 Task: Find connections with filter location Fleury-les-Aubrais with filter topic #Ideaswith filter profile language French with filter current company Veritas Technologies LLC with filter school Ishan Institute of Management and Technology with filter industry Medical and Diagnostic Laboratories with filter service category Visual Design with filter keywords title Medical Transcriptionist
Action: Mouse moved to (716, 115)
Screenshot: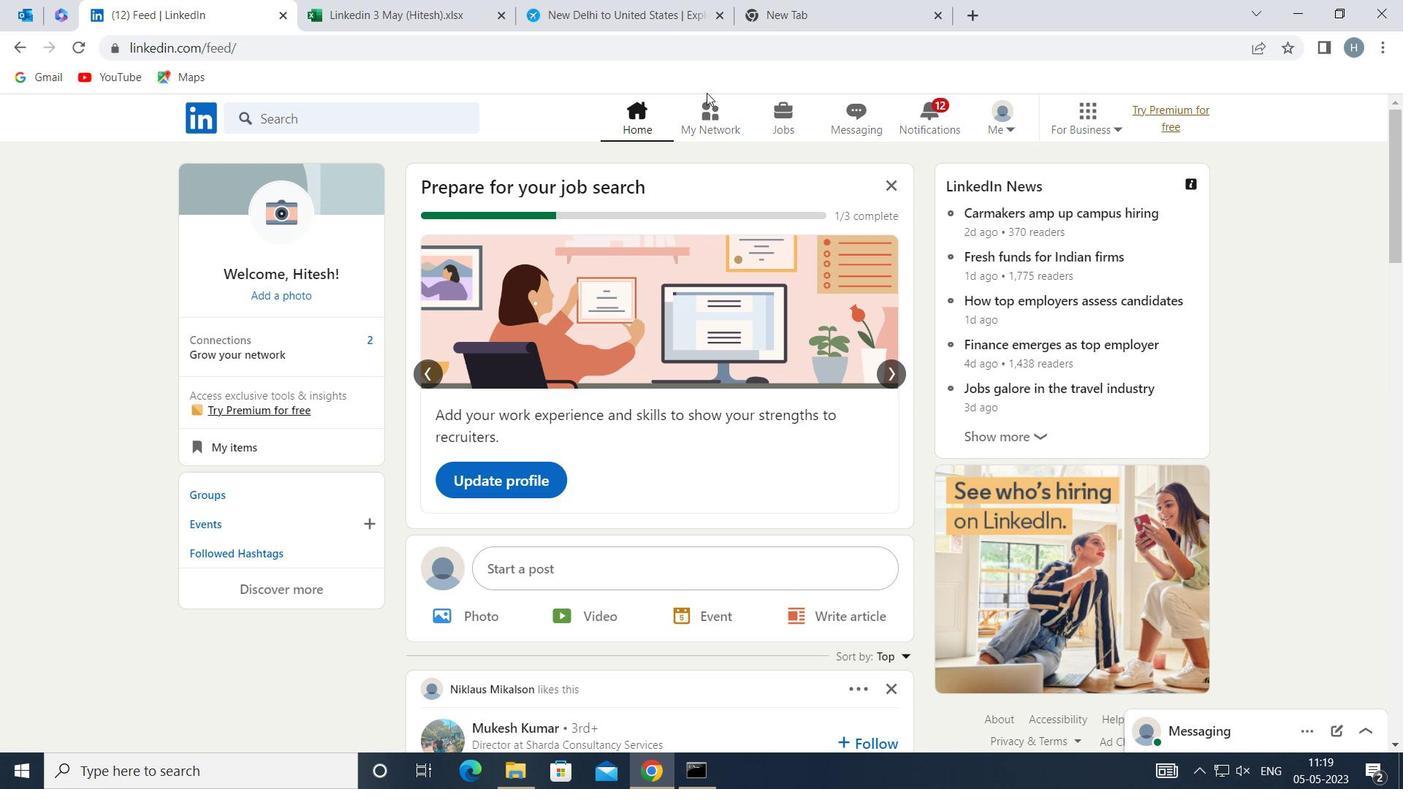 
Action: Mouse pressed left at (716, 115)
Screenshot: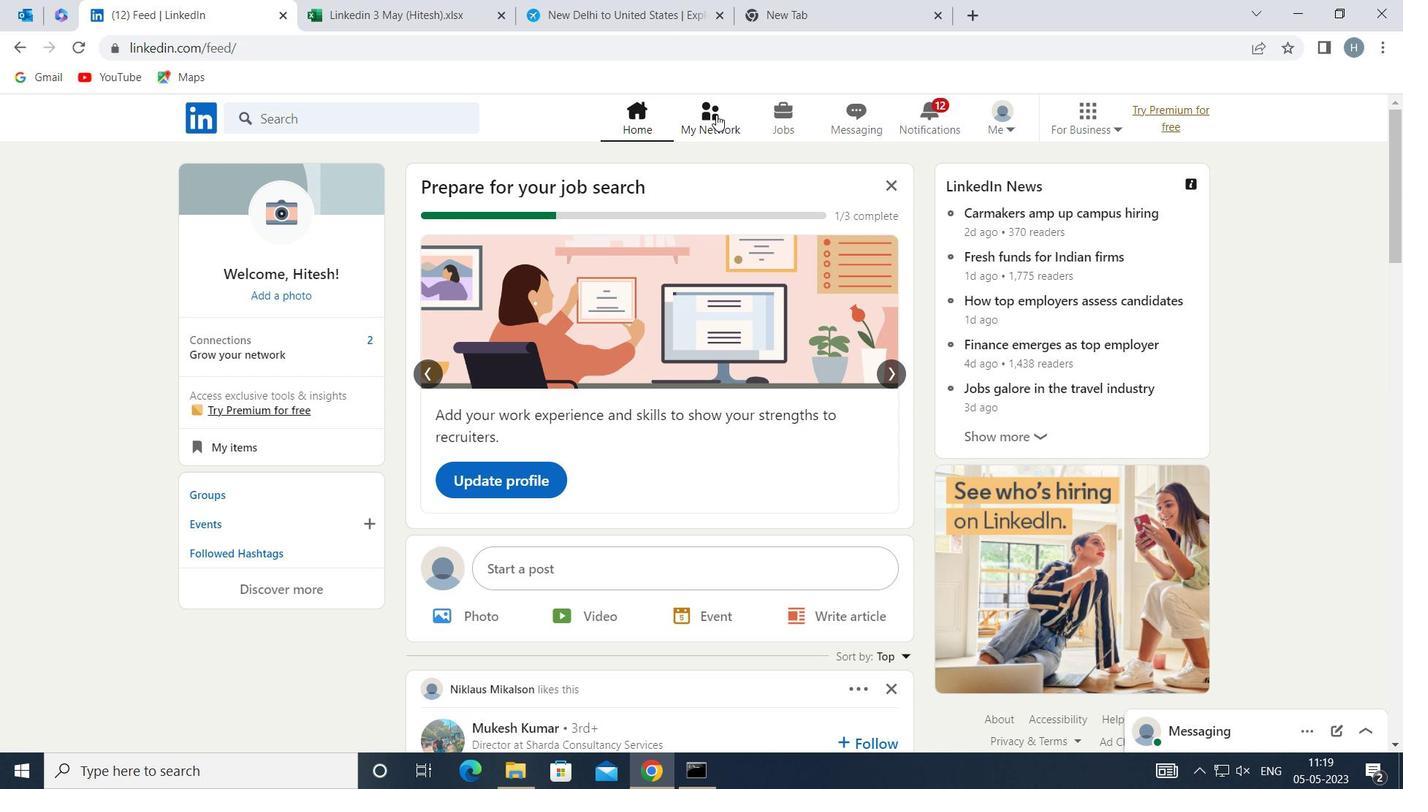 
Action: Mouse moved to (421, 228)
Screenshot: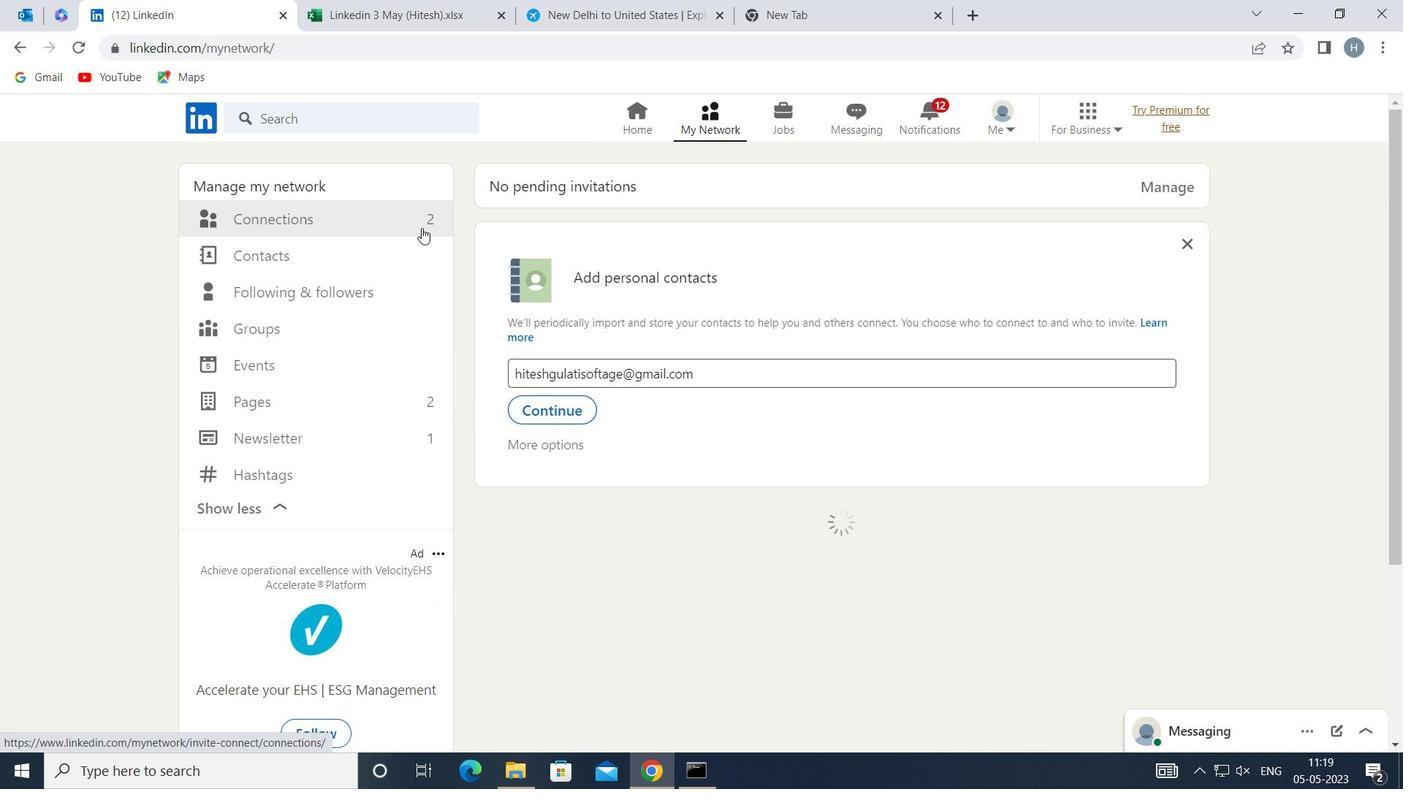 
Action: Mouse pressed left at (421, 228)
Screenshot: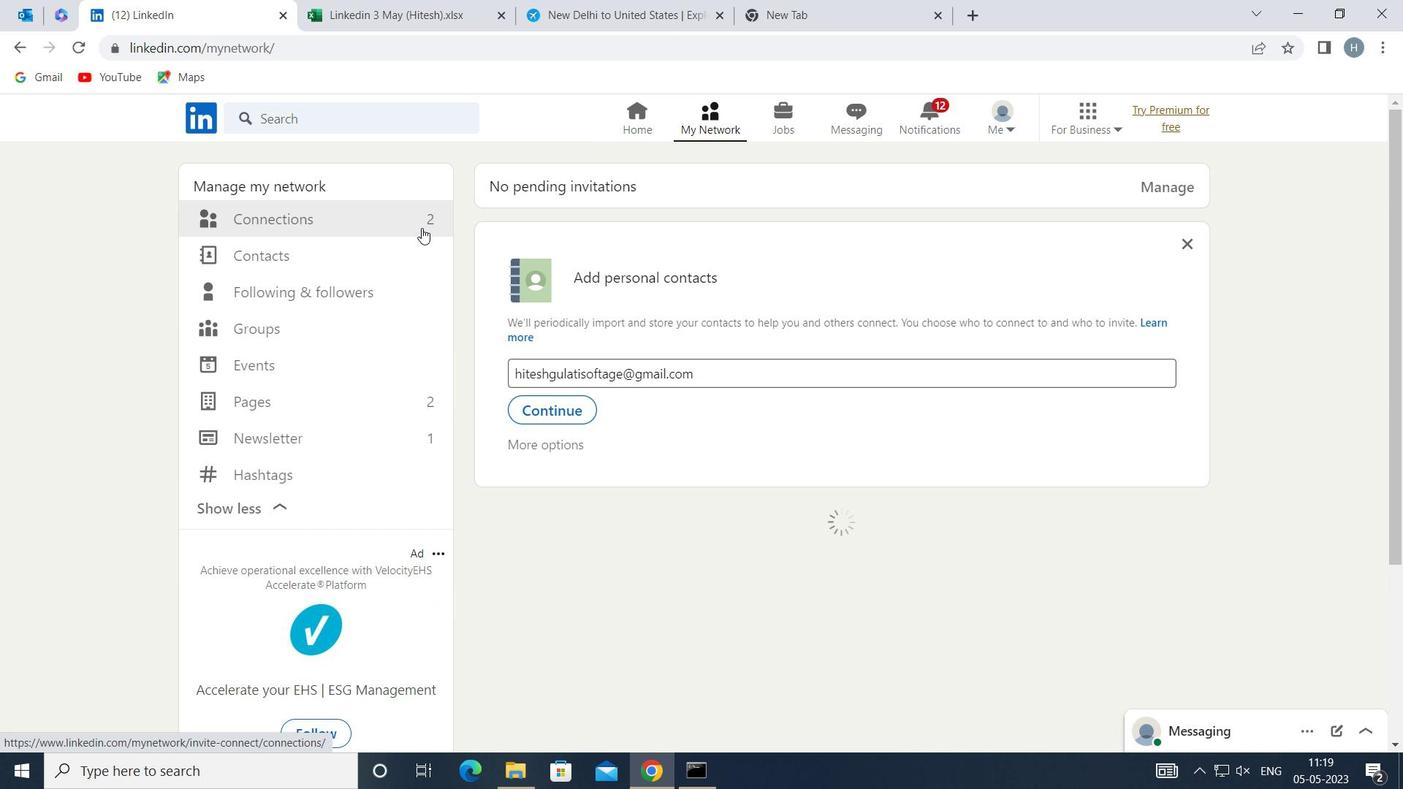 
Action: Mouse moved to (824, 223)
Screenshot: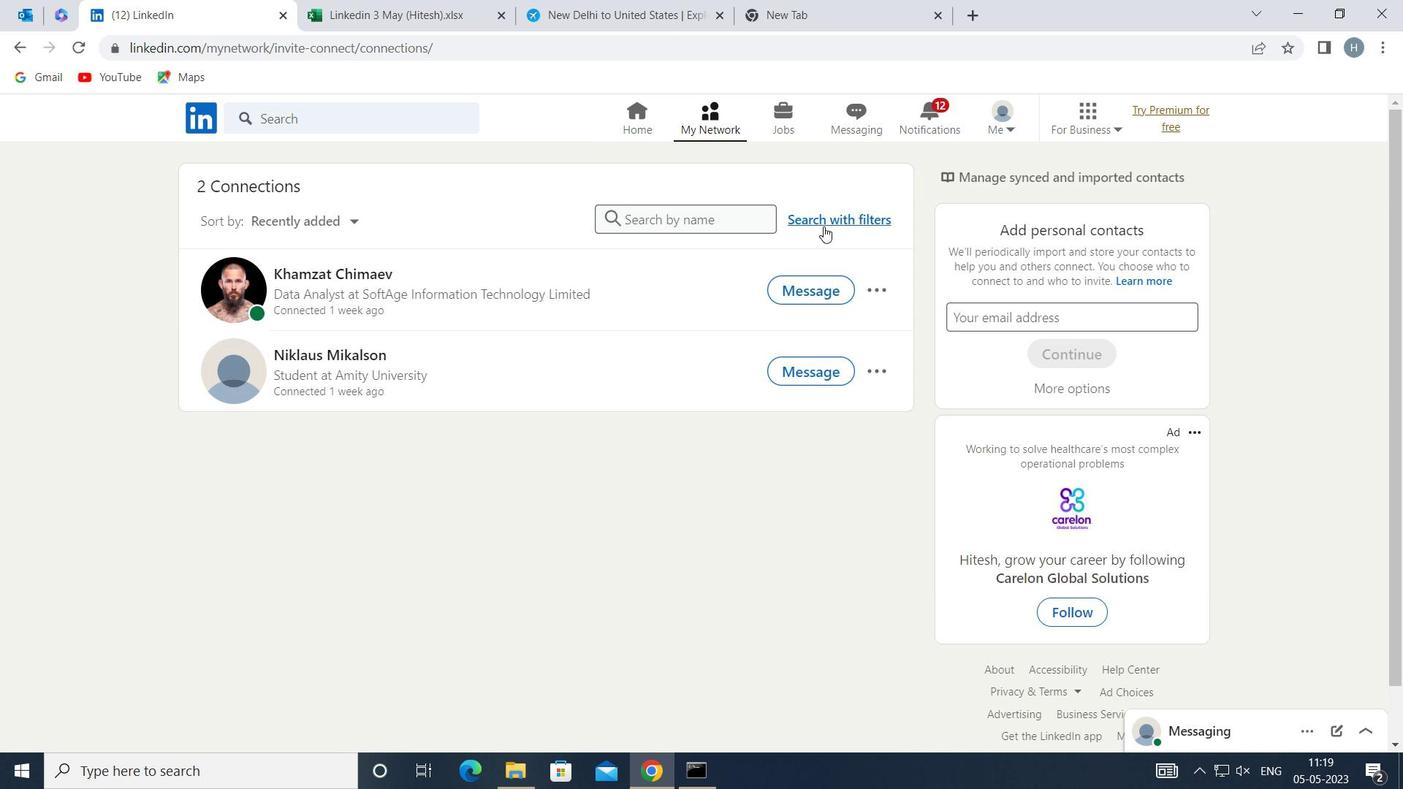
Action: Mouse pressed left at (824, 223)
Screenshot: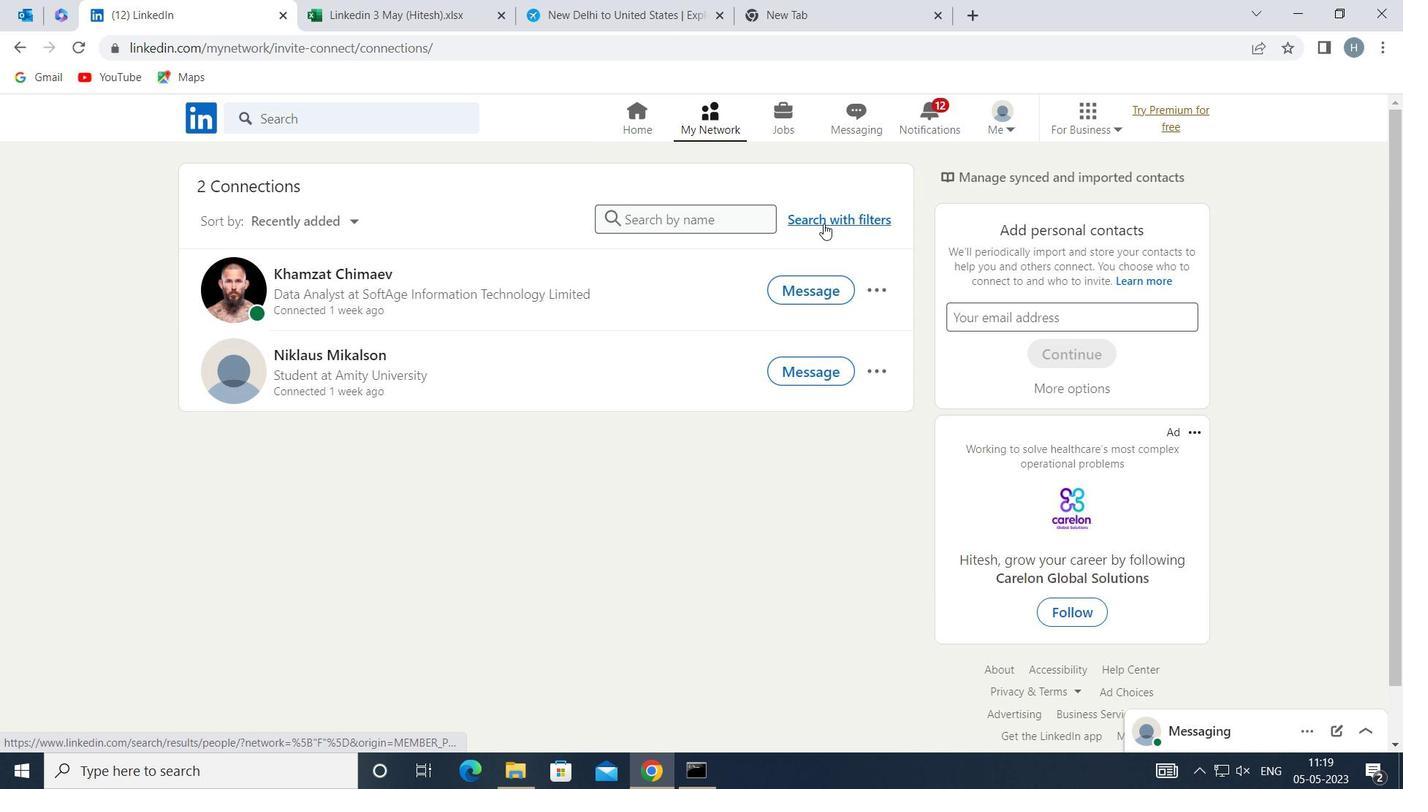 
Action: Mouse moved to (746, 174)
Screenshot: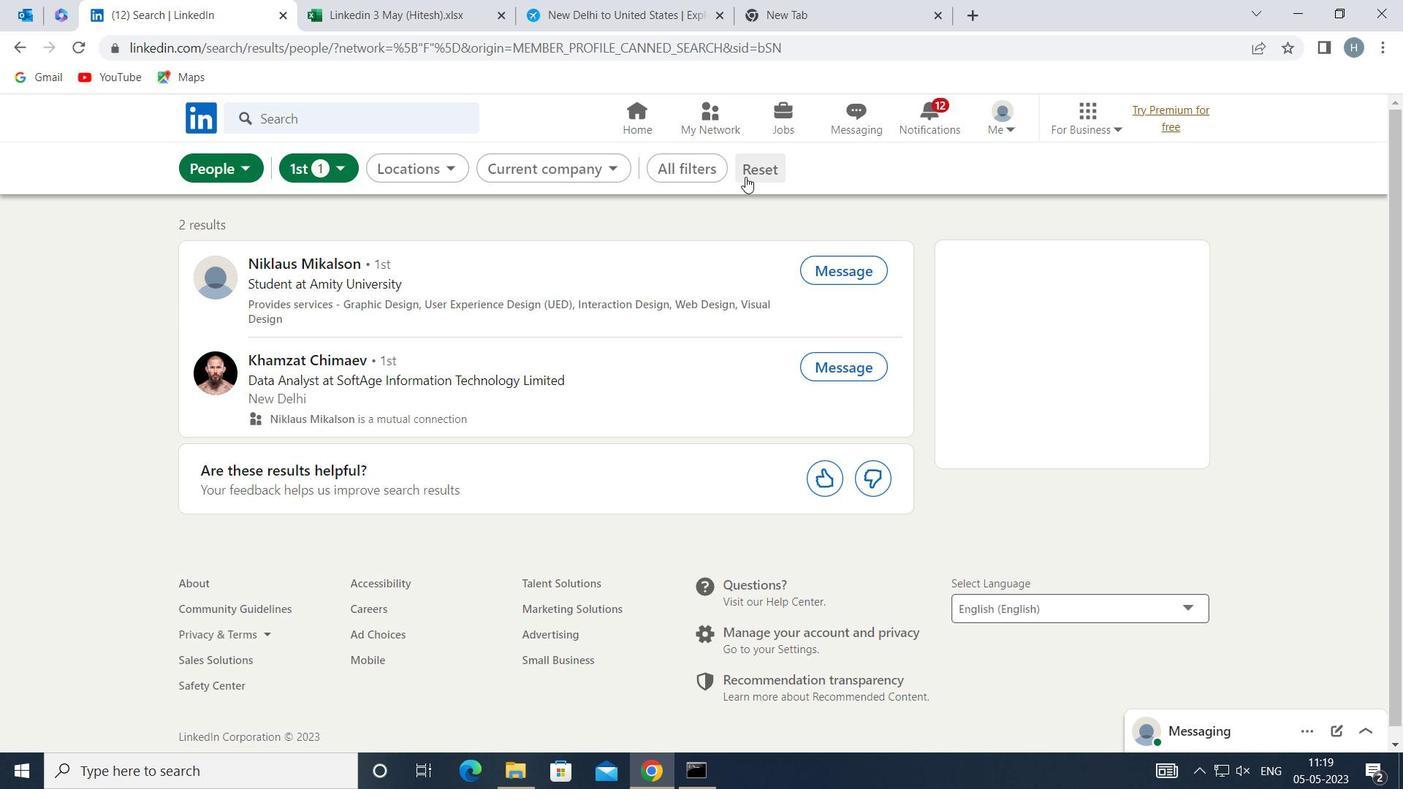 
Action: Mouse pressed left at (746, 174)
Screenshot: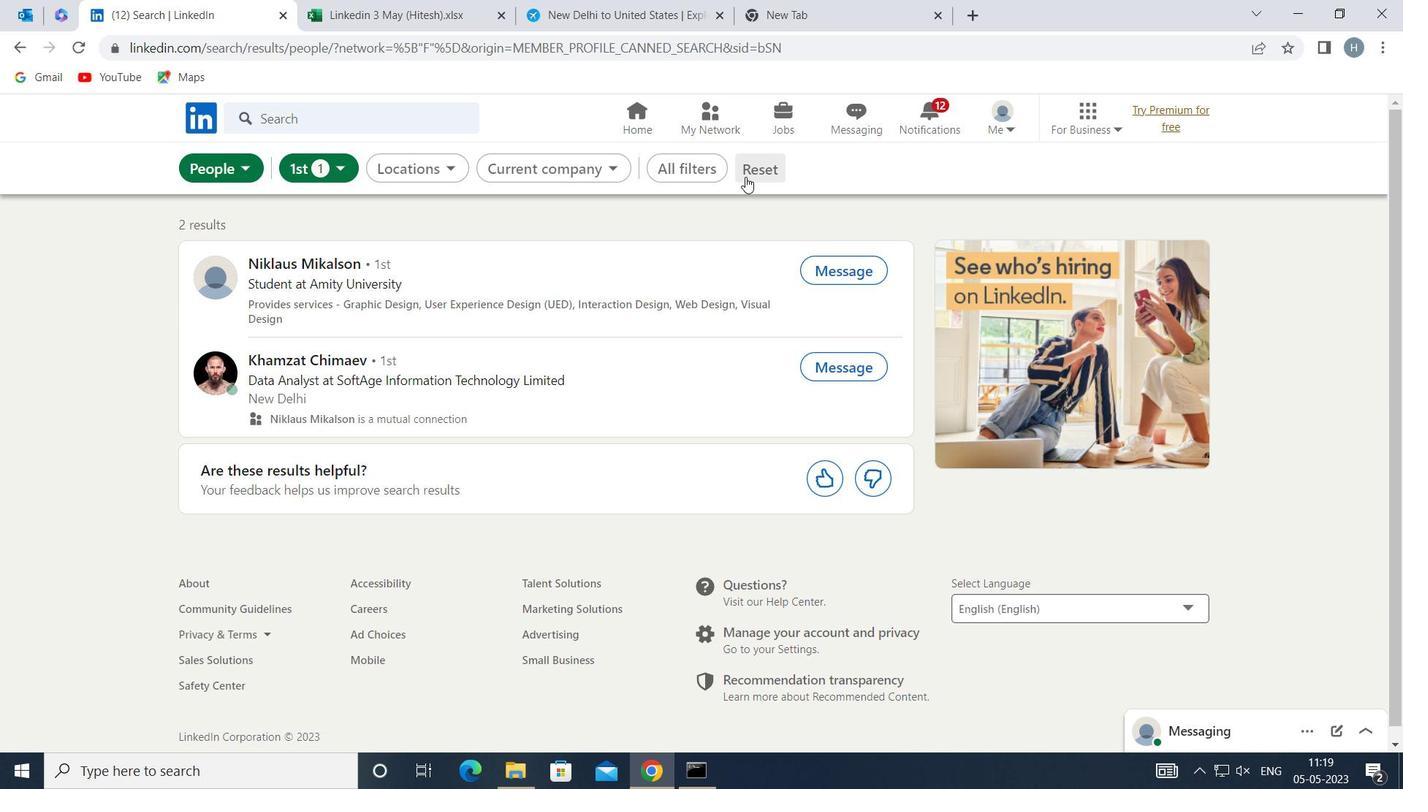 
Action: Mouse moved to (711, 170)
Screenshot: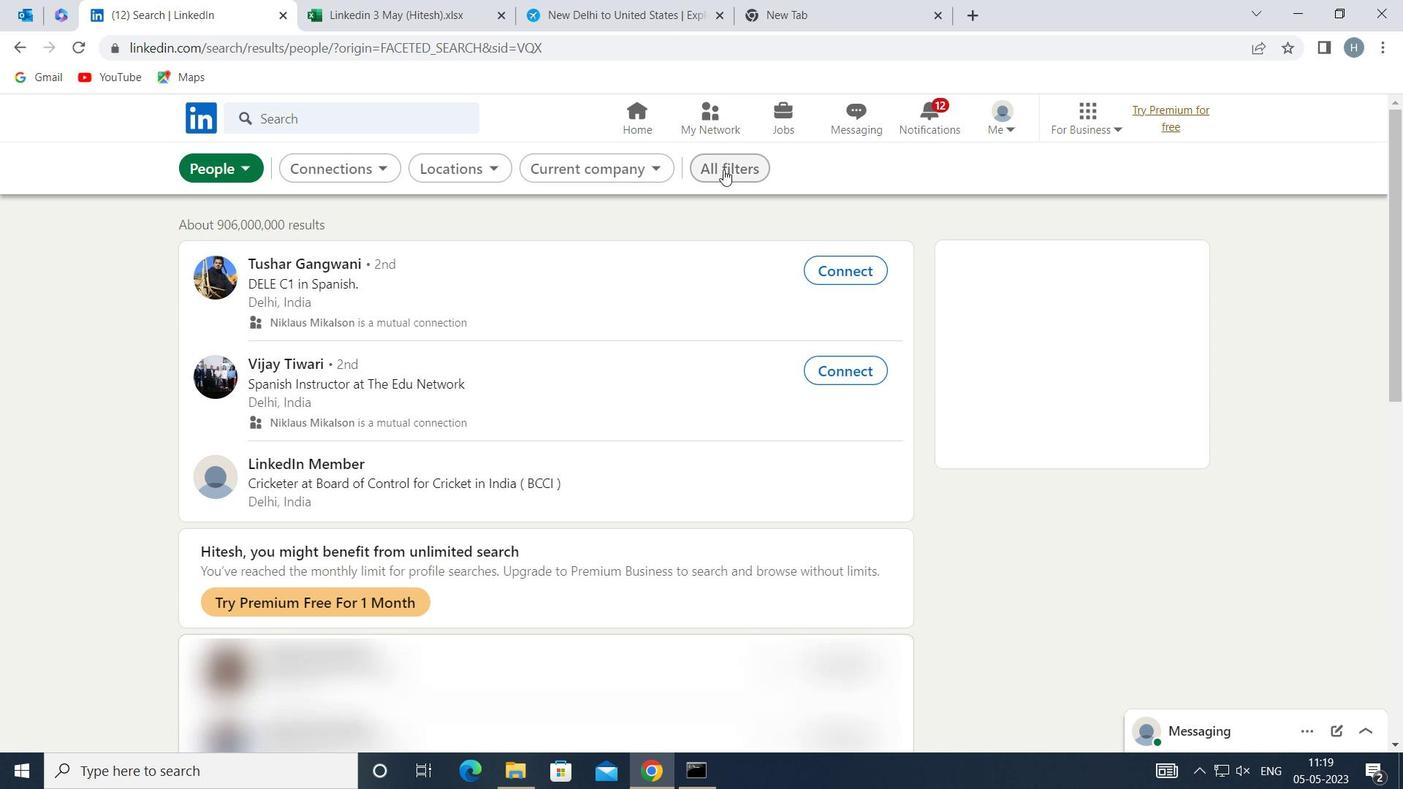 
Action: Mouse pressed left at (711, 170)
Screenshot: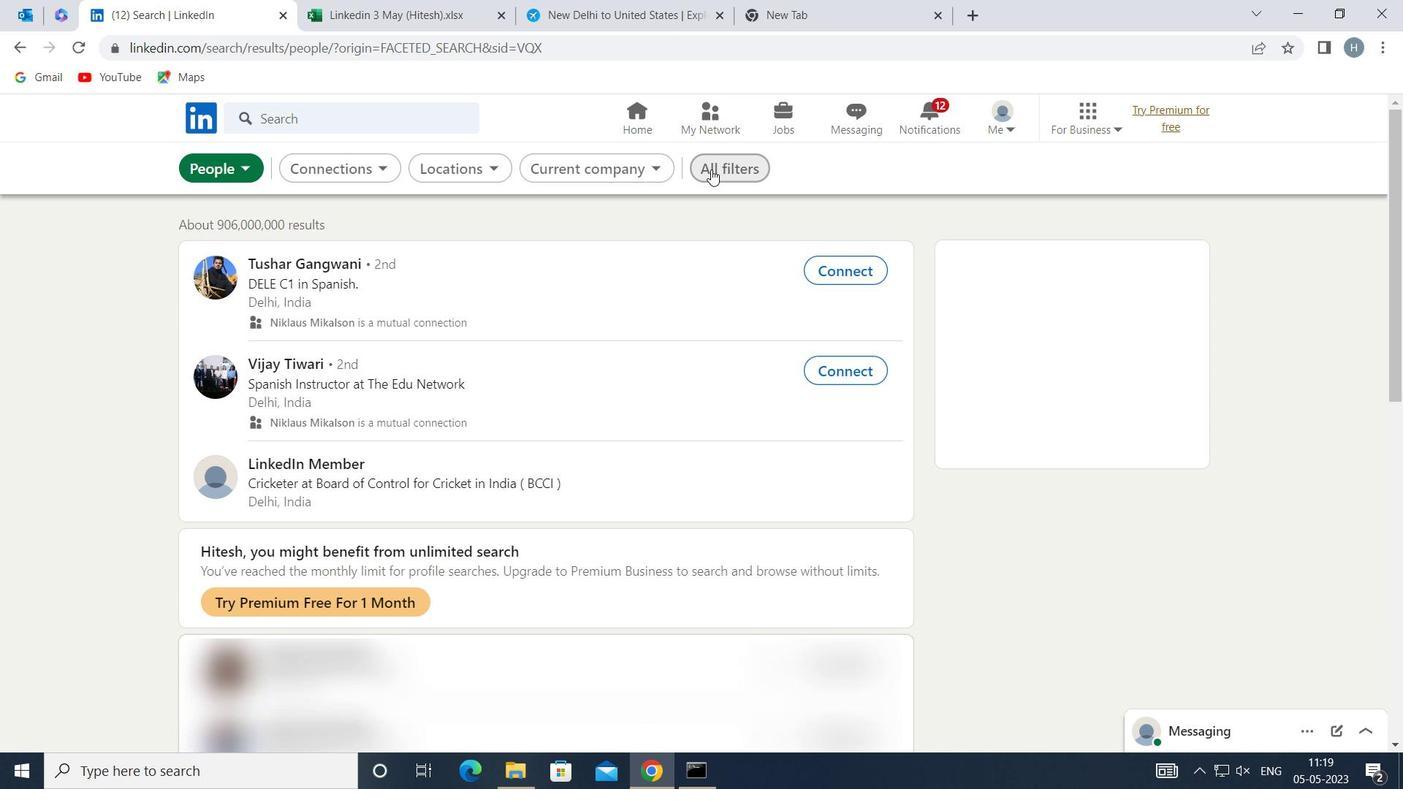 
Action: Mouse moved to (1086, 486)
Screenshot: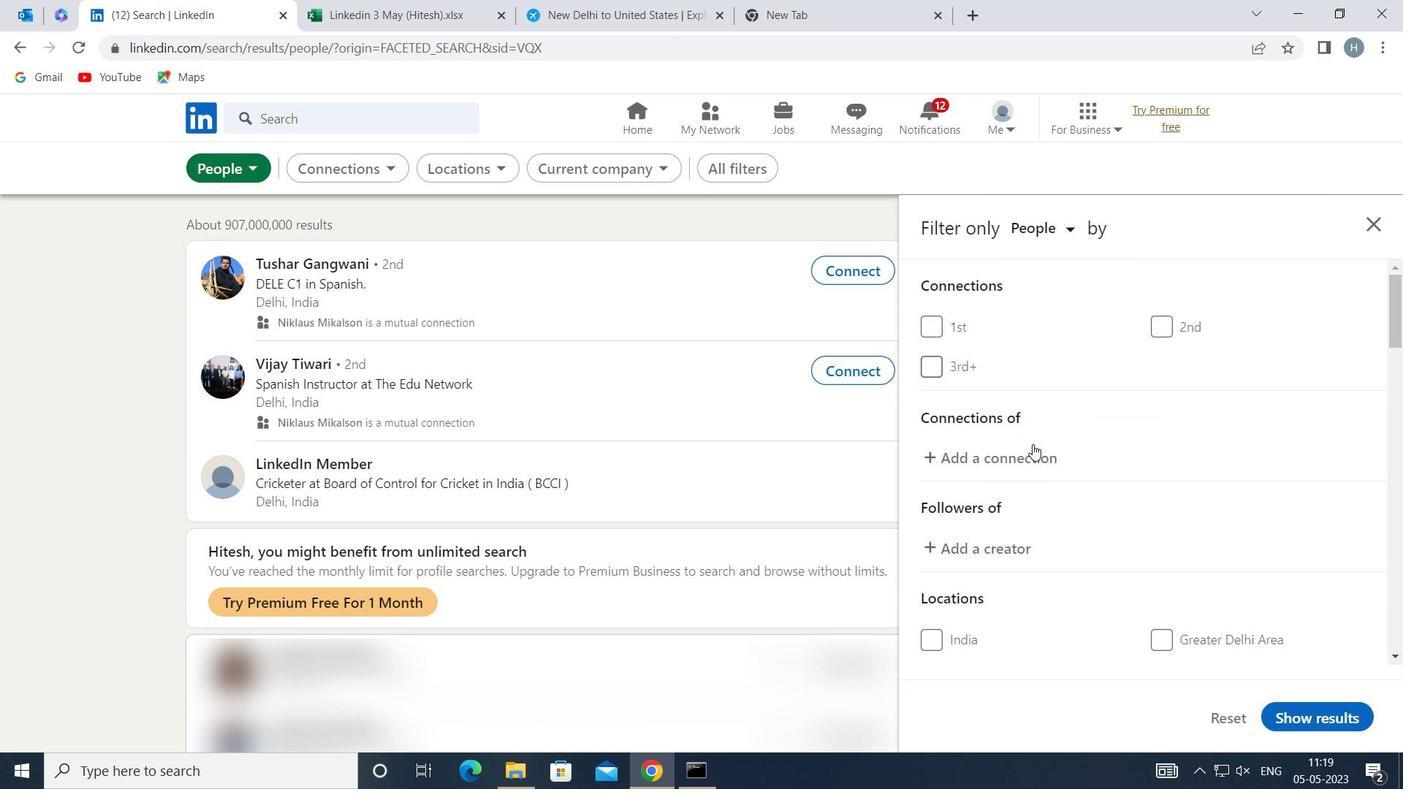 
Action: Mouse scrolled (1086, 486) with delta (0, 0)
Screenshot: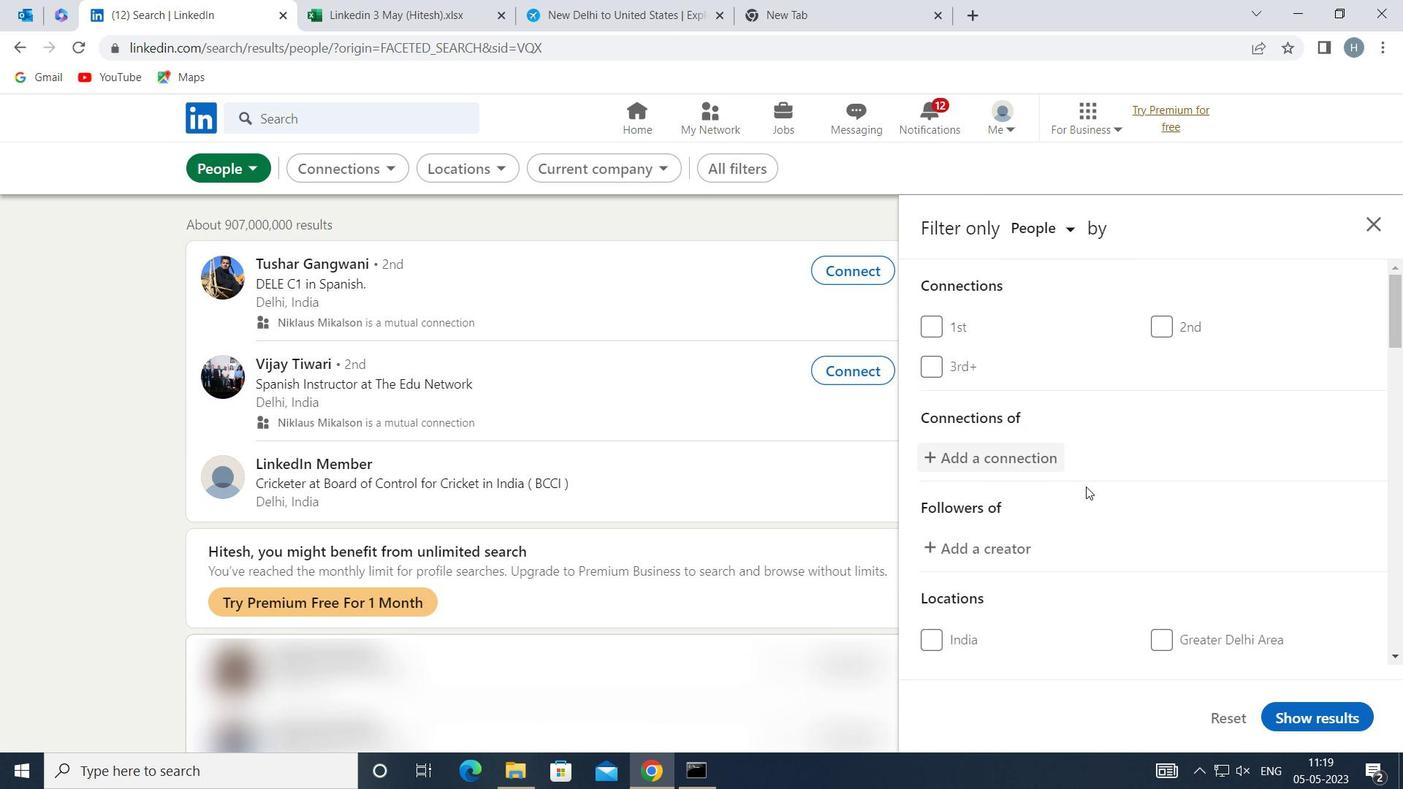 
Action: Mouse scrolled (1086, 486) with delta (0, 0)
Screenshot: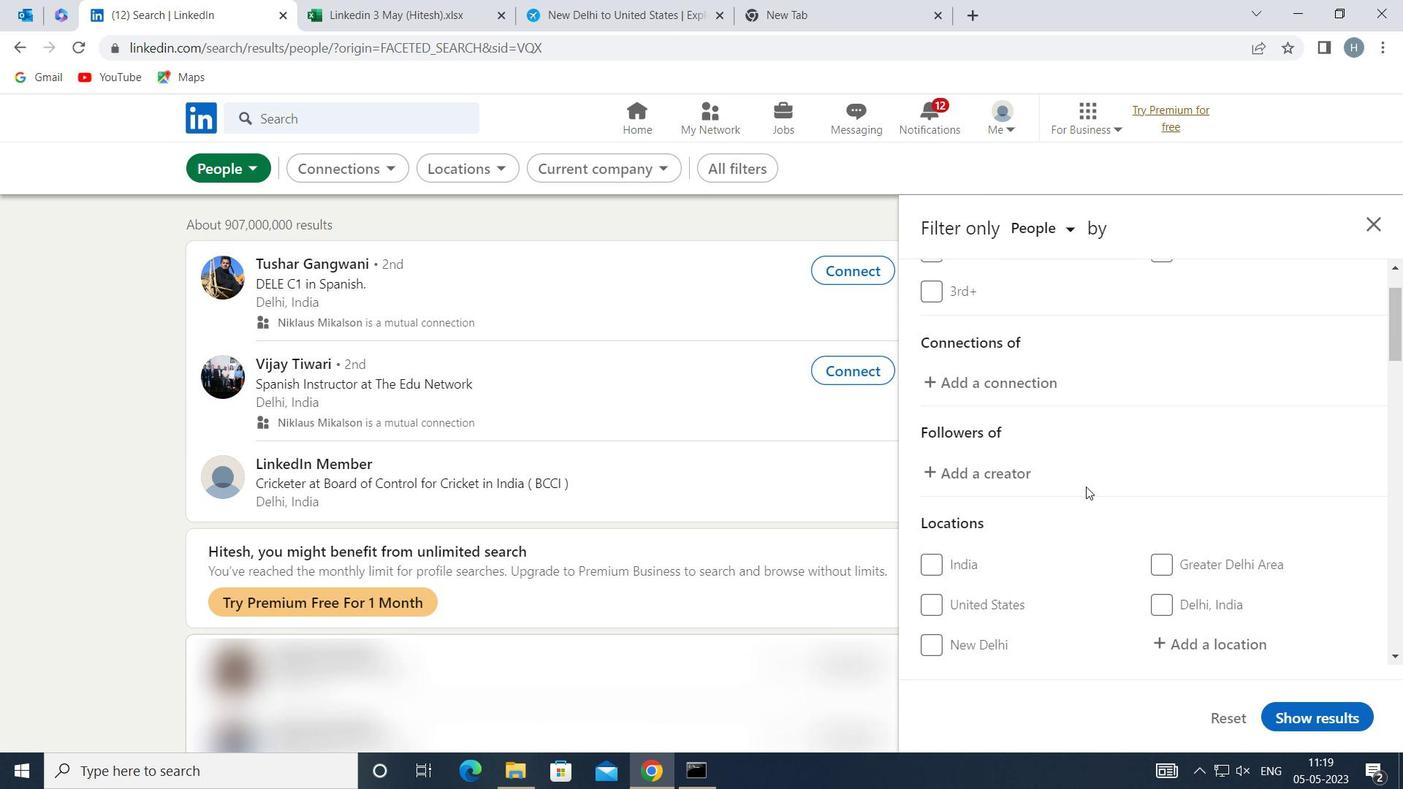 
Action: Mouse moved to (1213, 534)
Screenshot: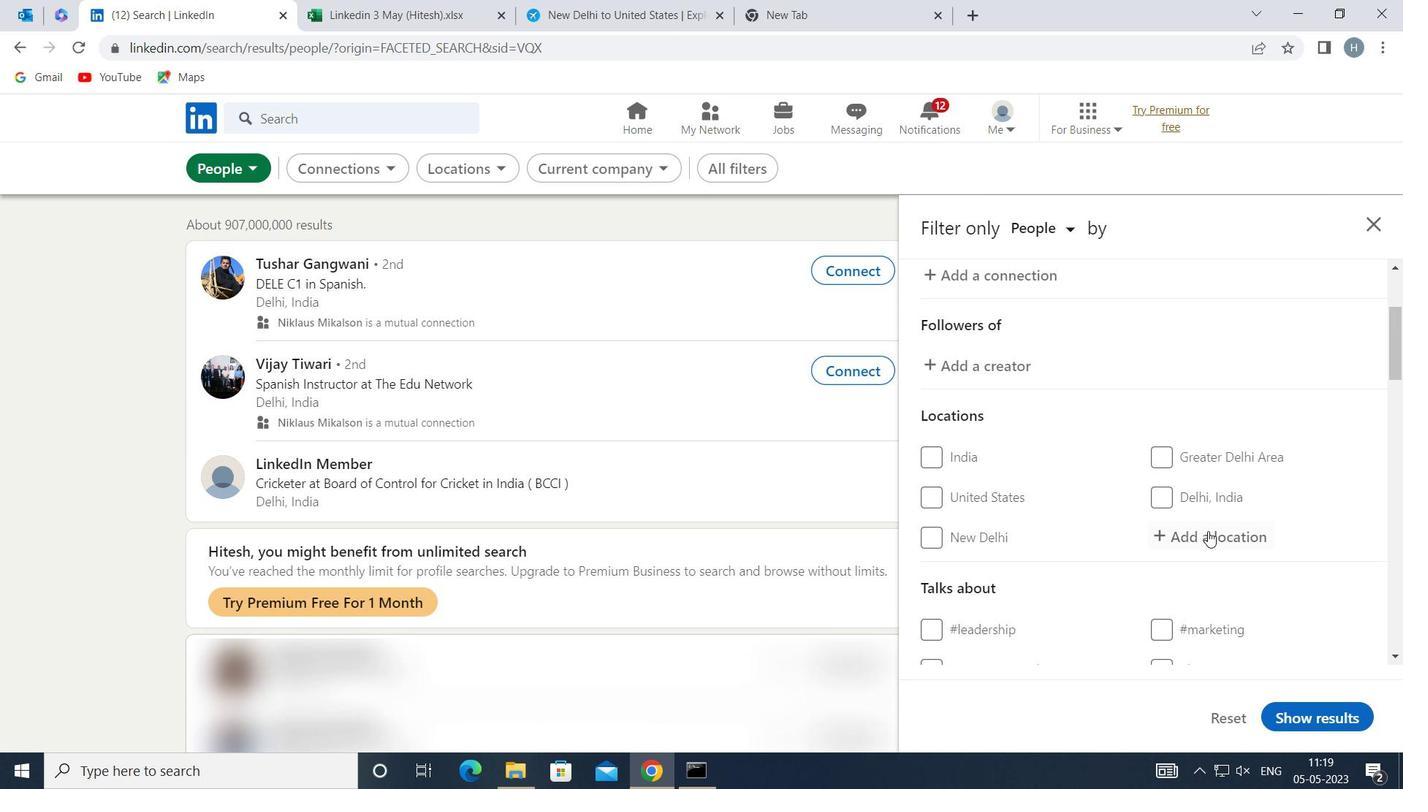 
Action: Mouse pressed left at (1213, 534)
Screenshot: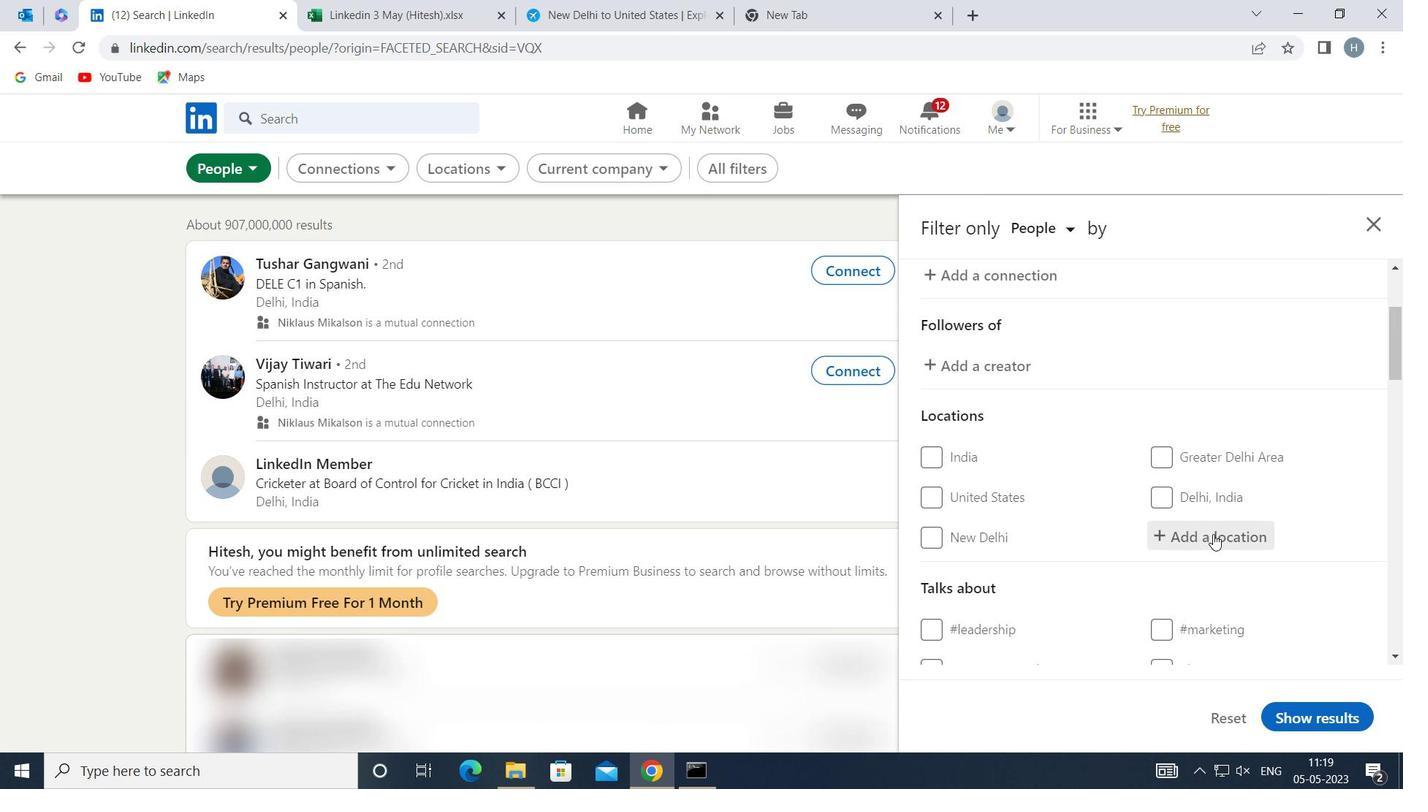 
Action: Mouse moved to (1211, 535)
Screenshot: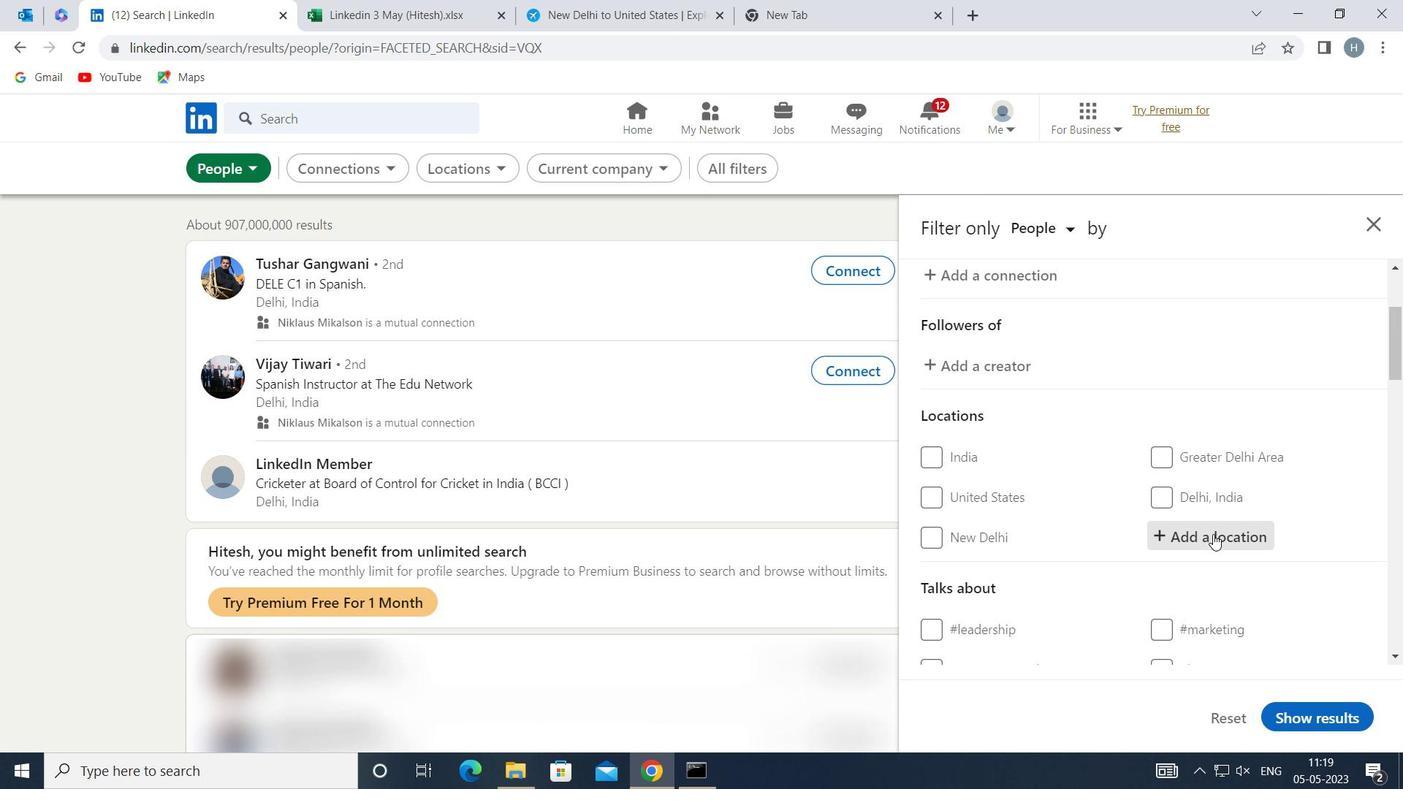 
Action: Key pressed <Key.shift>FLEURY<Key.space>LES
Screenshot: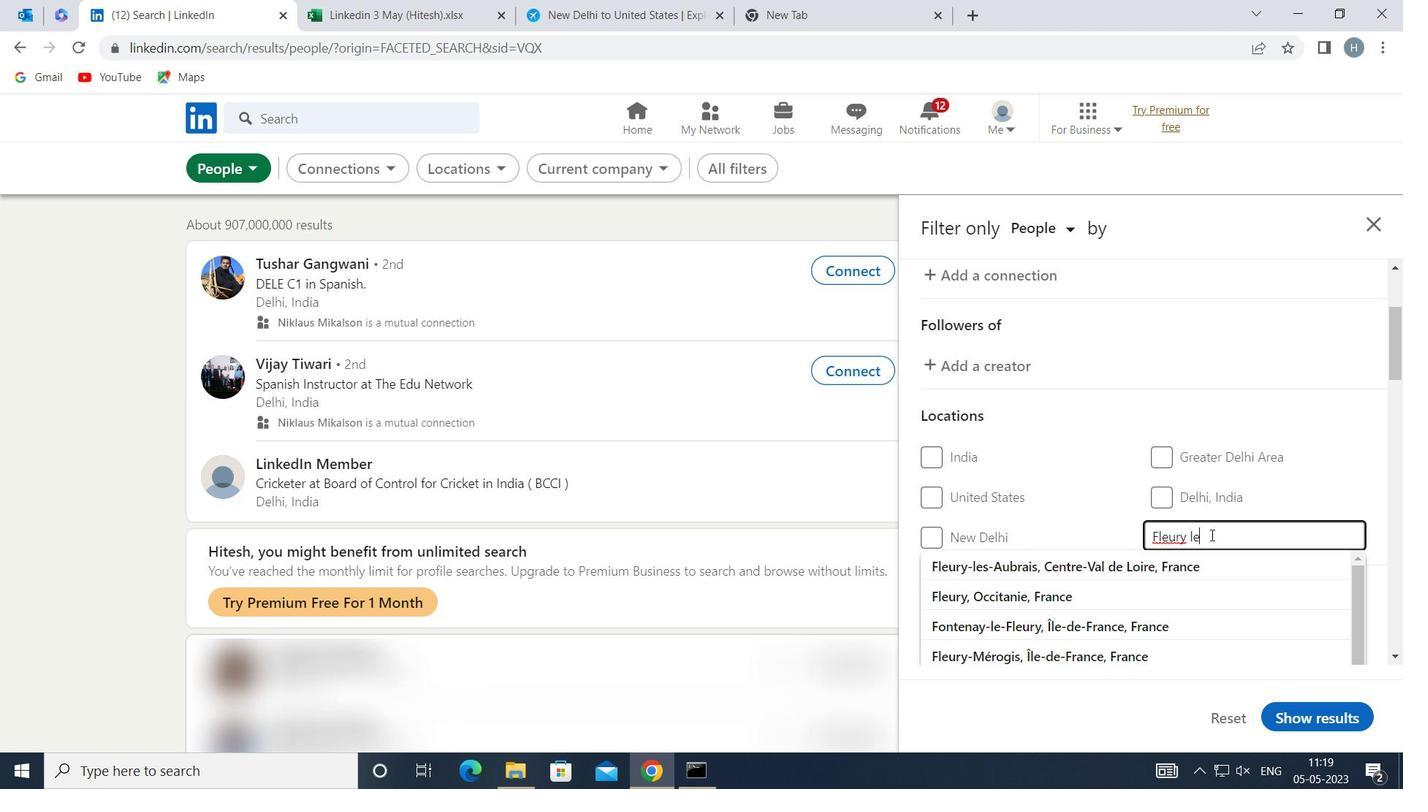 
Action: Mouse moved to (1116, 559)
Screenshot: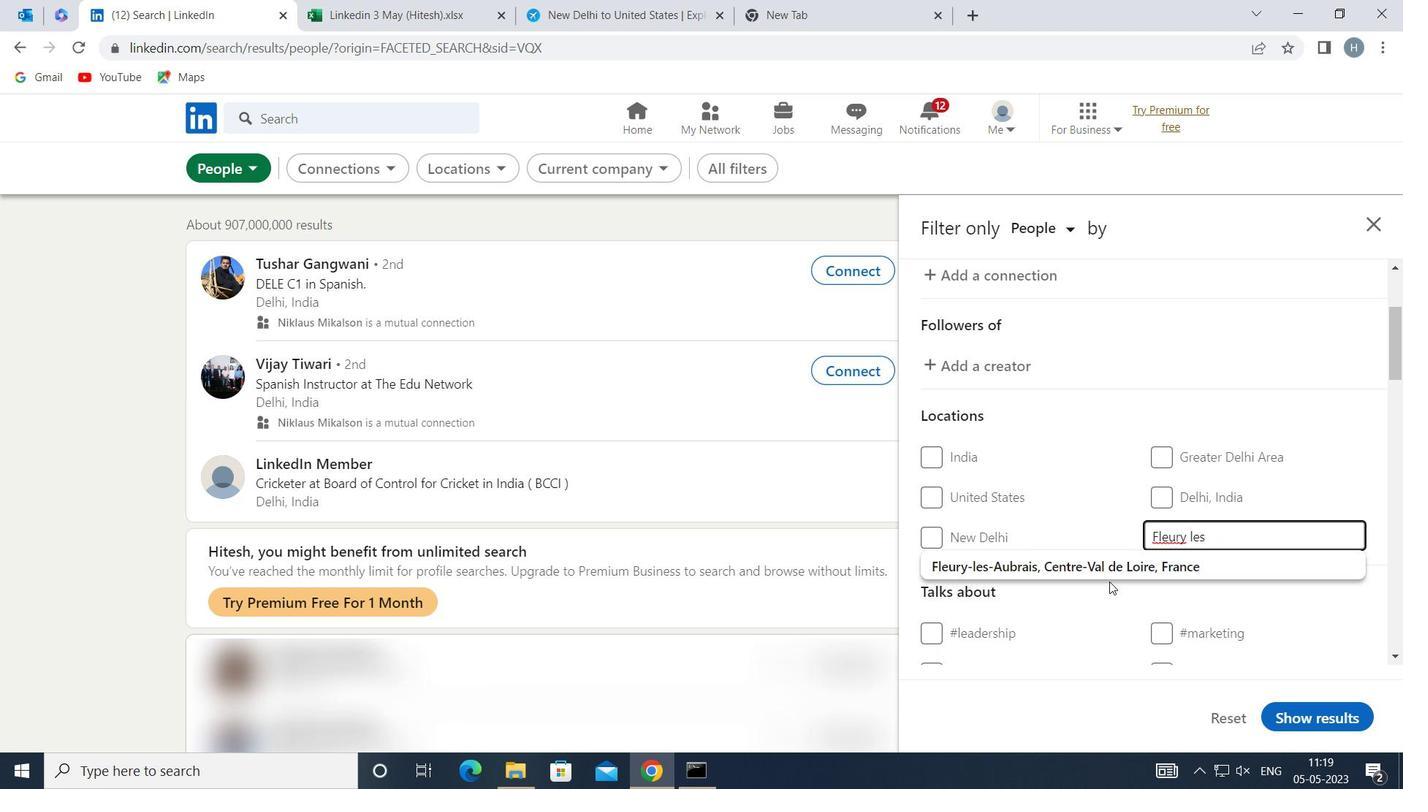 
Action: Mouse pressed left at (1116, 559)
Screenshot: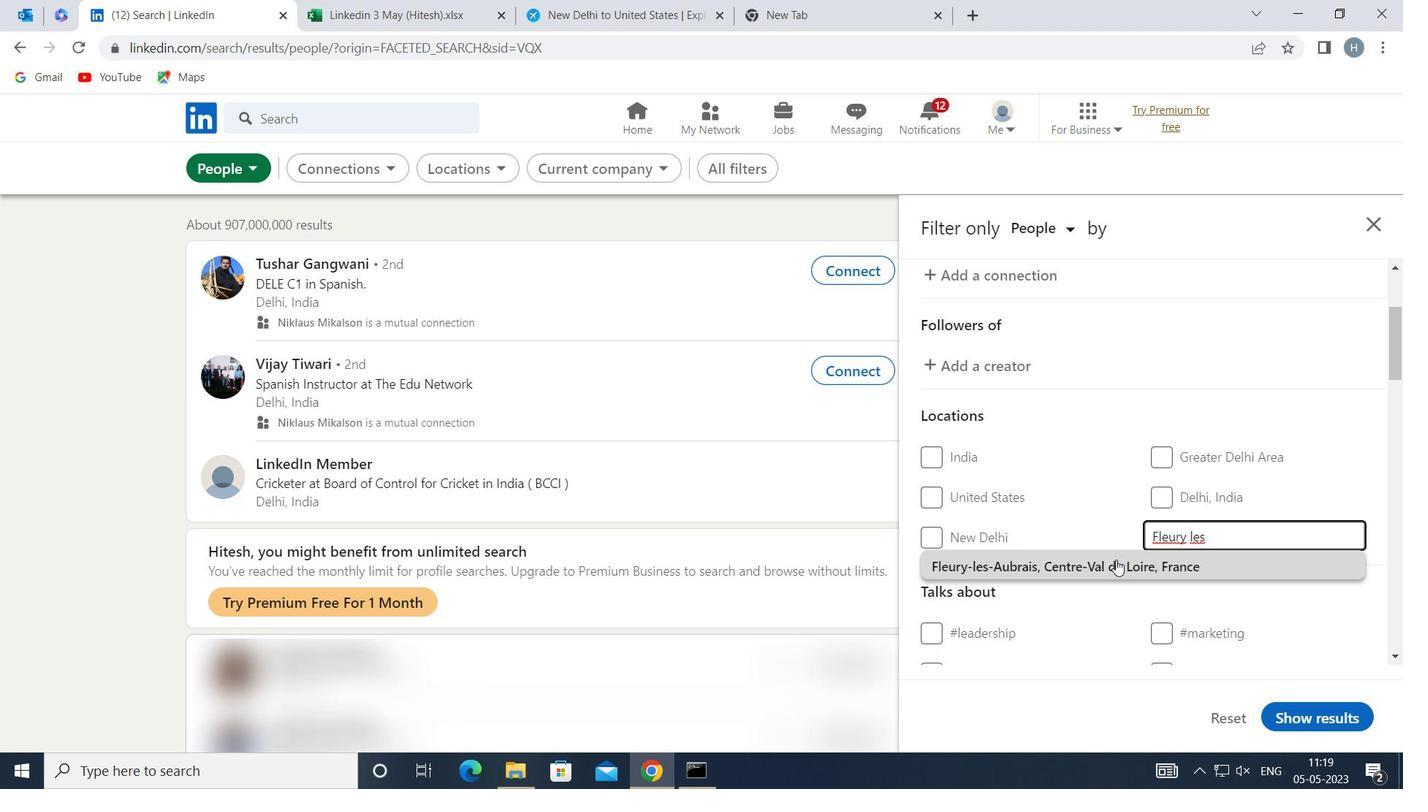 
Action: Mouse moved to (1109, 557)
Screenshot: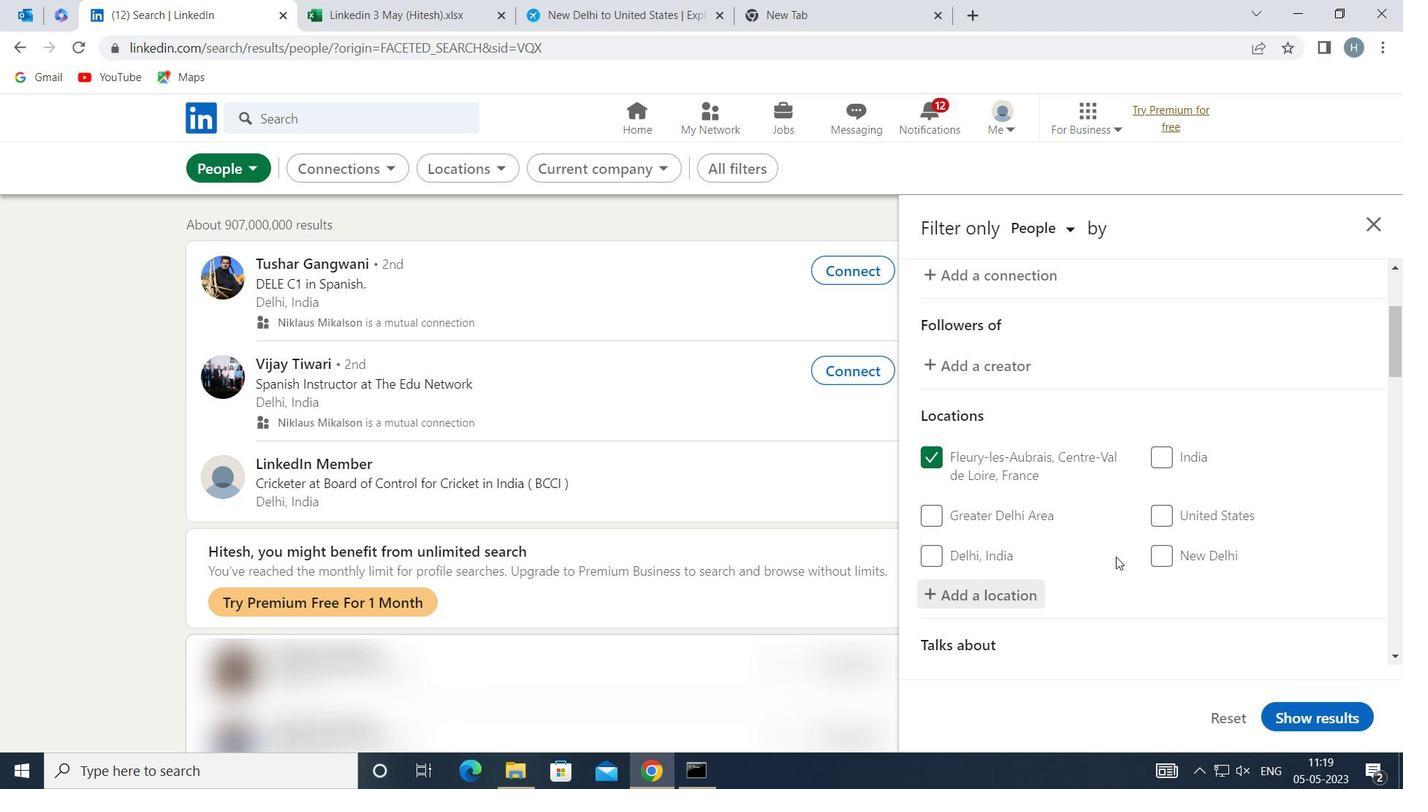 
Action: Mouse scrolled (1109, 556) with delta (0, 0)
Screenshot: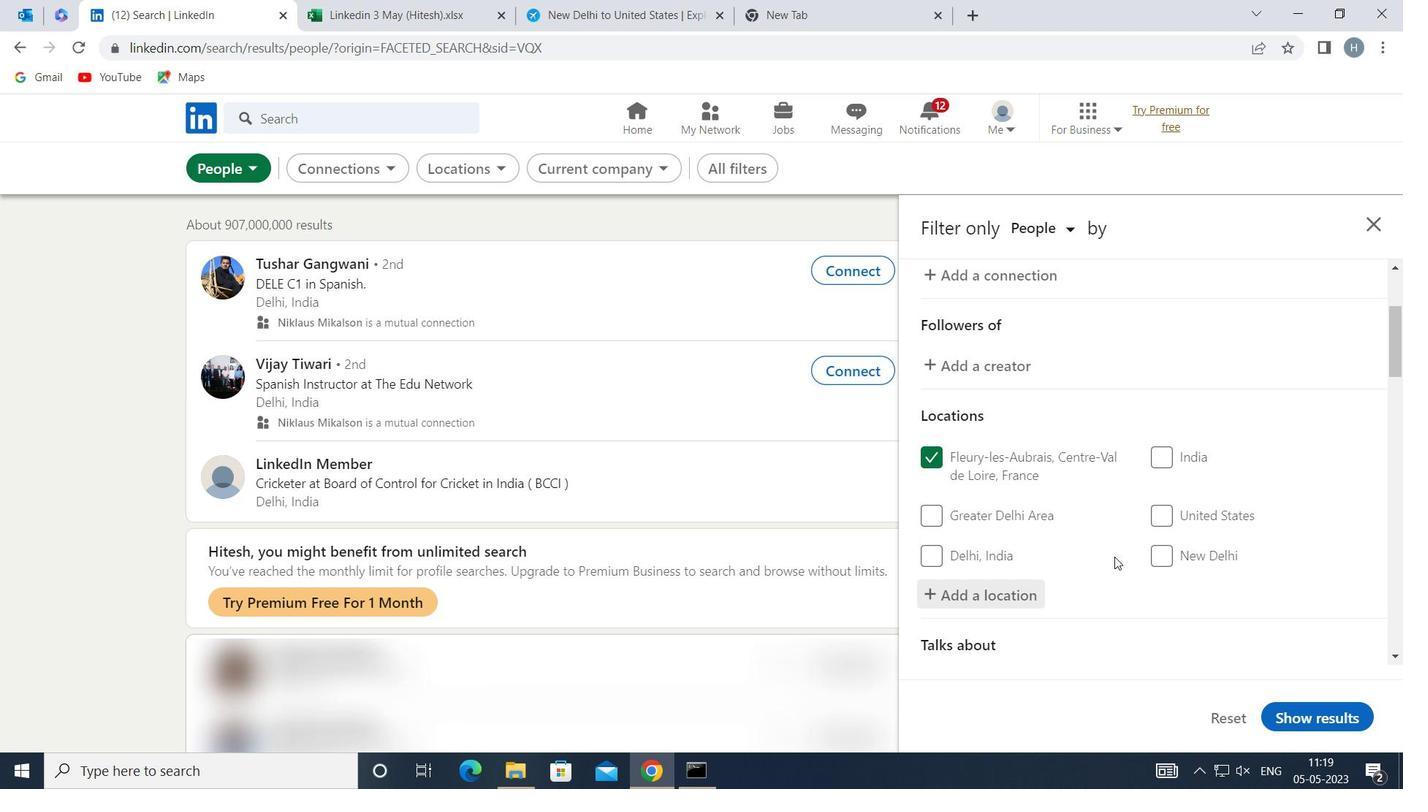 
Action: Mouse moved to (1108, 562)
Screenshot: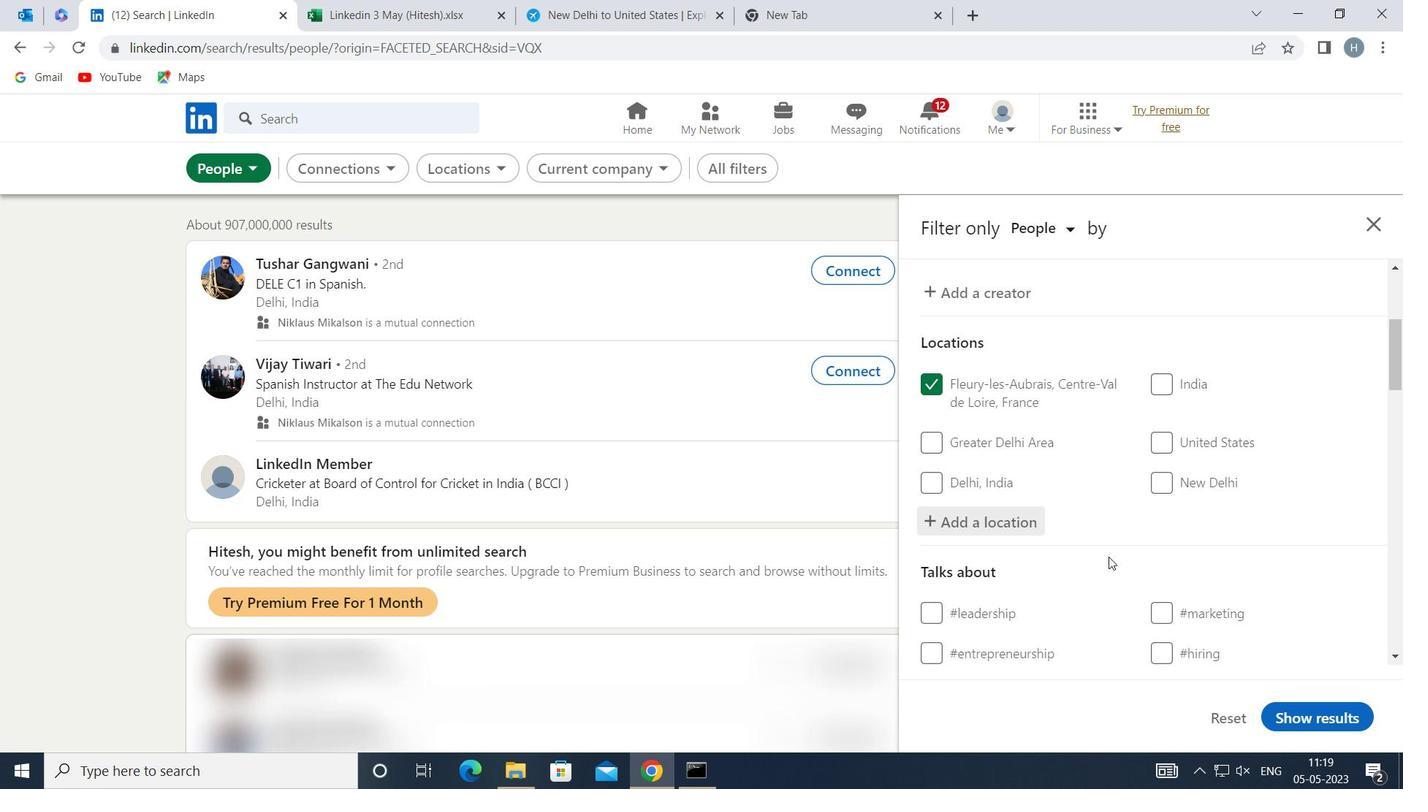 
Action: Mouse scrolled (1108, 561) with delta (0, 0)
Screenshot: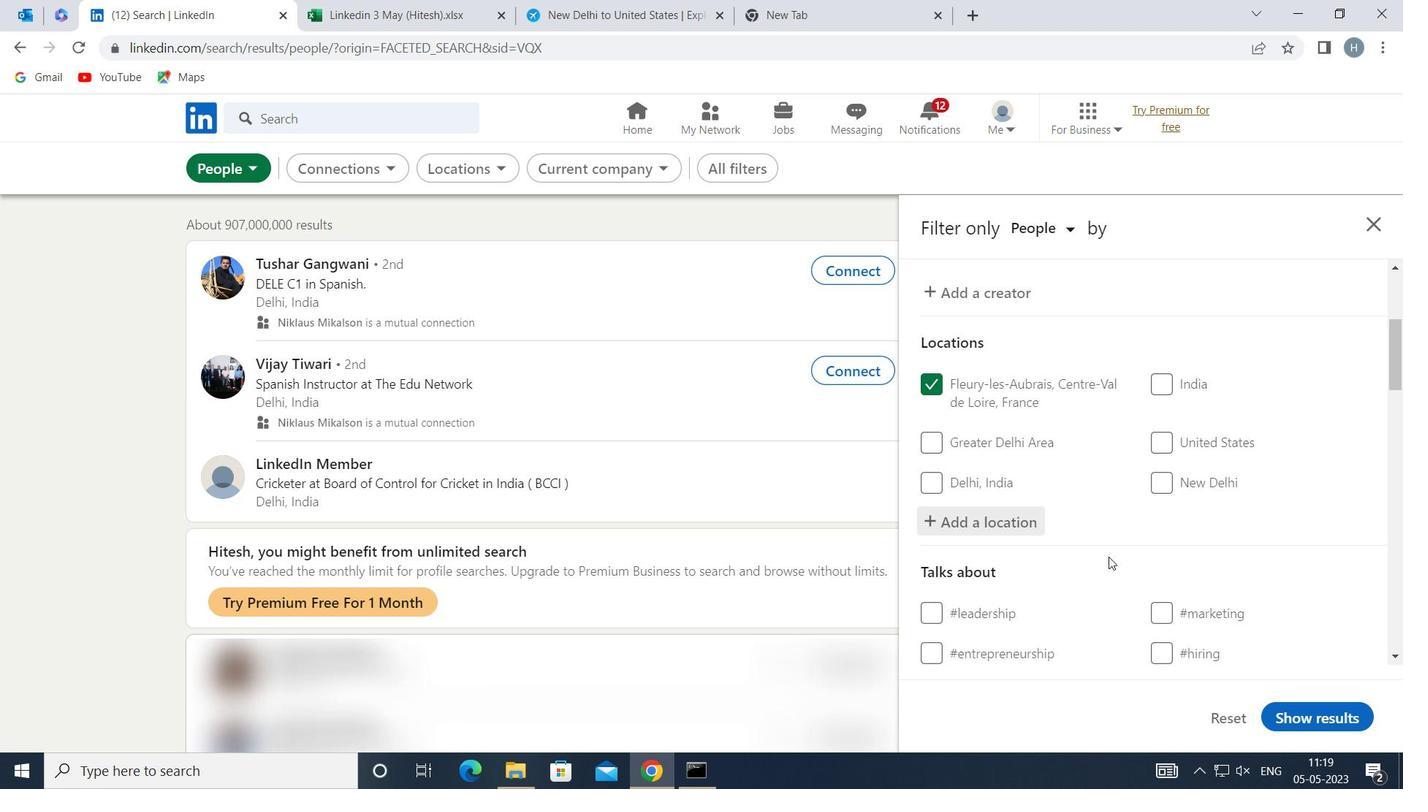 
Action: Mouse moved to (1190, 582)
Screenshot: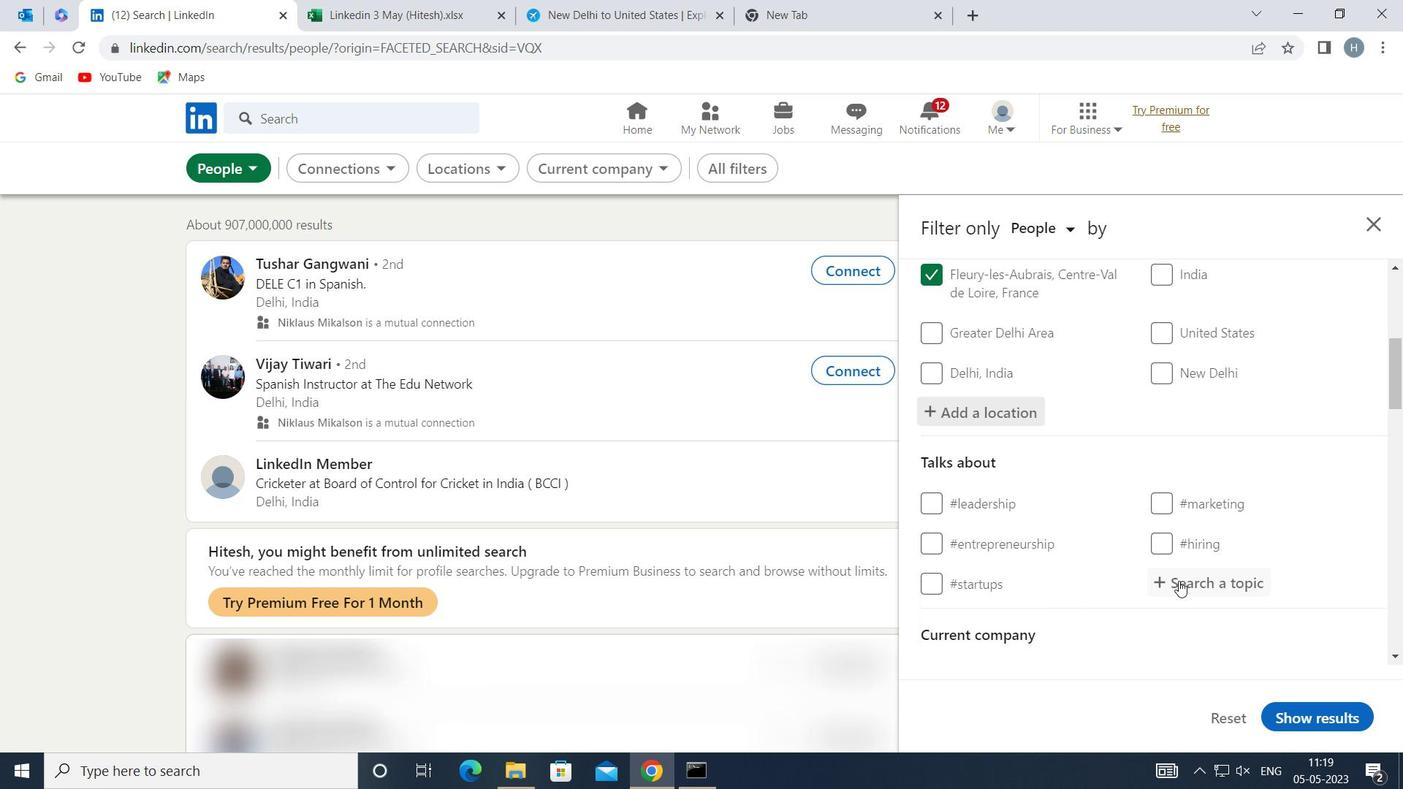 
Action: Mouse pressed left at (1190, 582)
Screenshot: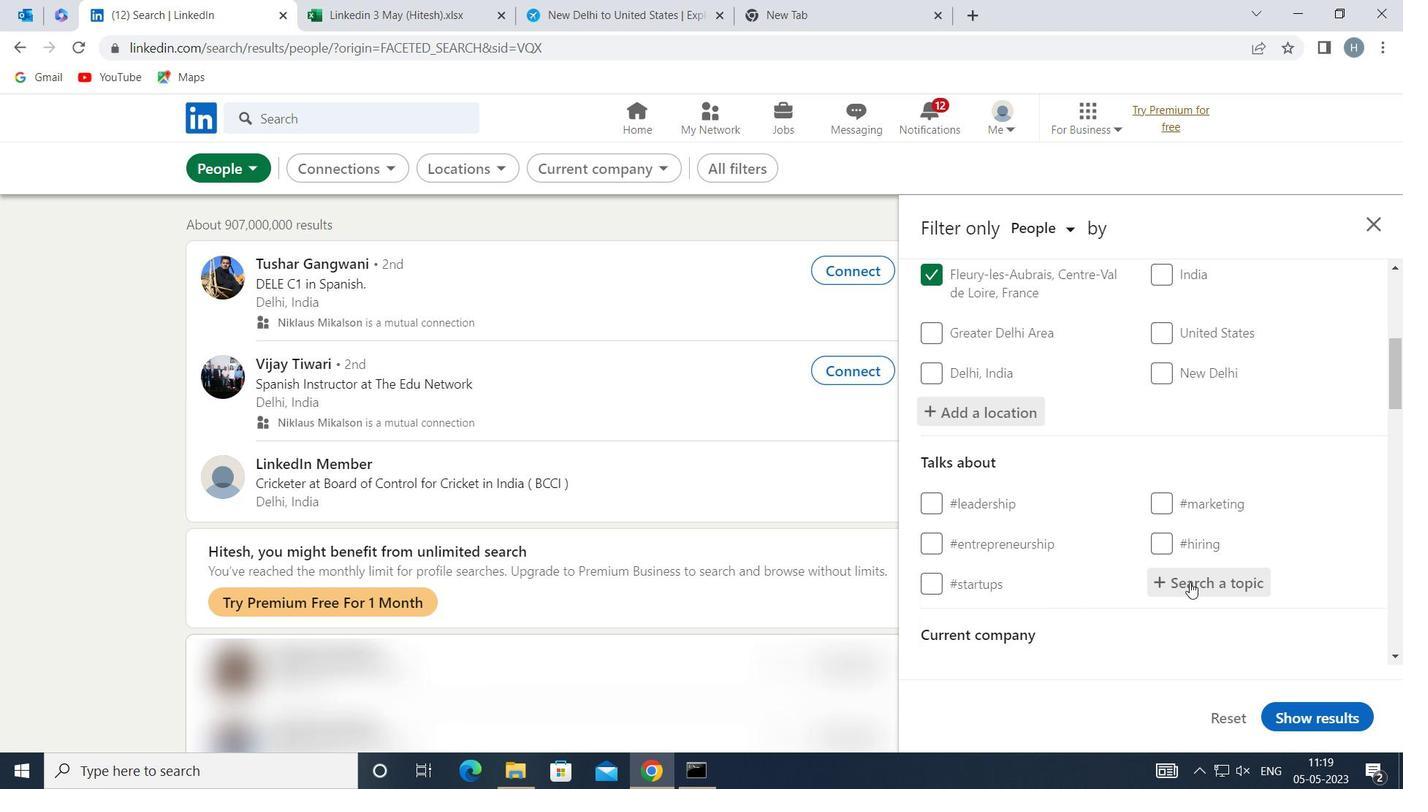 
Action: Key pressed <Key.shift>IDEAS
Screenshot: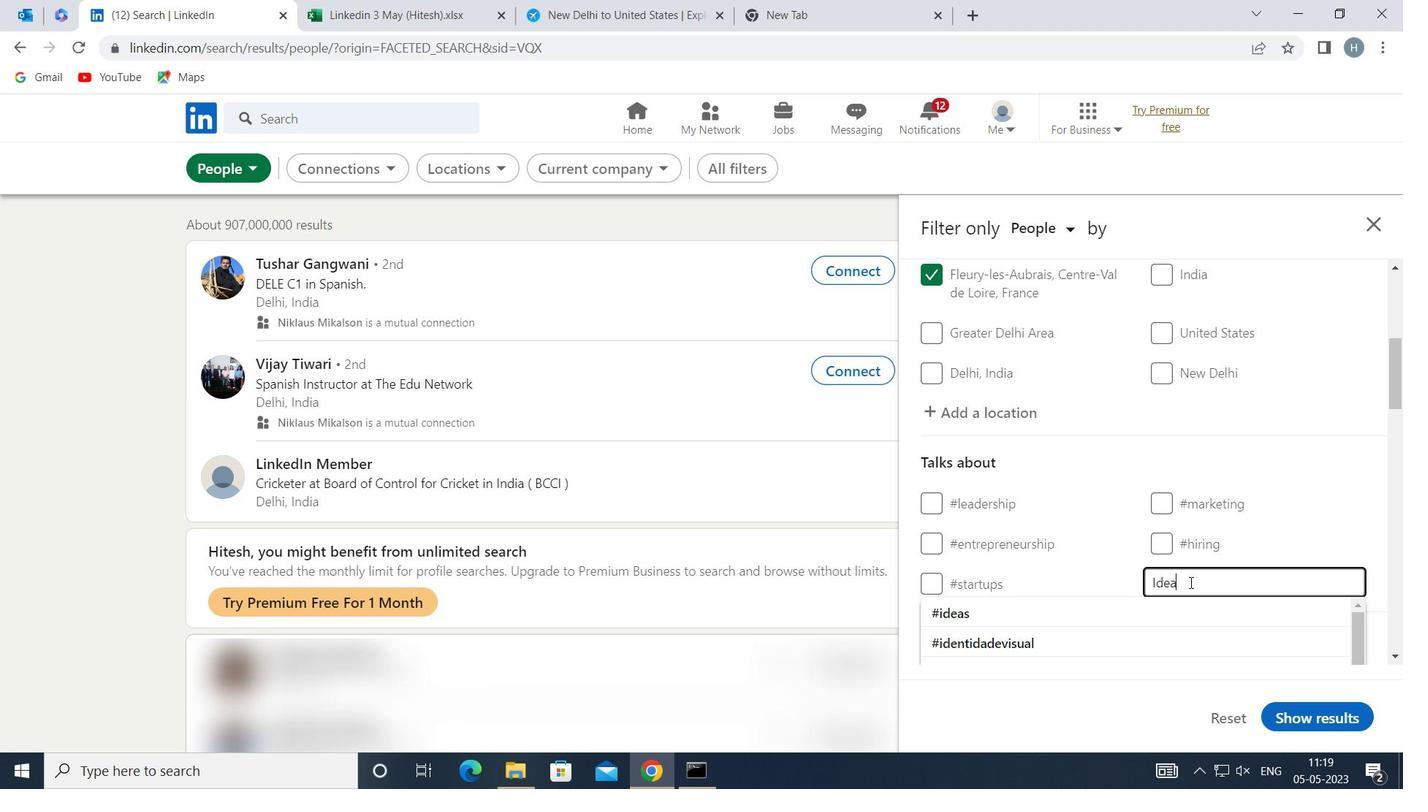 
Action: Mouse moved to (1124, 605)
Screenshot: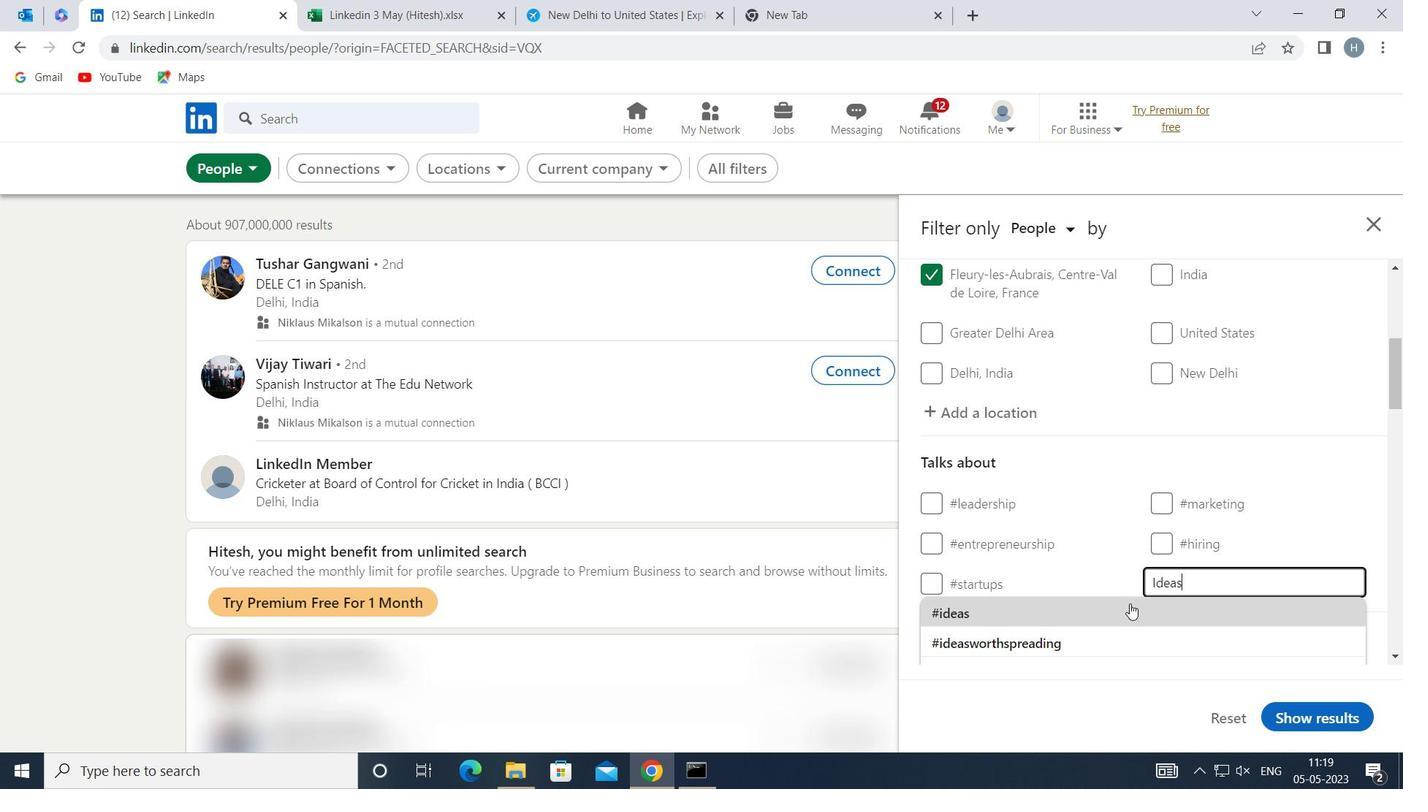 
Action: Mouse pressed left at (1124, 605)
Screenshot: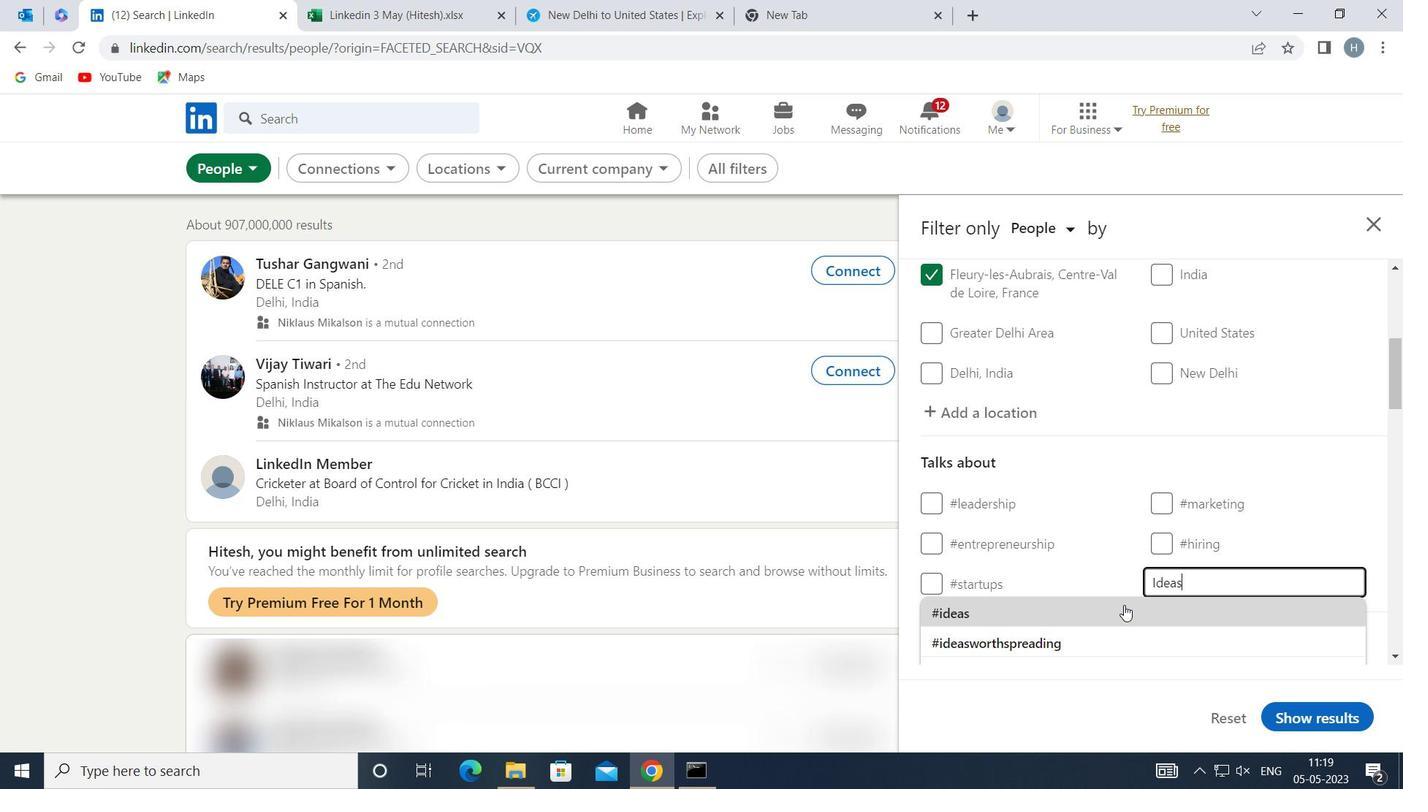 
Action: Mouse moved to (1113, 569)
Screenshot: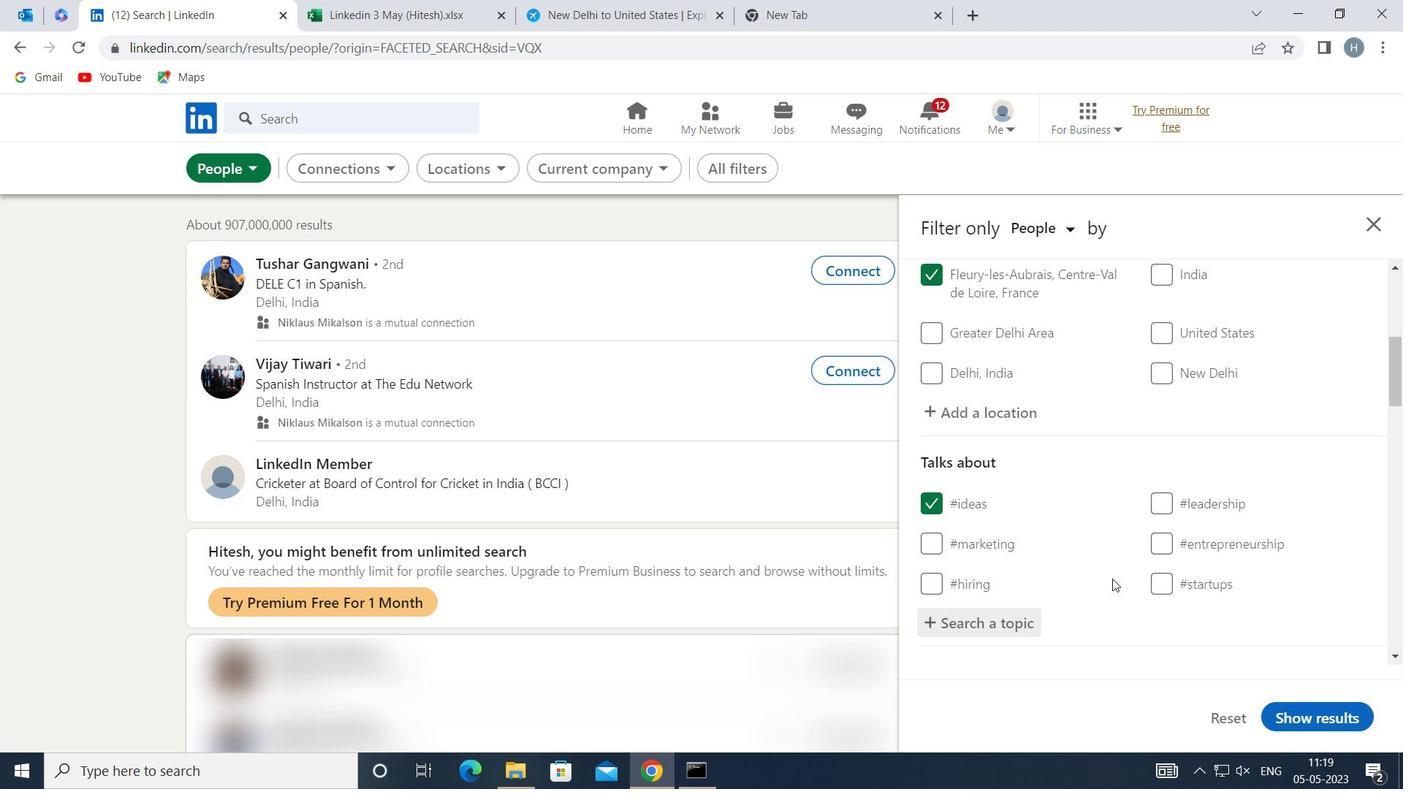 
Action: Mouse scrolled (1113, 568) with delta (0, 0)
Screenshot: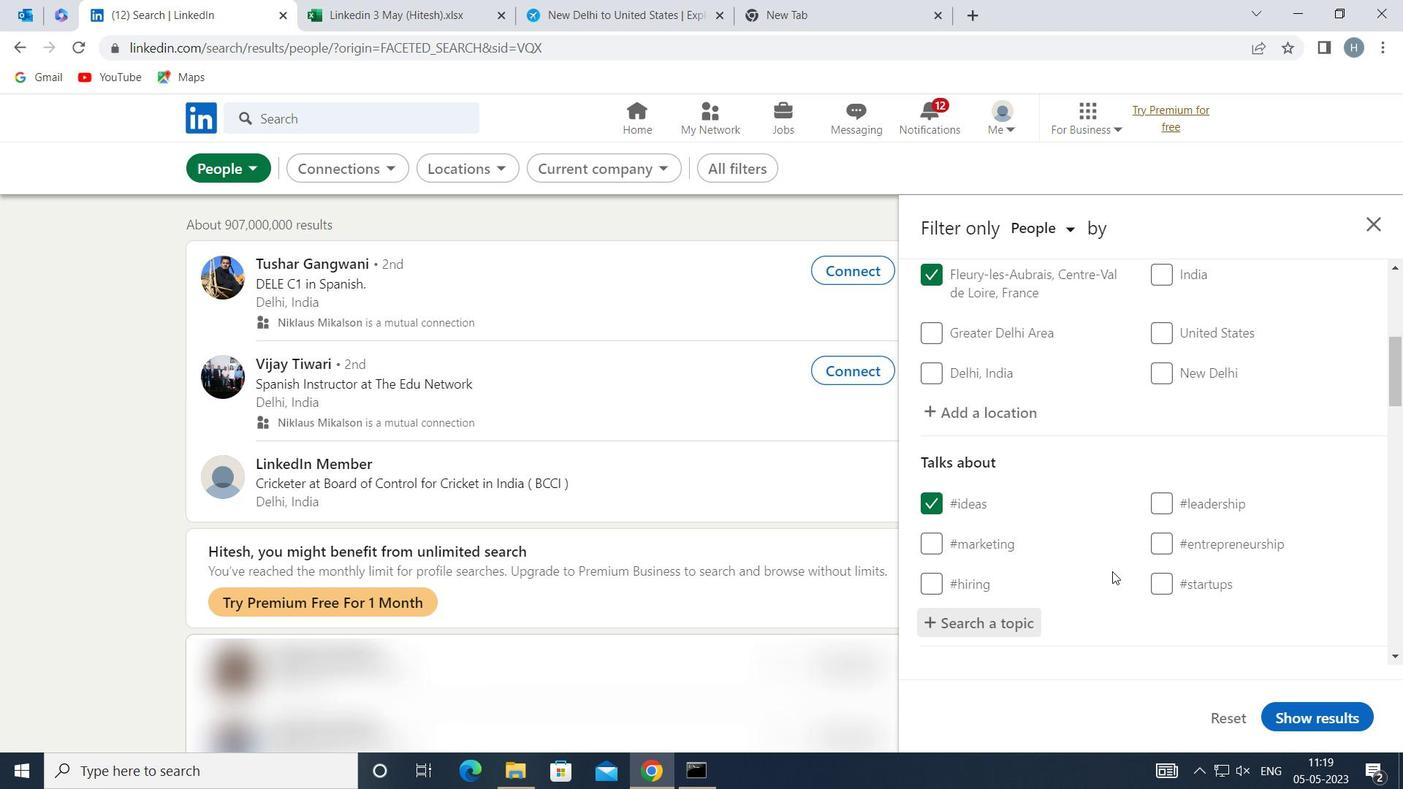 
Action: Mouse moved to (1077, 576)
Screenshot: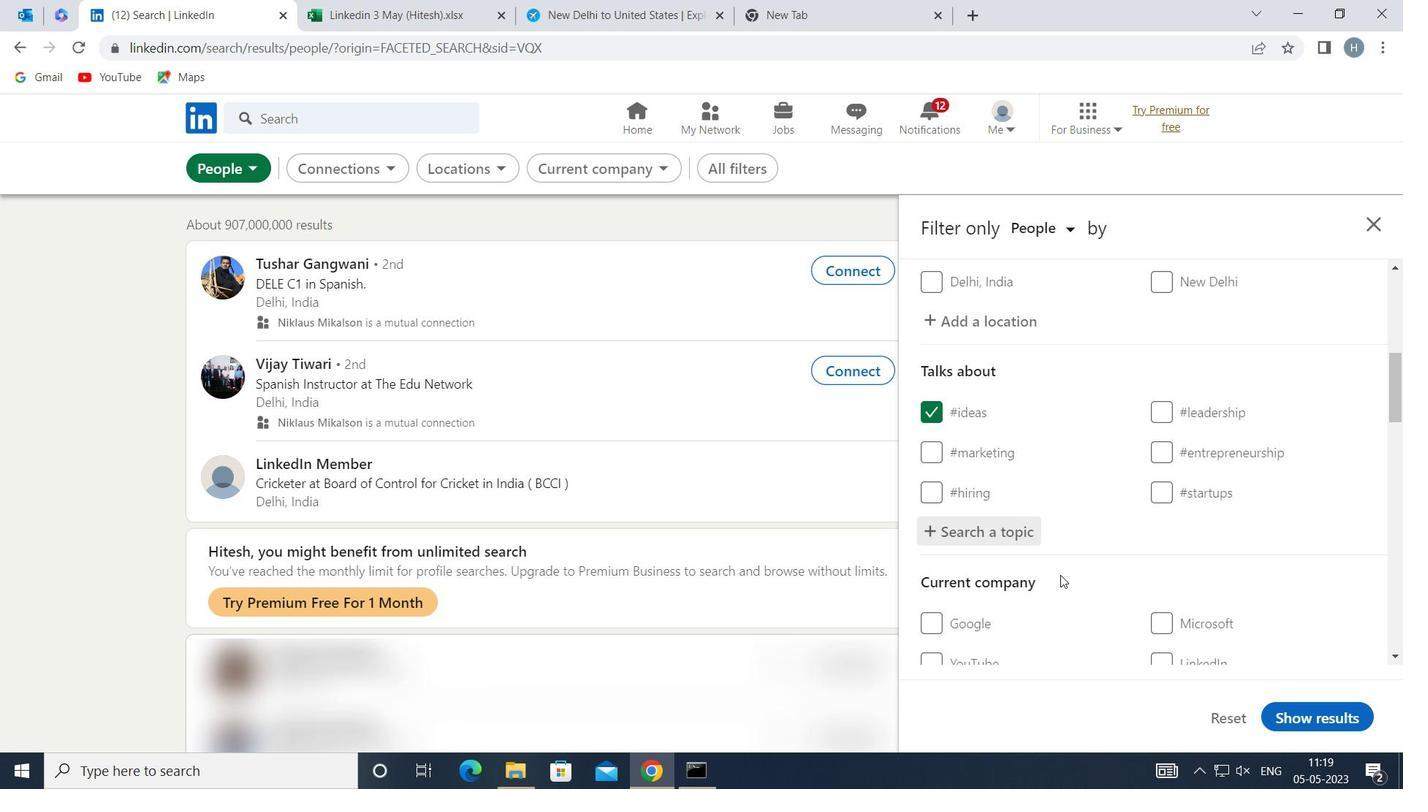 
Action: Mouse scrolled (1077, 576) with delta (0, 0)
Screenshot: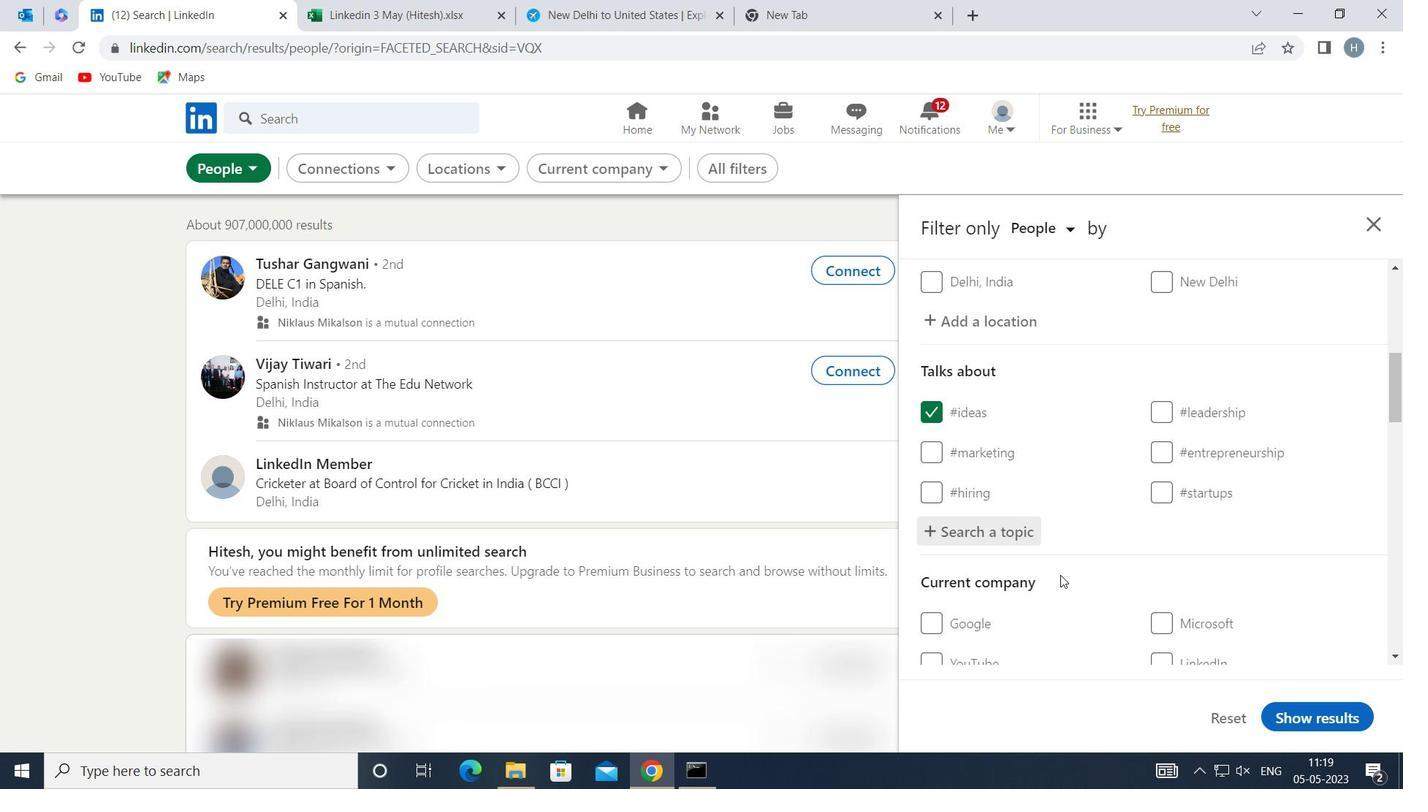 
Action: Mouse moved to (1080, 578)
Screenshot: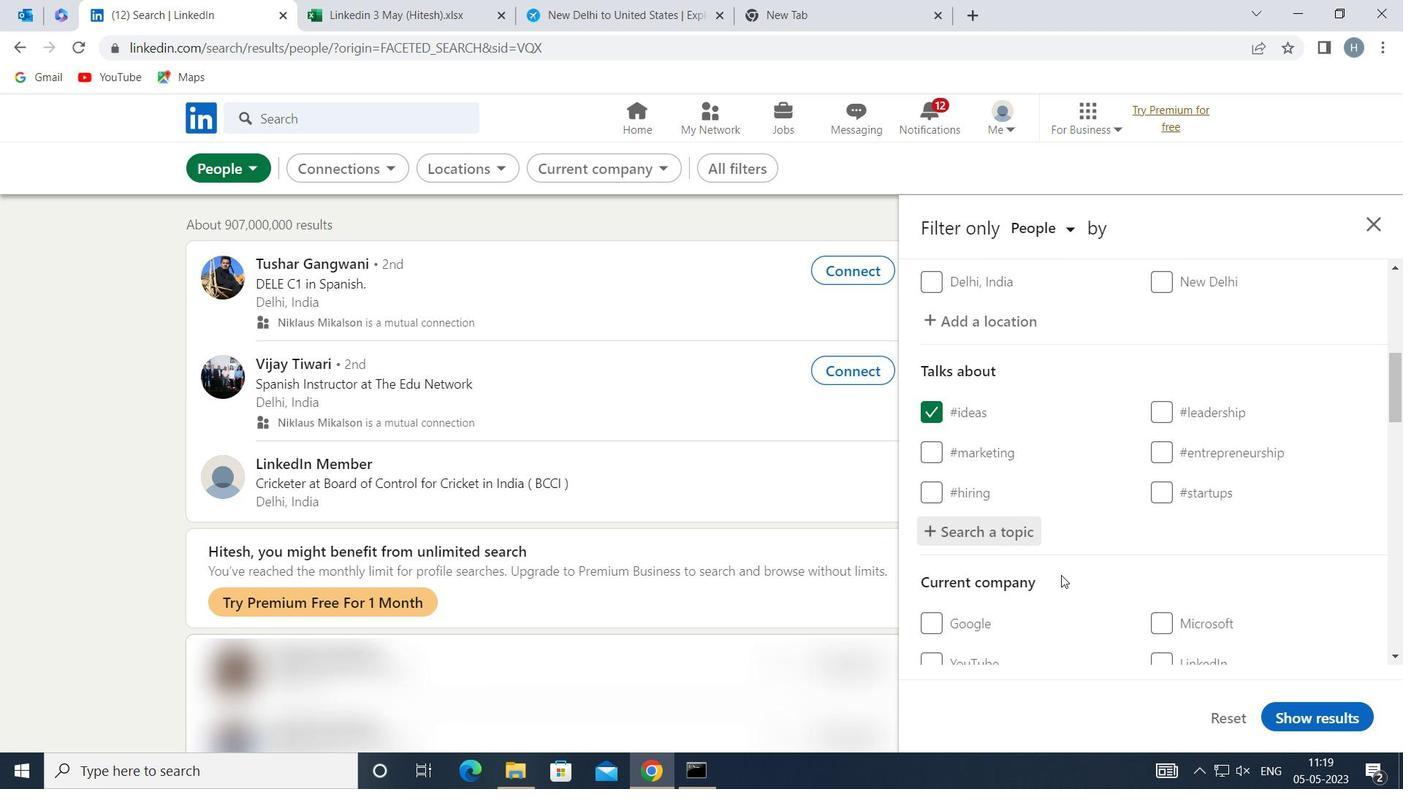 
Action: Mouse scrolled (1080, 578) with delta (0, 0)
Screenshot: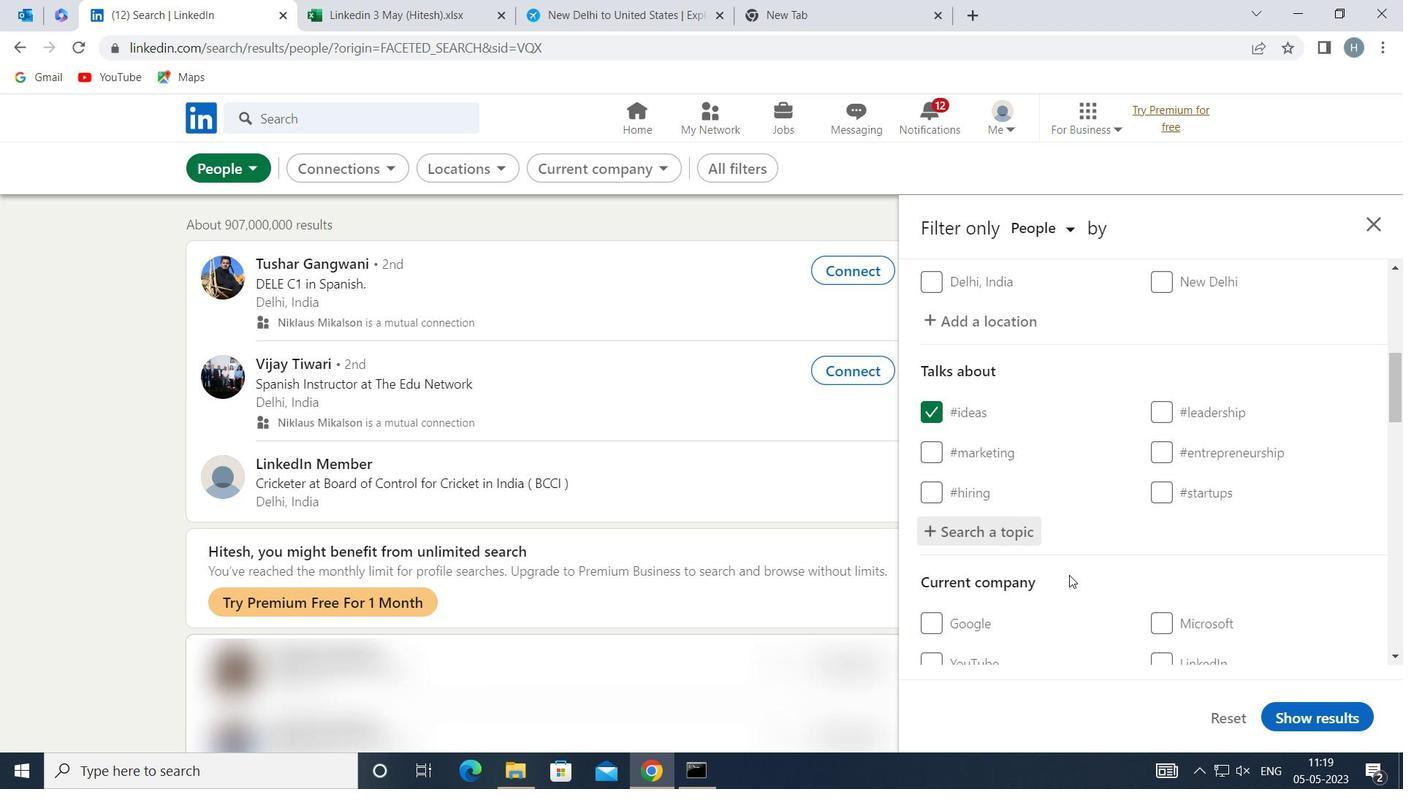 
Action: Mouse moved to (1084, 578)
Screenshot: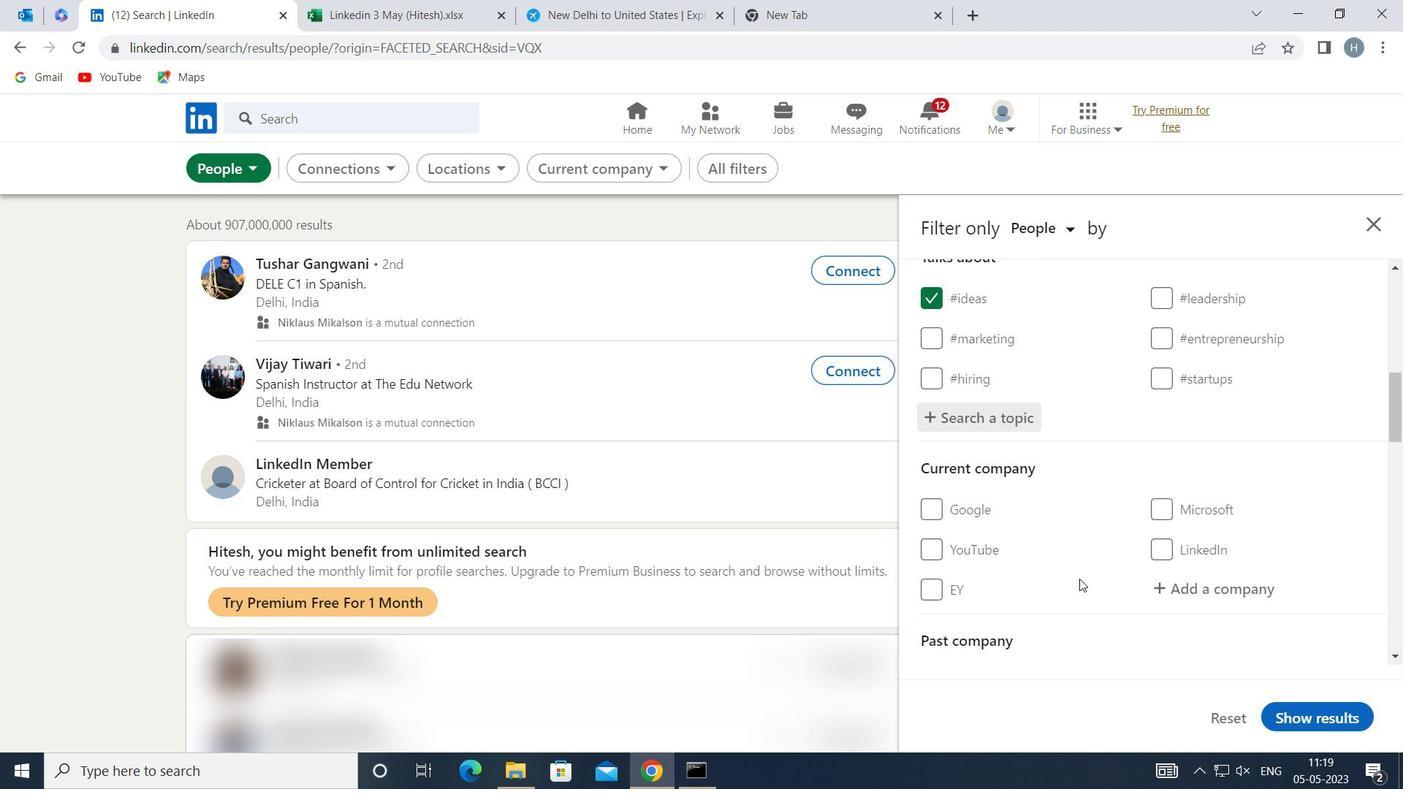 
Action: Mouse scrolled (1084, 578) with delta (0, 0)
Screenshot: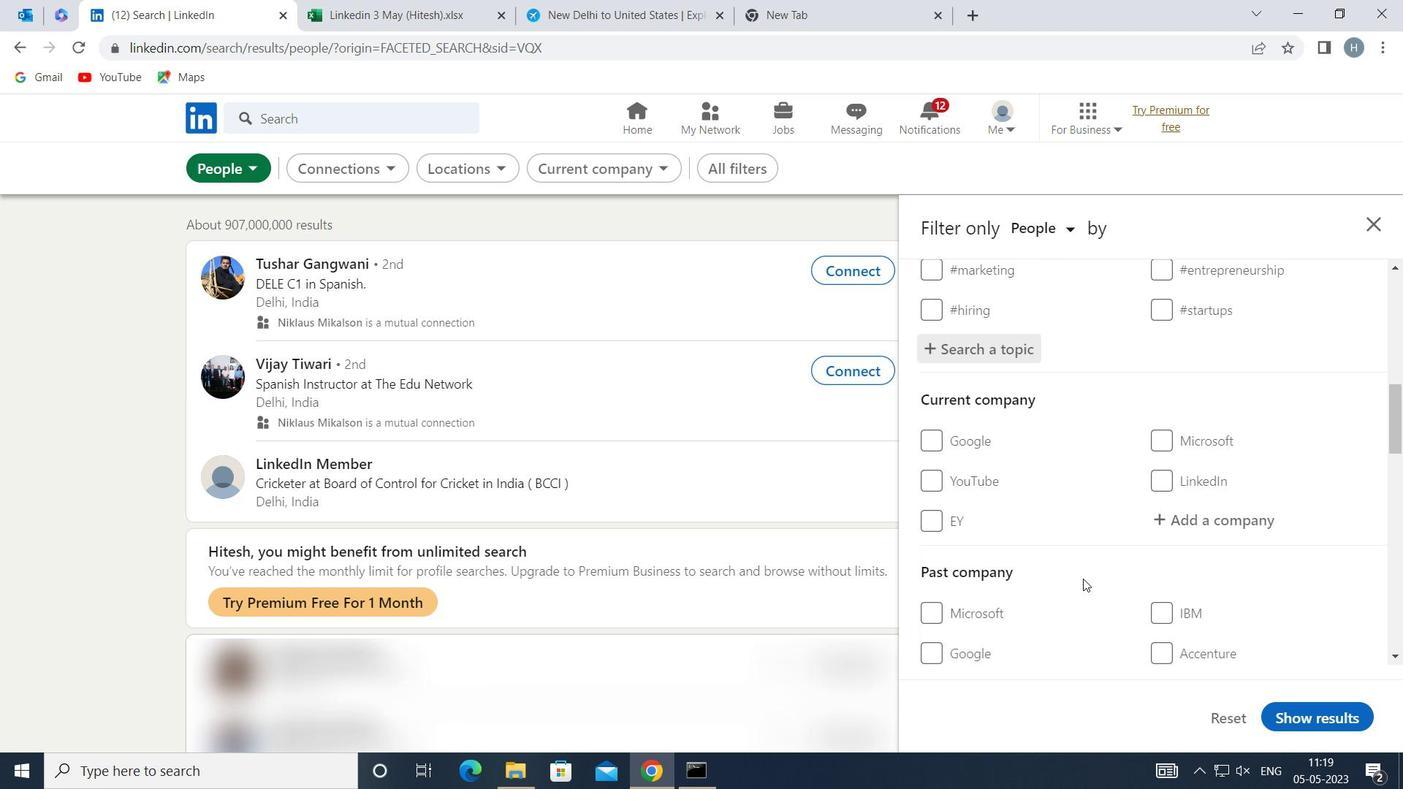 
Action: Mouse scrolled (1084, 578) with delta (0, 0)
Screenshot: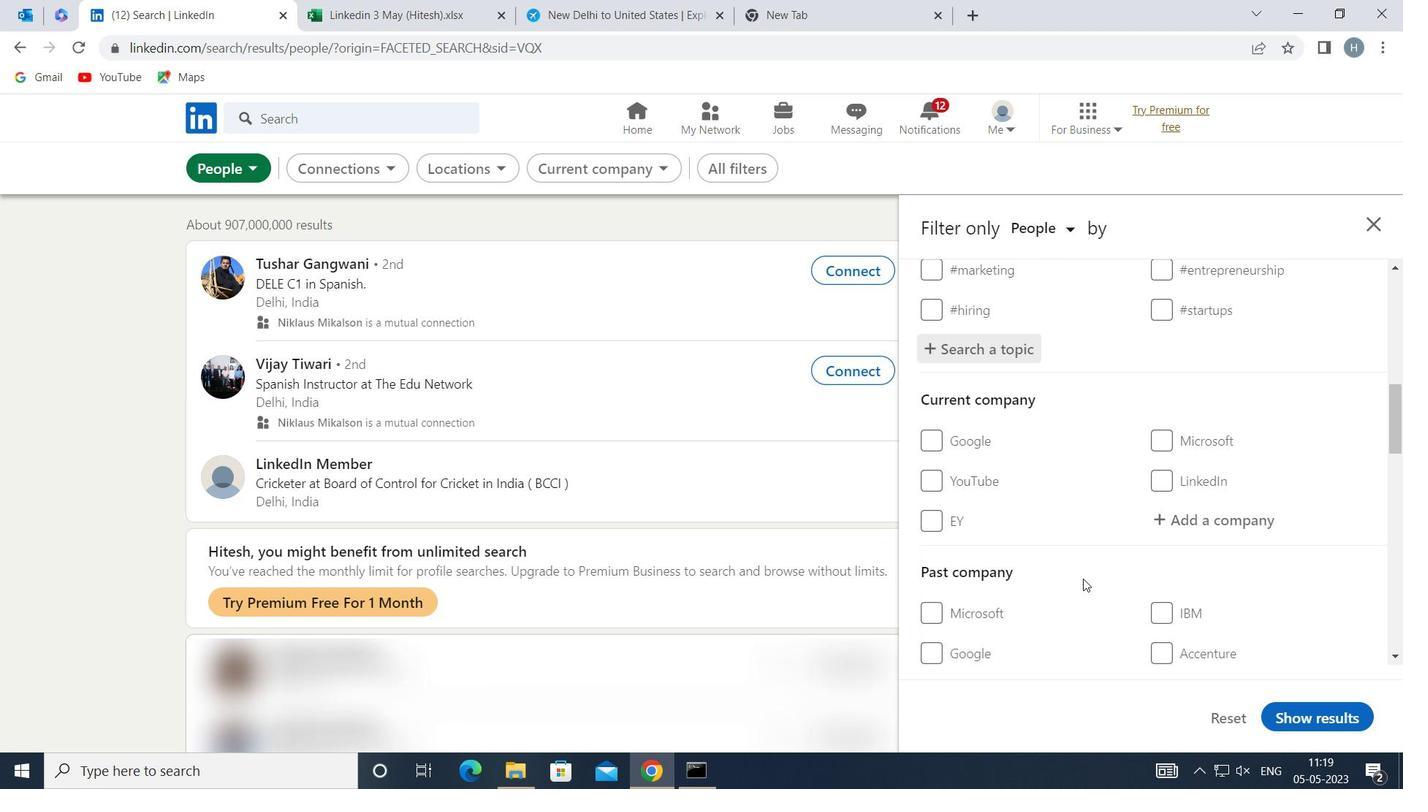 
Action: Mouse moved to (1085, 578)
Screenshot: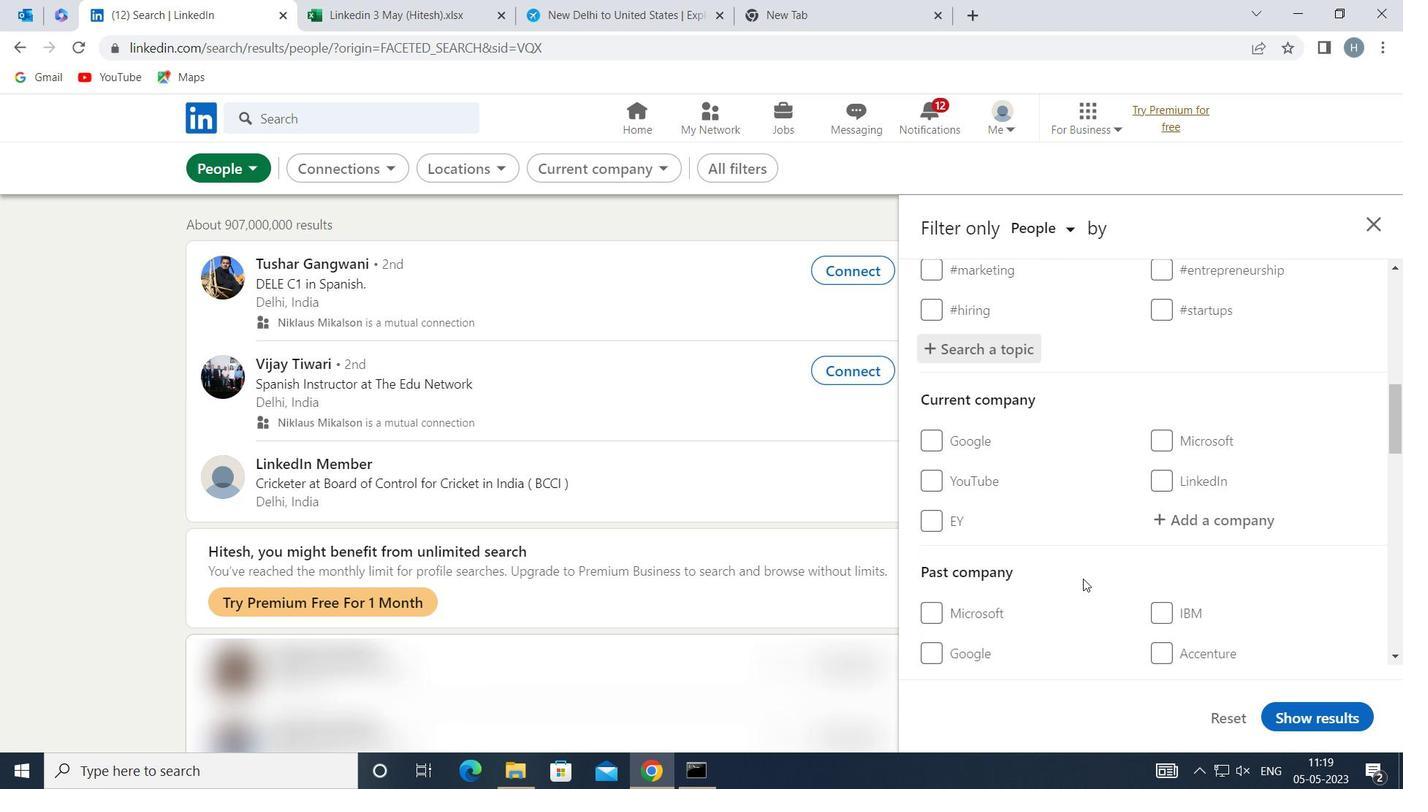 
Action: Mouse scrolled (1085, 578) with delta (0, 0)
Screenshot: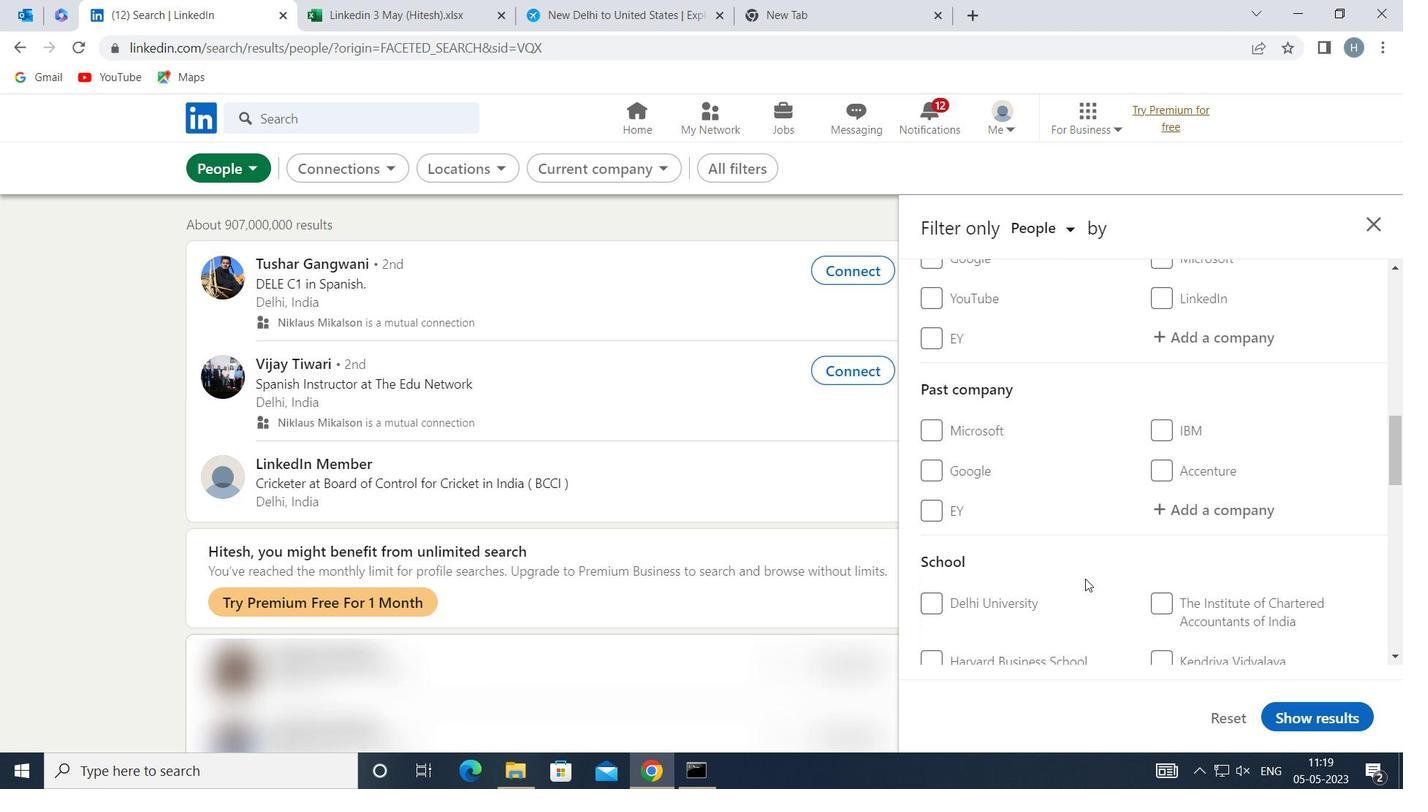 
Action: Mouse scrolled (1085, 578) with delta (0, 0)
Screenshot: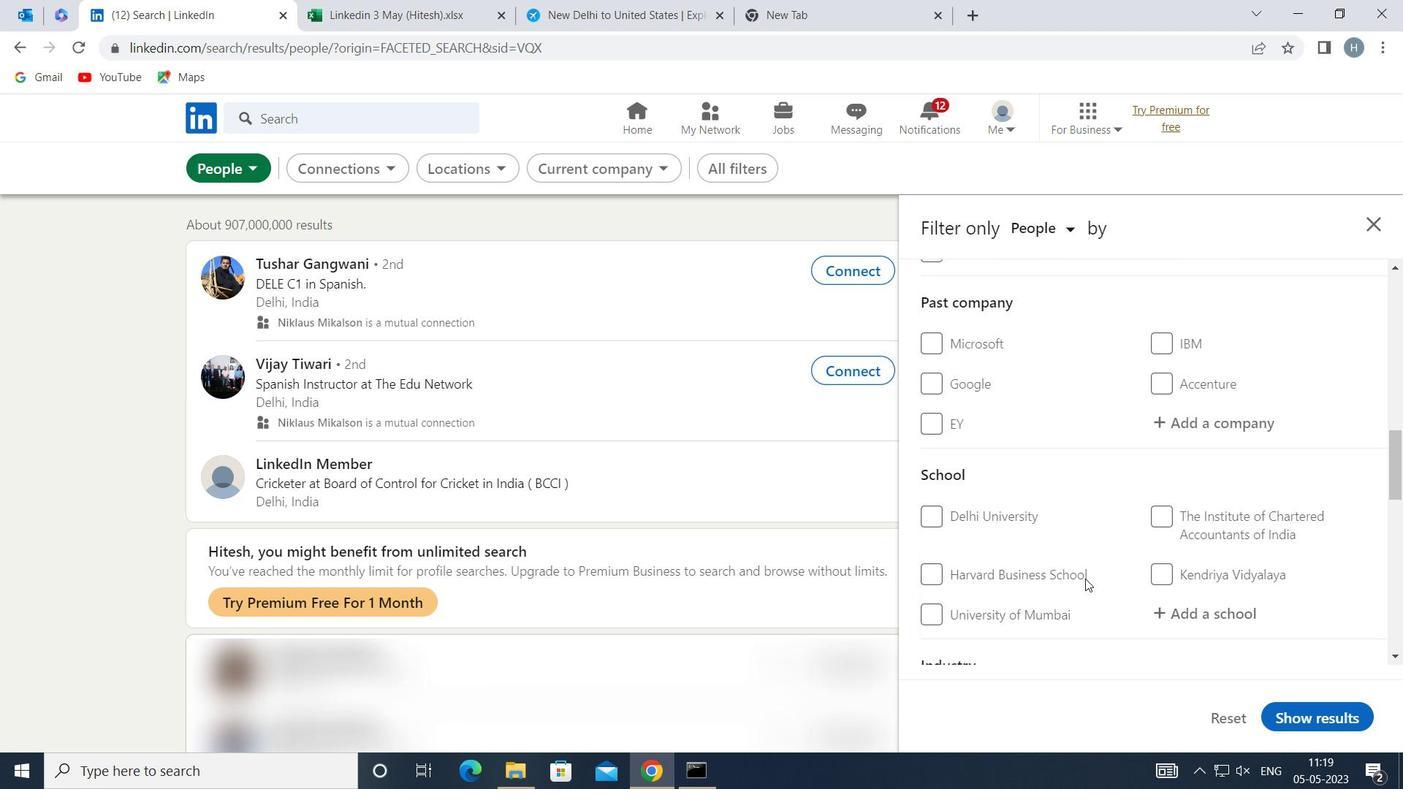 
Action: Mouse scrolled (1085, 578) with delta (0, 0)
Screenshot: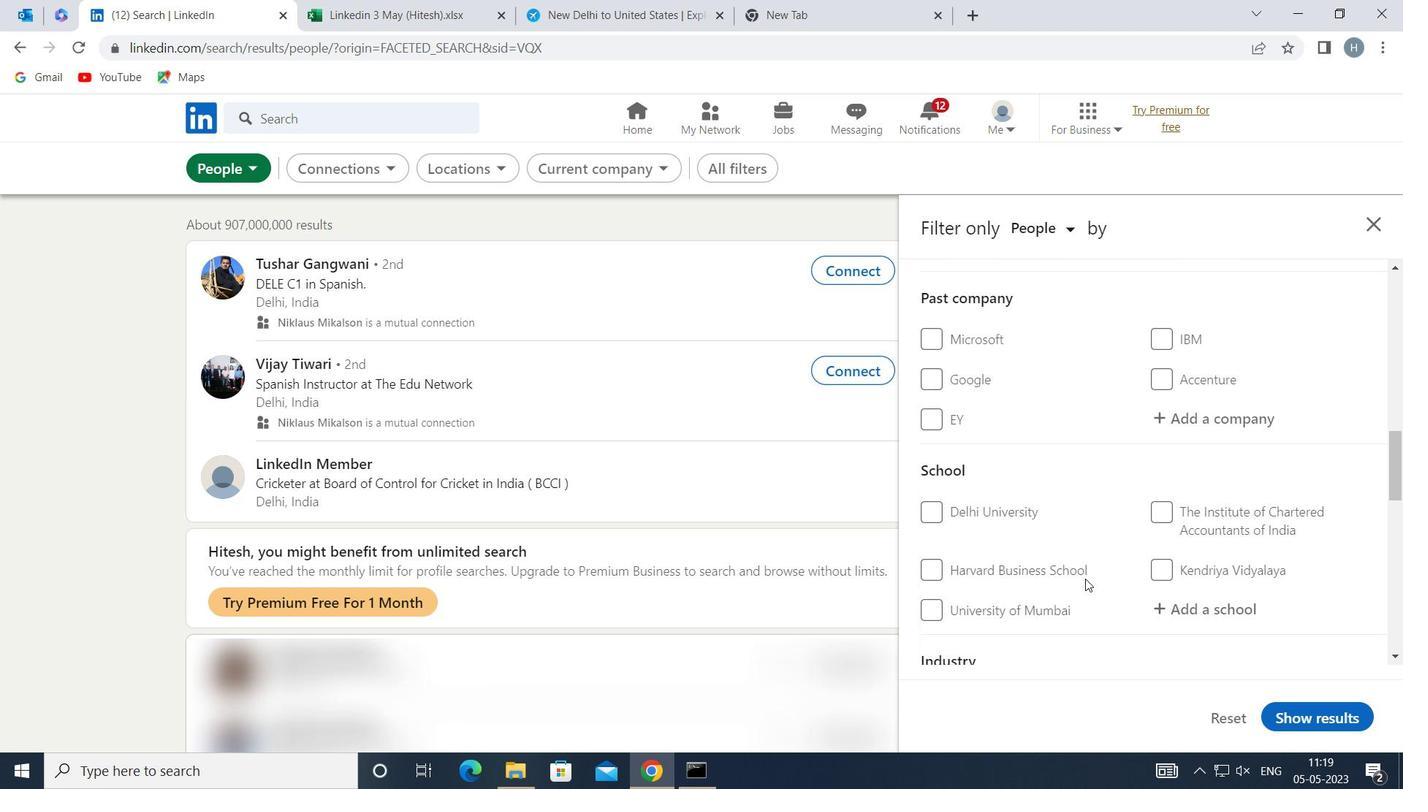 
Action: Mouse moved to (1086, 578)
Screenshot: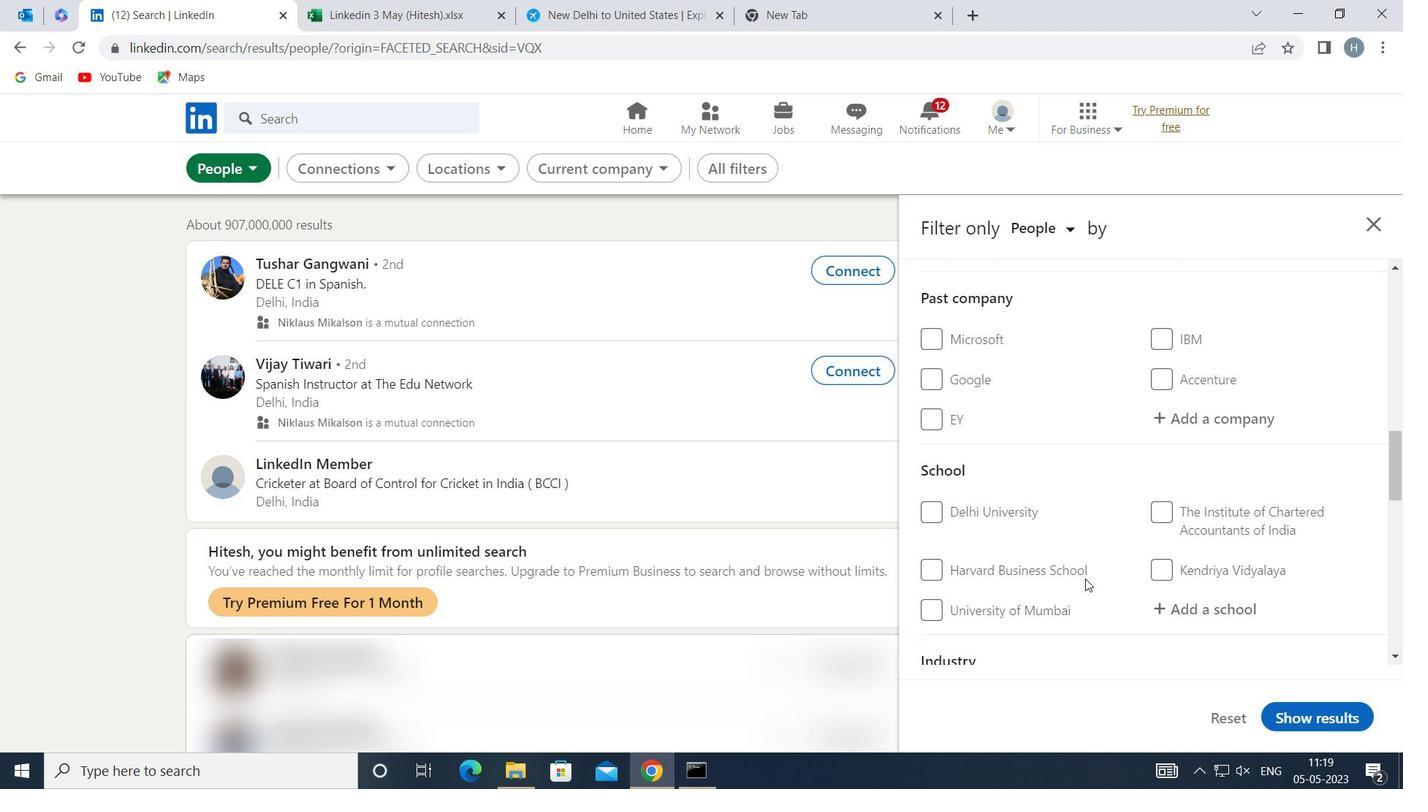
Action: Mouse scrolled (1086, 578) with delta (0, 0)
Screenshot: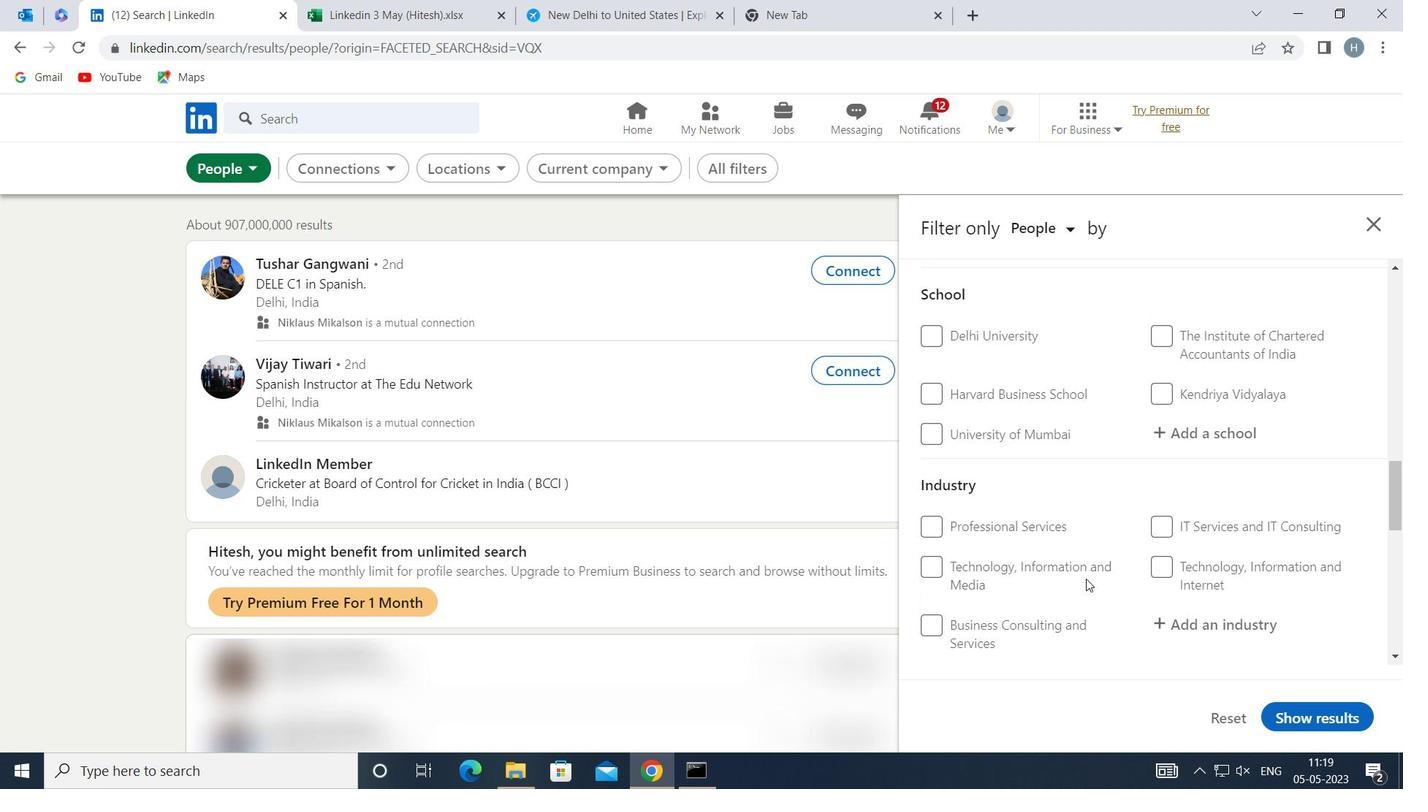 
Action: Mouse moved to (1091, 578)
Screenshot: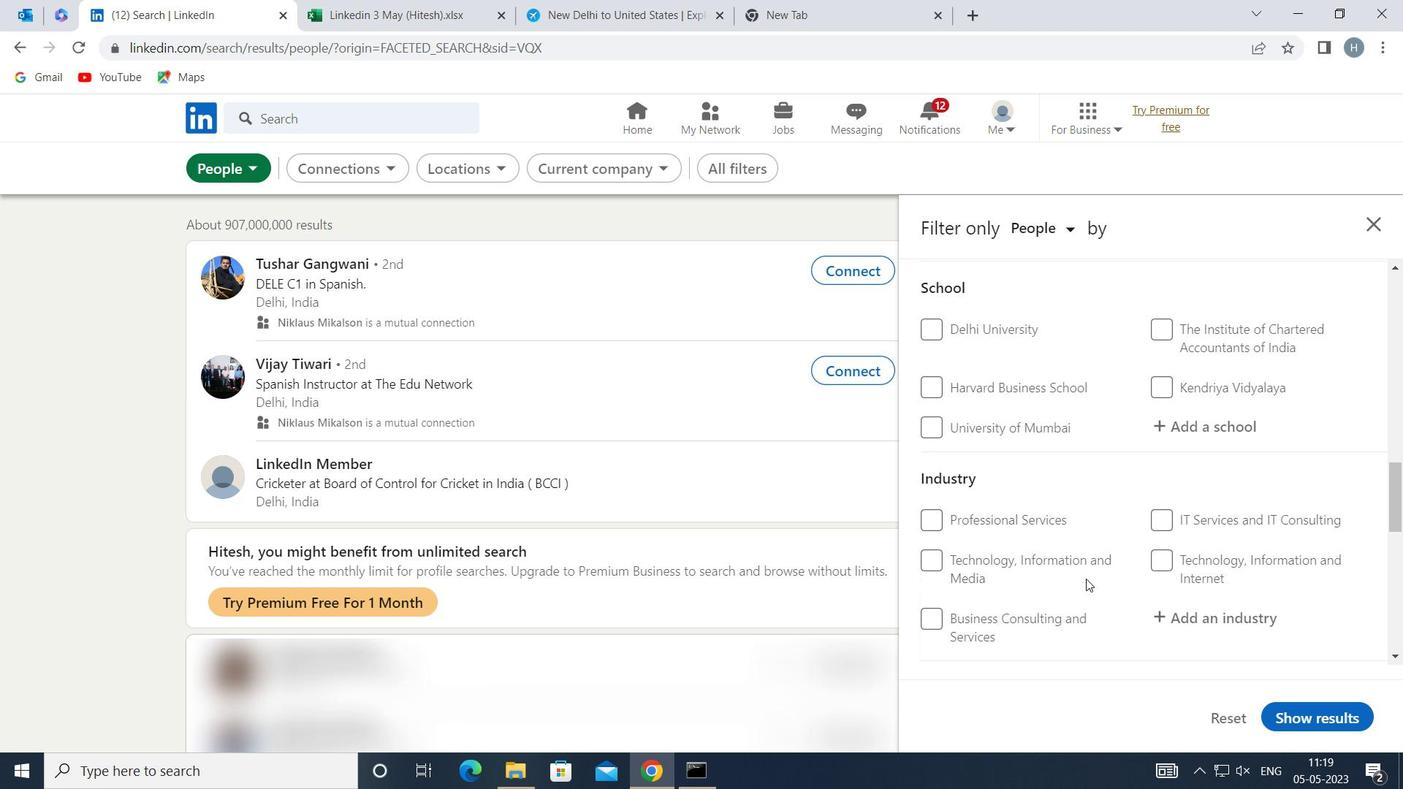 
Action: Mouse scrolled (1091, 577) with delta (0, 0)
Screenshot: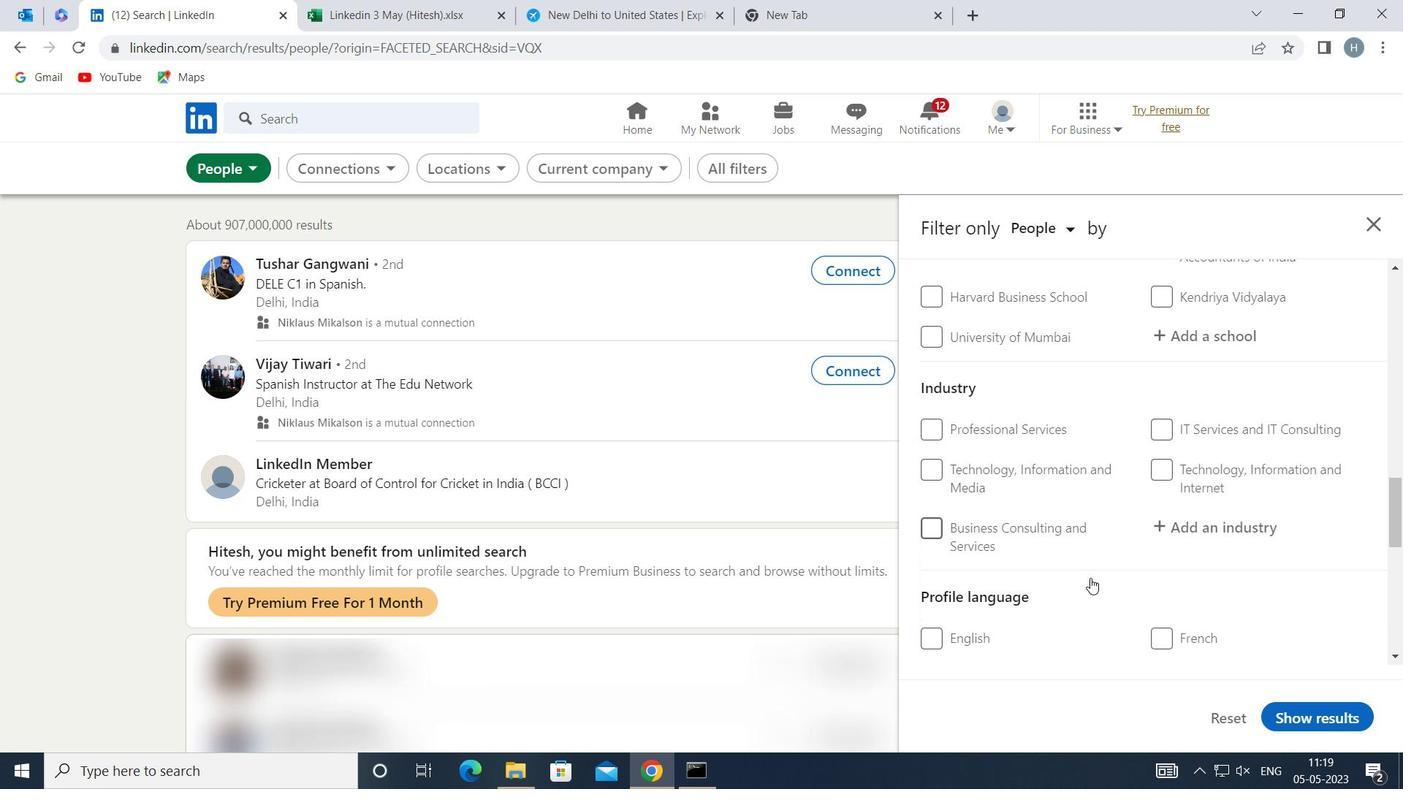 
Action: Mouse moved to (1168, 543)
Screenshot: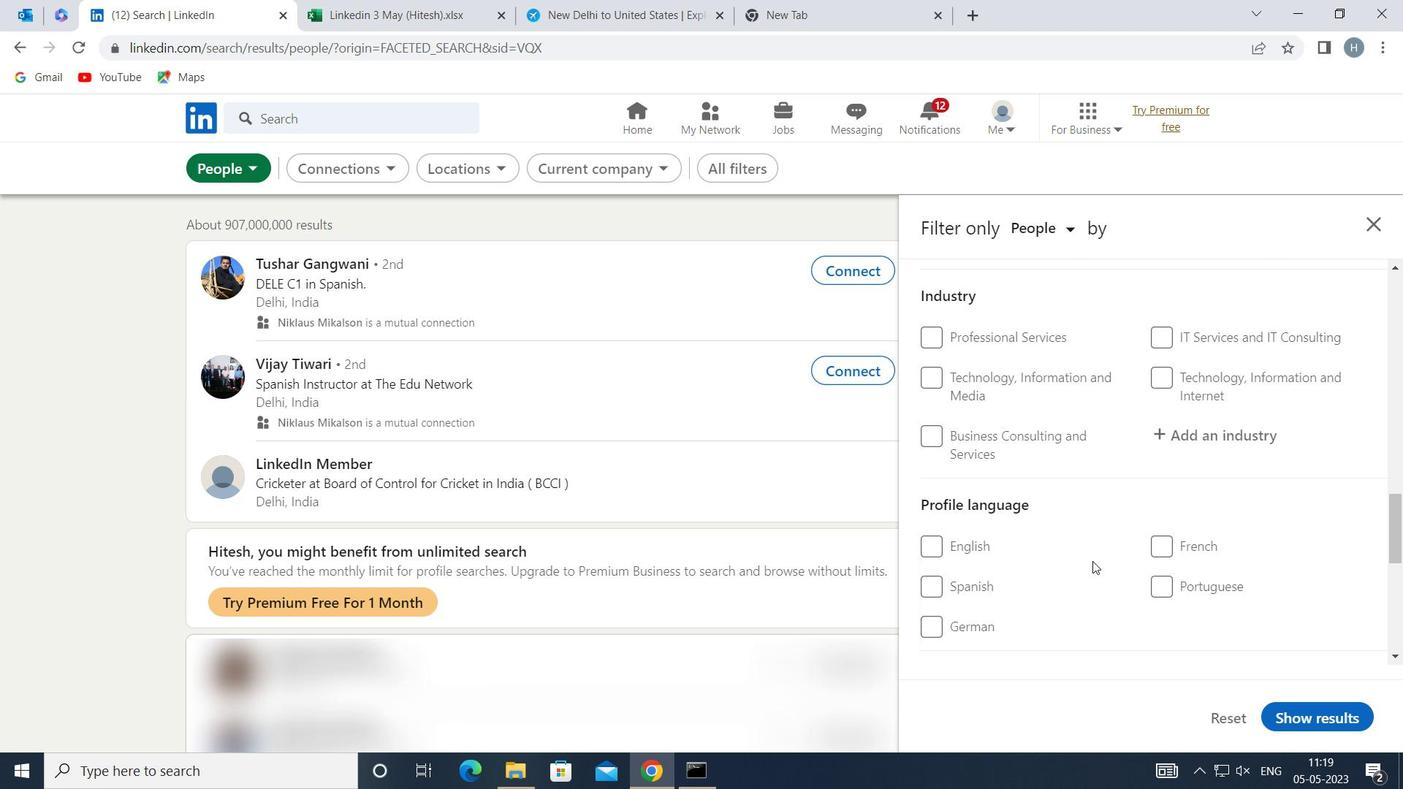 
Action: Mouse pressed left at (1168, 543)
Screenshot: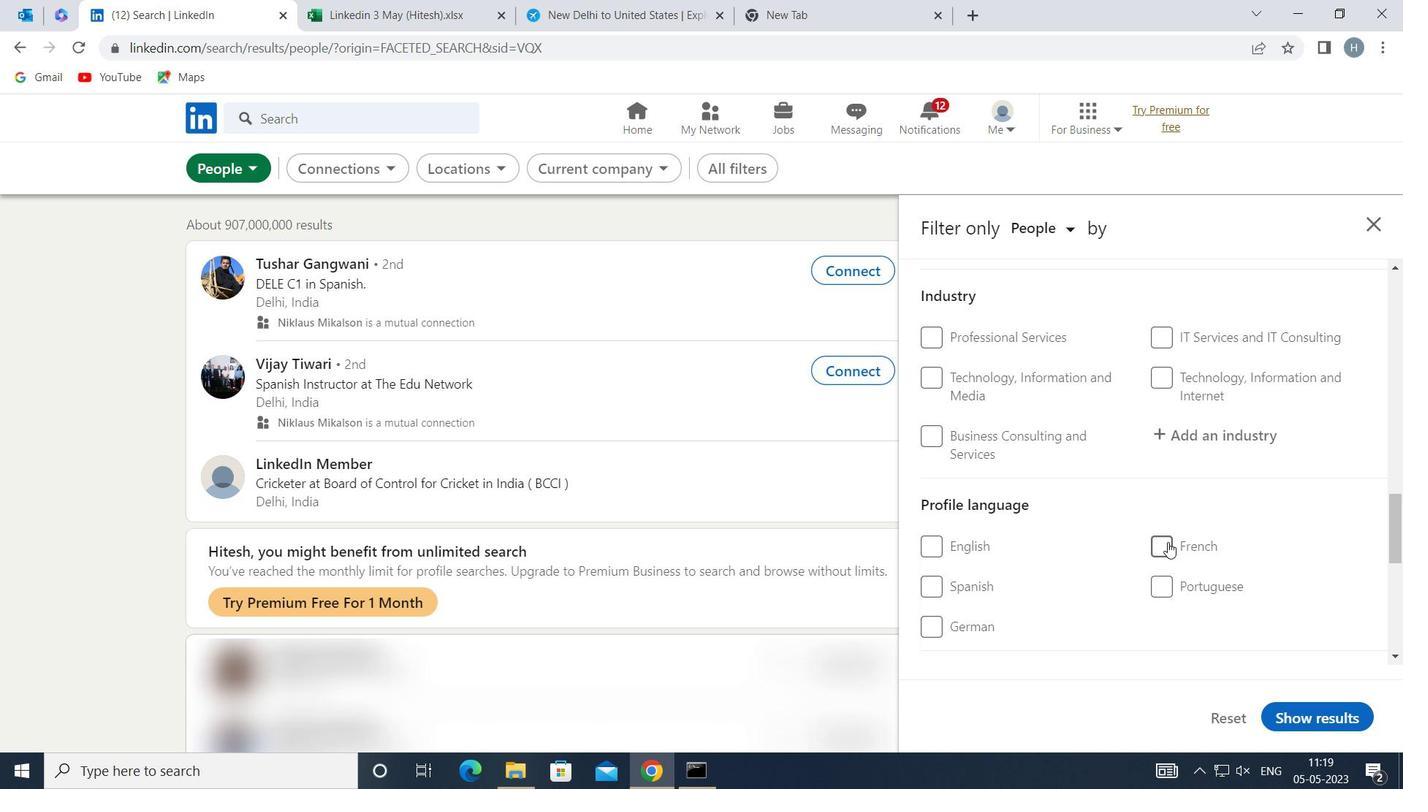 
Action: Mouse moved to (1112, 574)
Screenshot: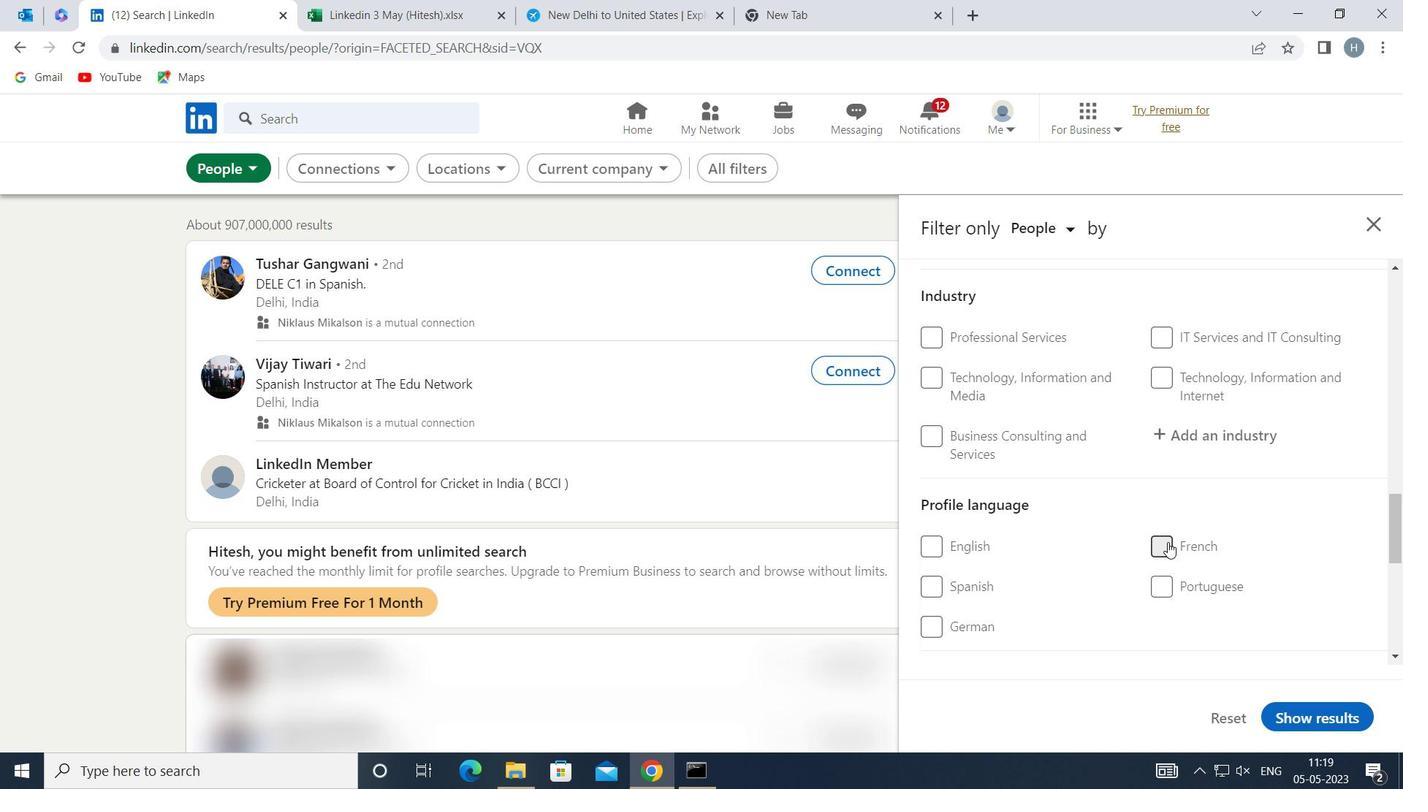 
Action: Mouse scrolled (1112, 575) with delta (0, 0)
Screenshot: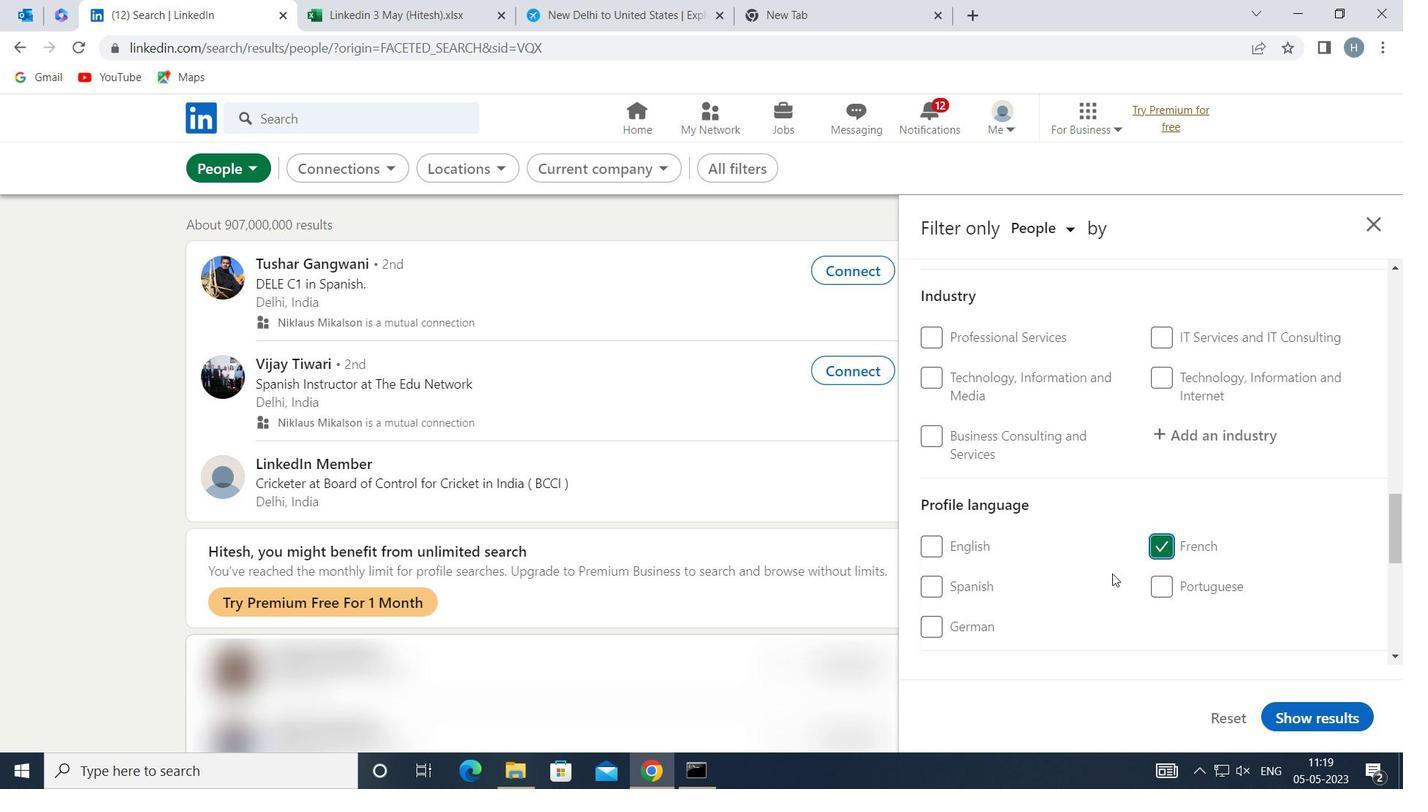 
Action: Mouse scrolled (1112, 575) with delta (0, 0)
Screenshot: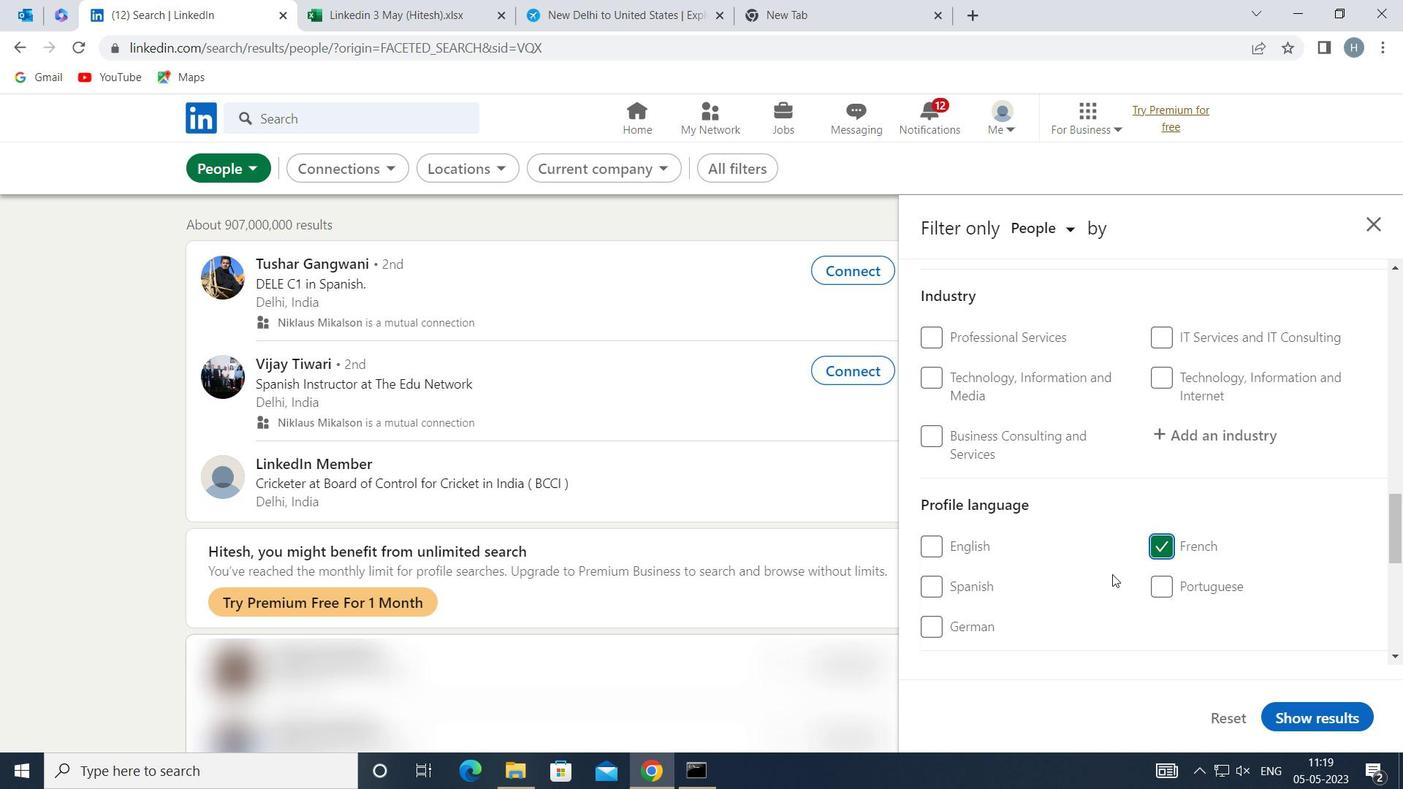 
Action: Mouse scrolled (1112, 575) with delta (0, 0)
Screenshot: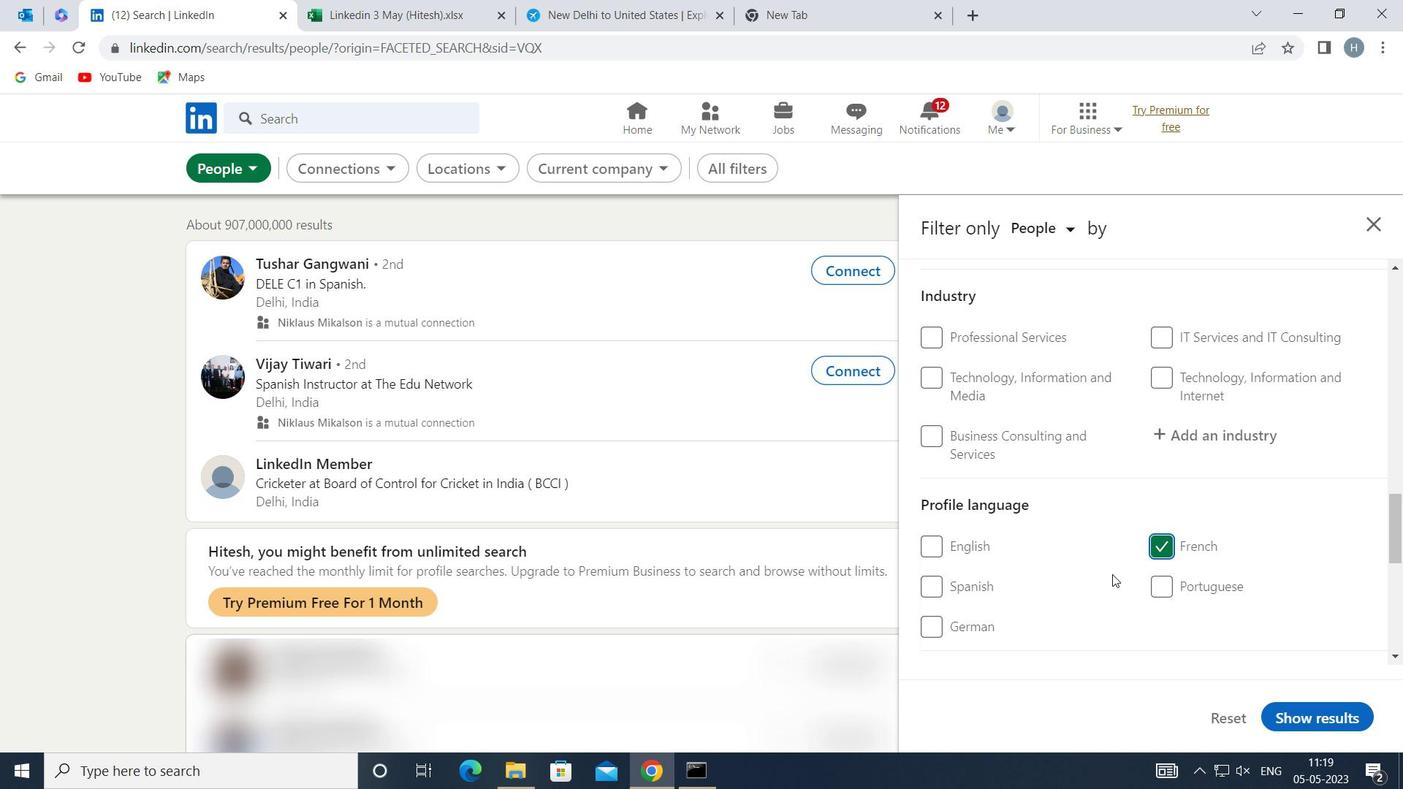 
Action: Mouse scrolled (1112, 575) with delta (0, 0)
Screenshot: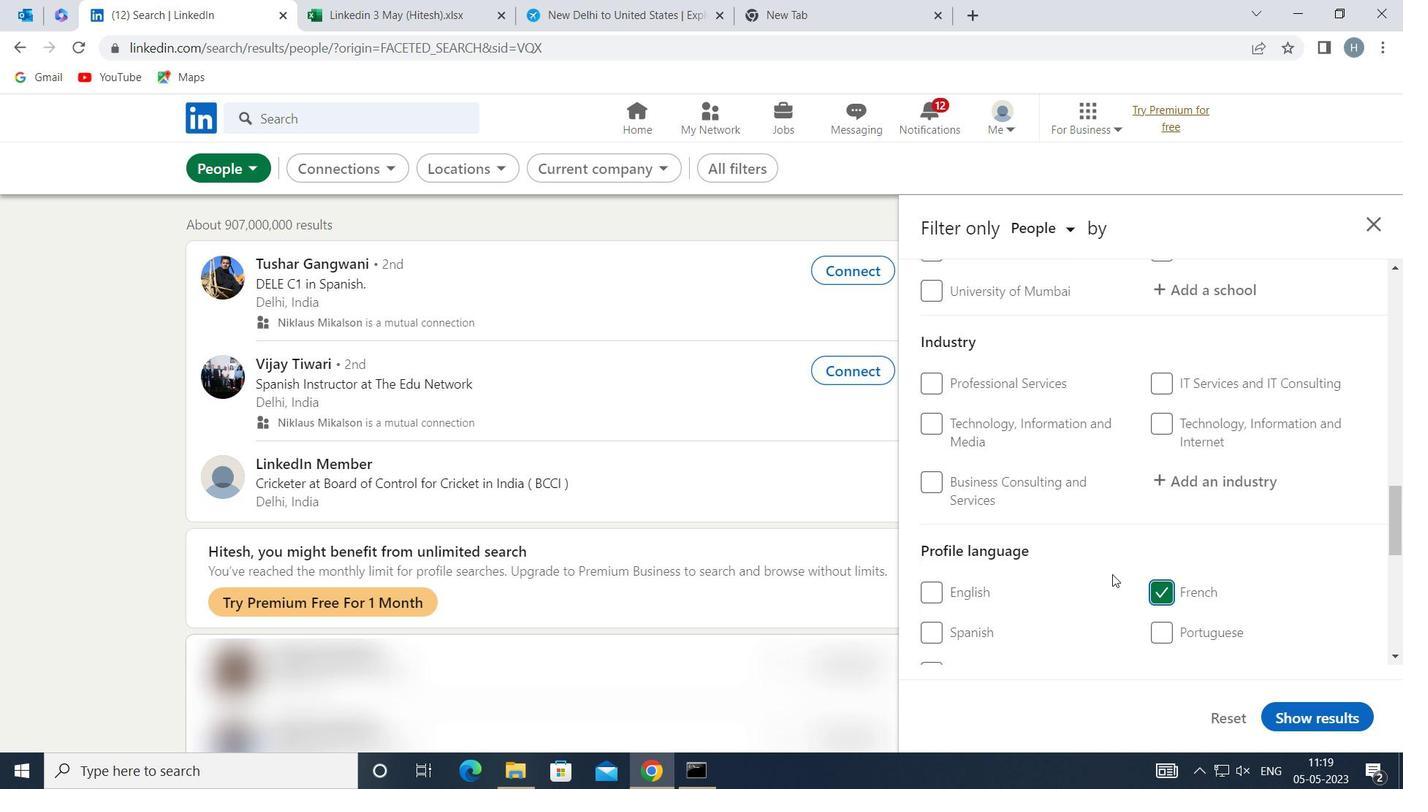 
Action: Mouse scrolled (1112, 575) with delta (0, 0)
Screenshot: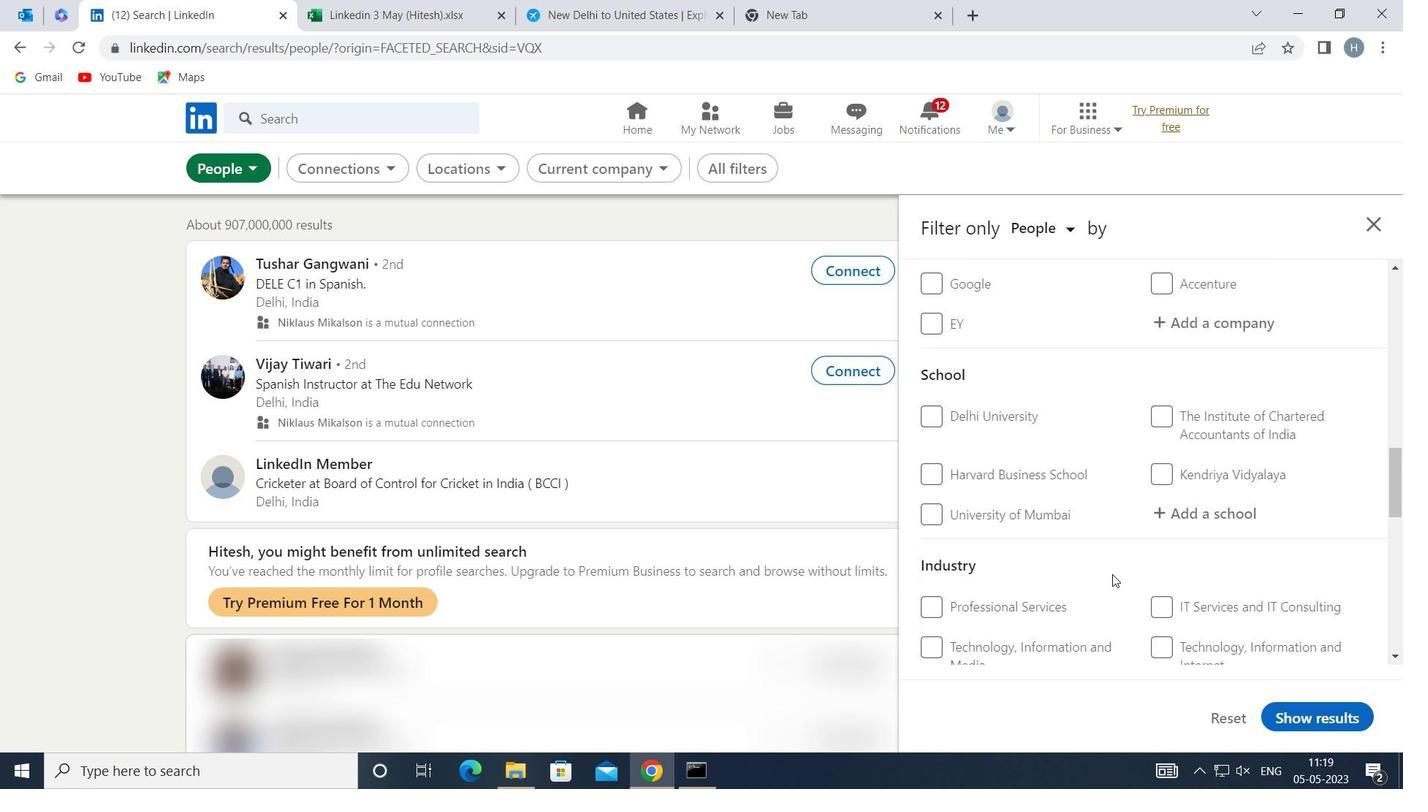
Action: Mouse scrolled (1112, 575) with delta (0, 0)
Screenshot: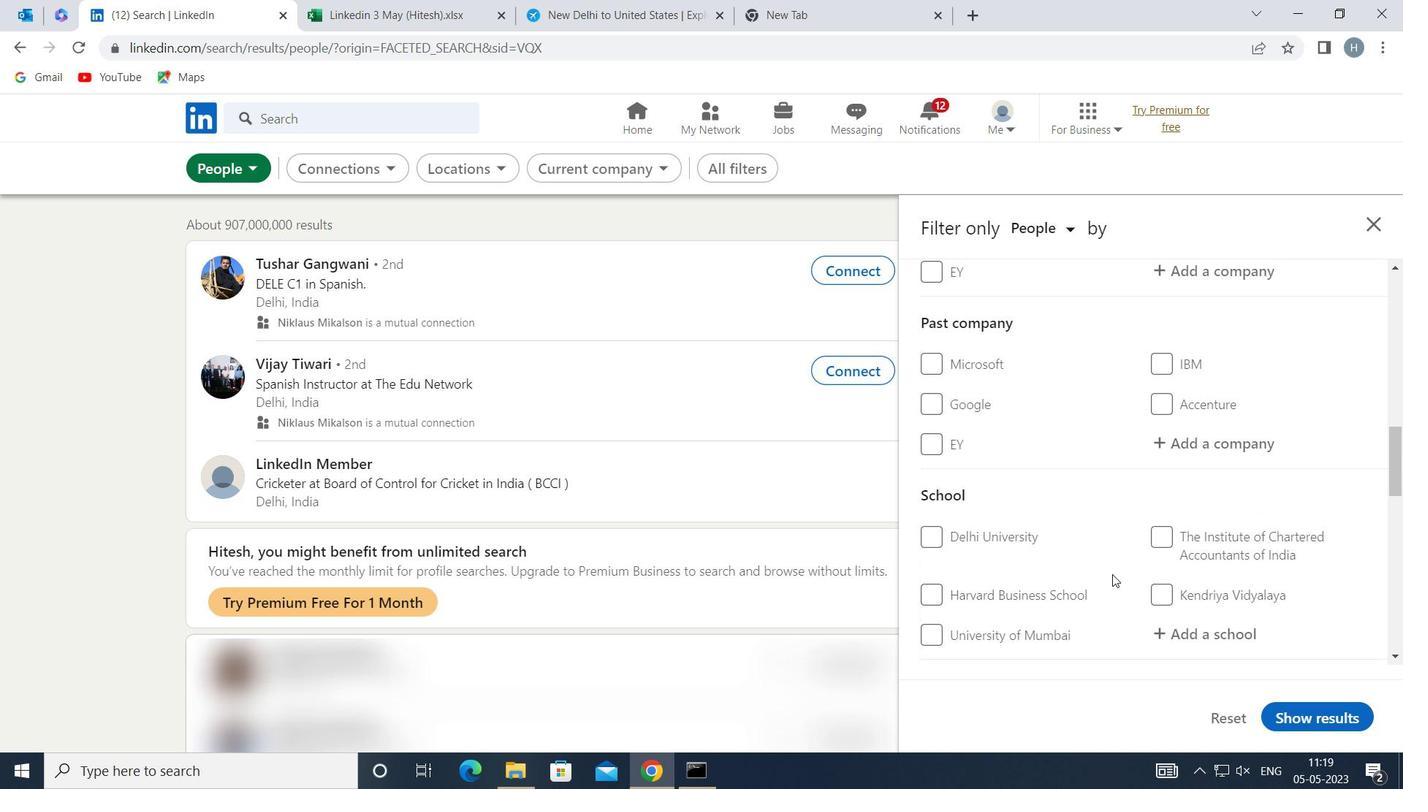 
Action: Mouse scrolled (1112, 575) with delta (0, 0)
Screenshot: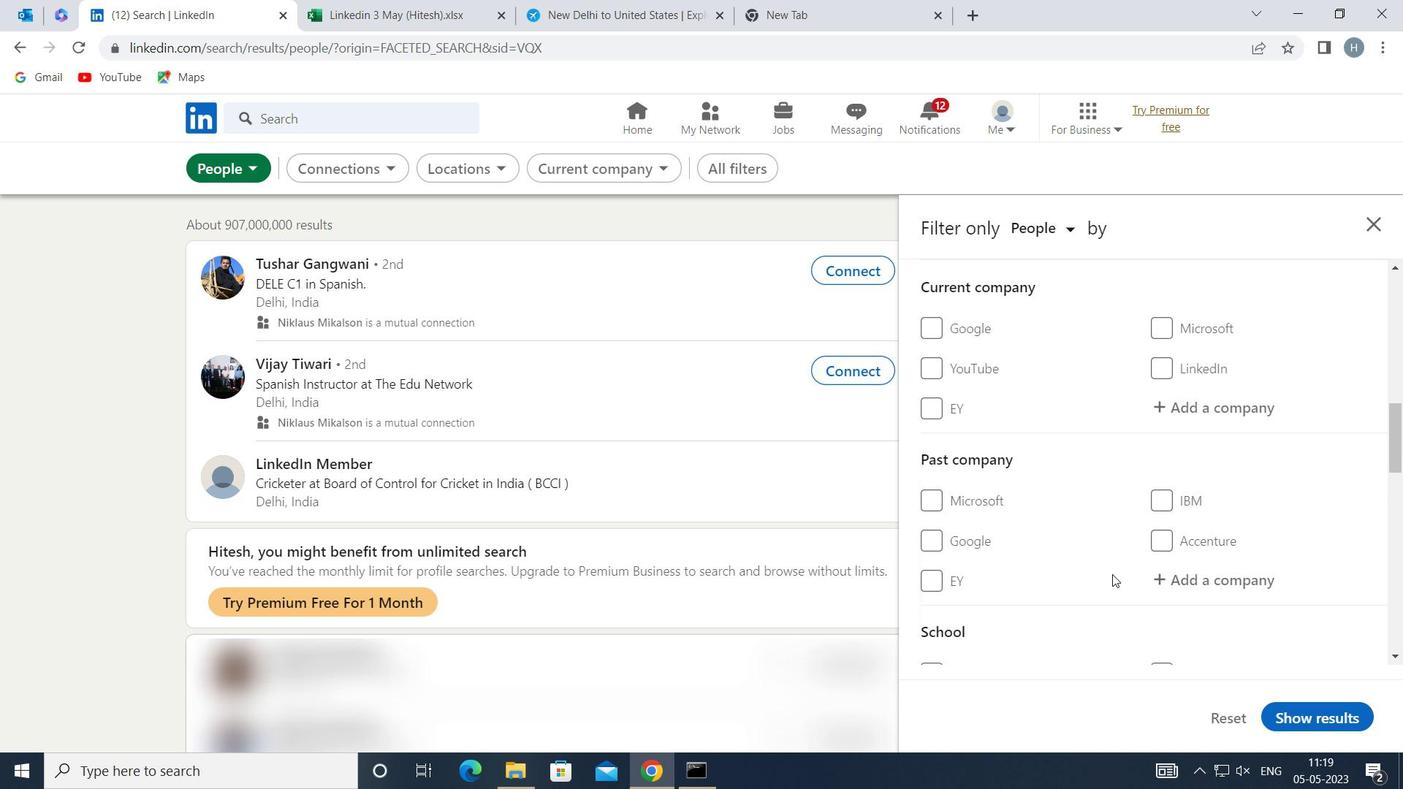 
Action: Mouse moved to (1209, 518)
Screenshot: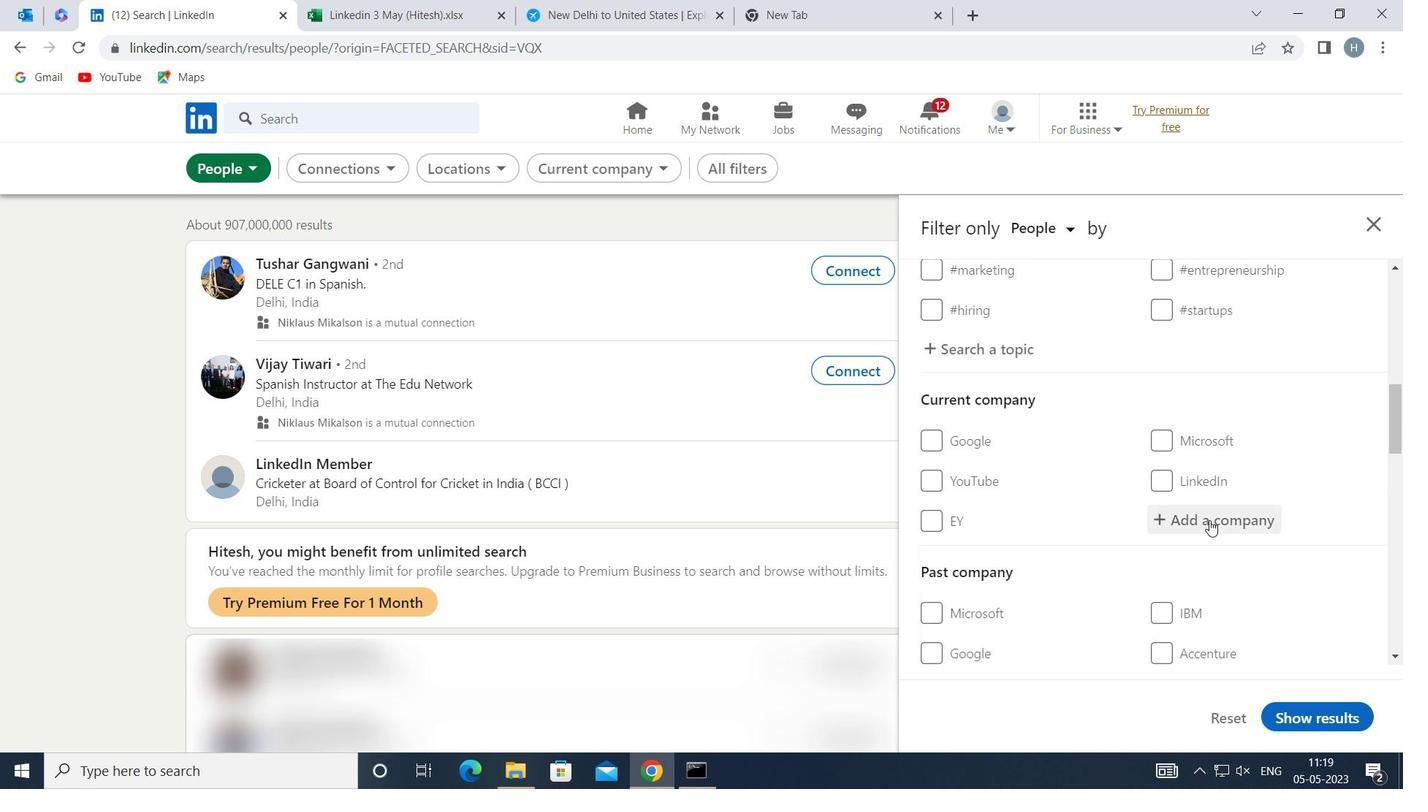 
Action: Mouse pressed left at (1209, 518)
Screenshot: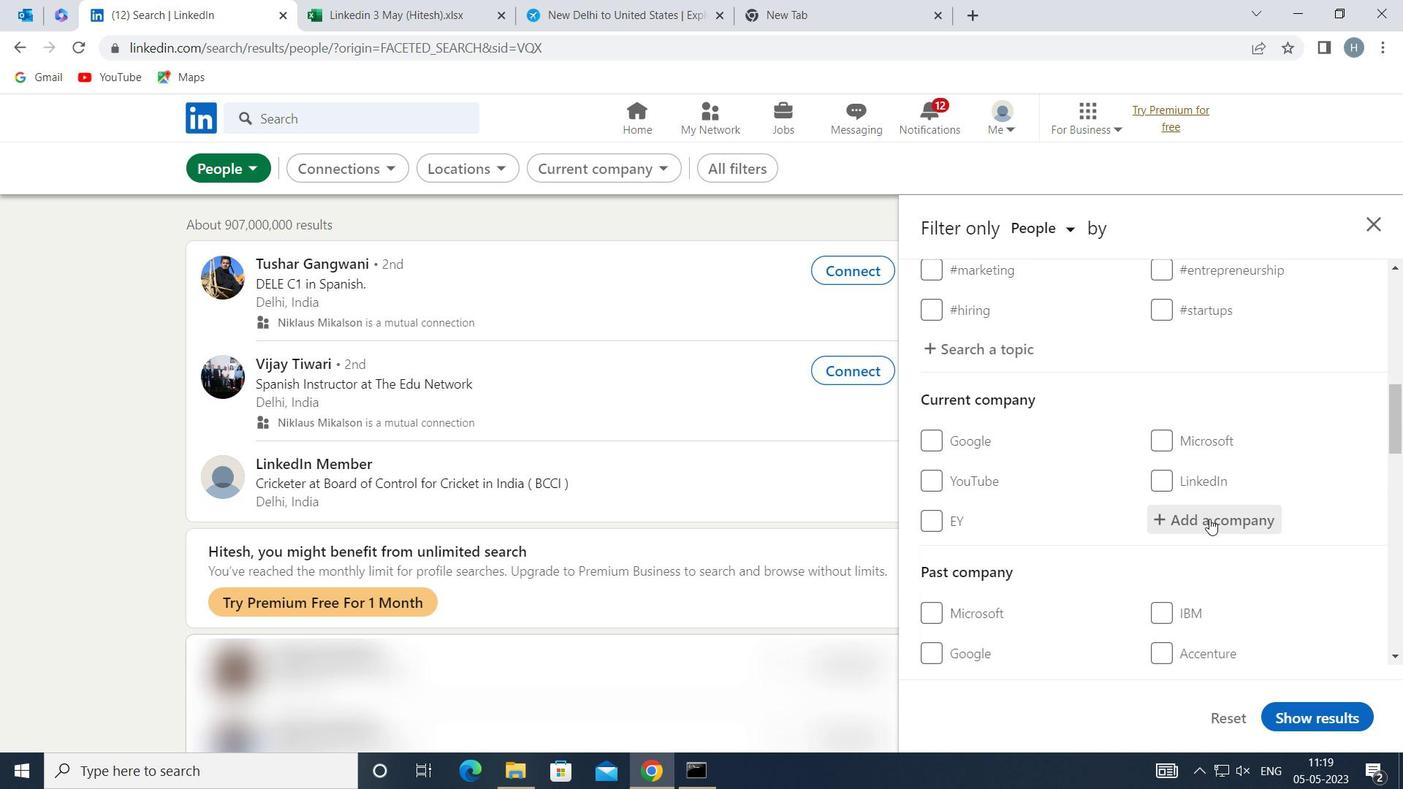 
Action: Key pressed <Key.shift>VERITAS<Key.space><Key.shift>TECHMOLOGIES
Screenshot: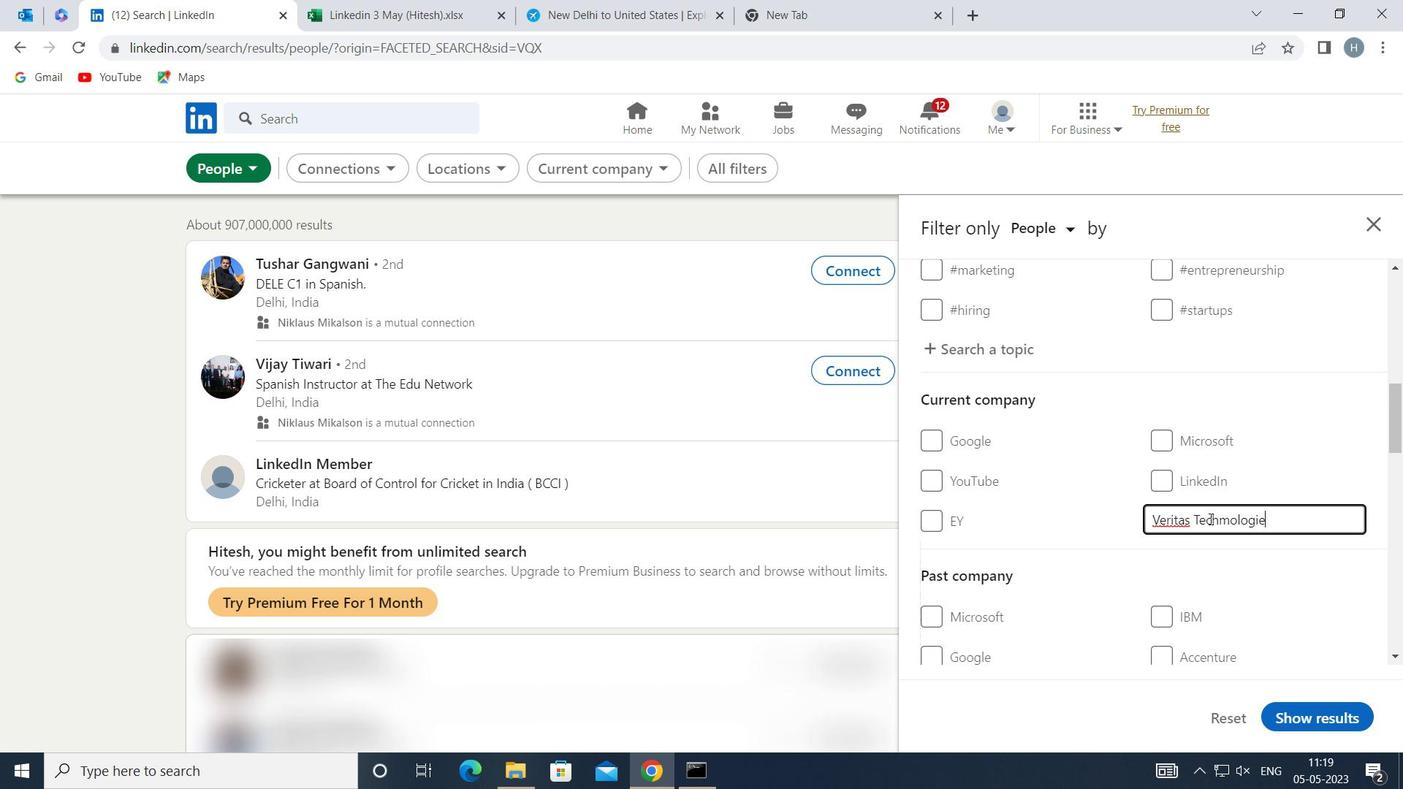 
Action: Mouse moved to (1241, 548)
Screenshot: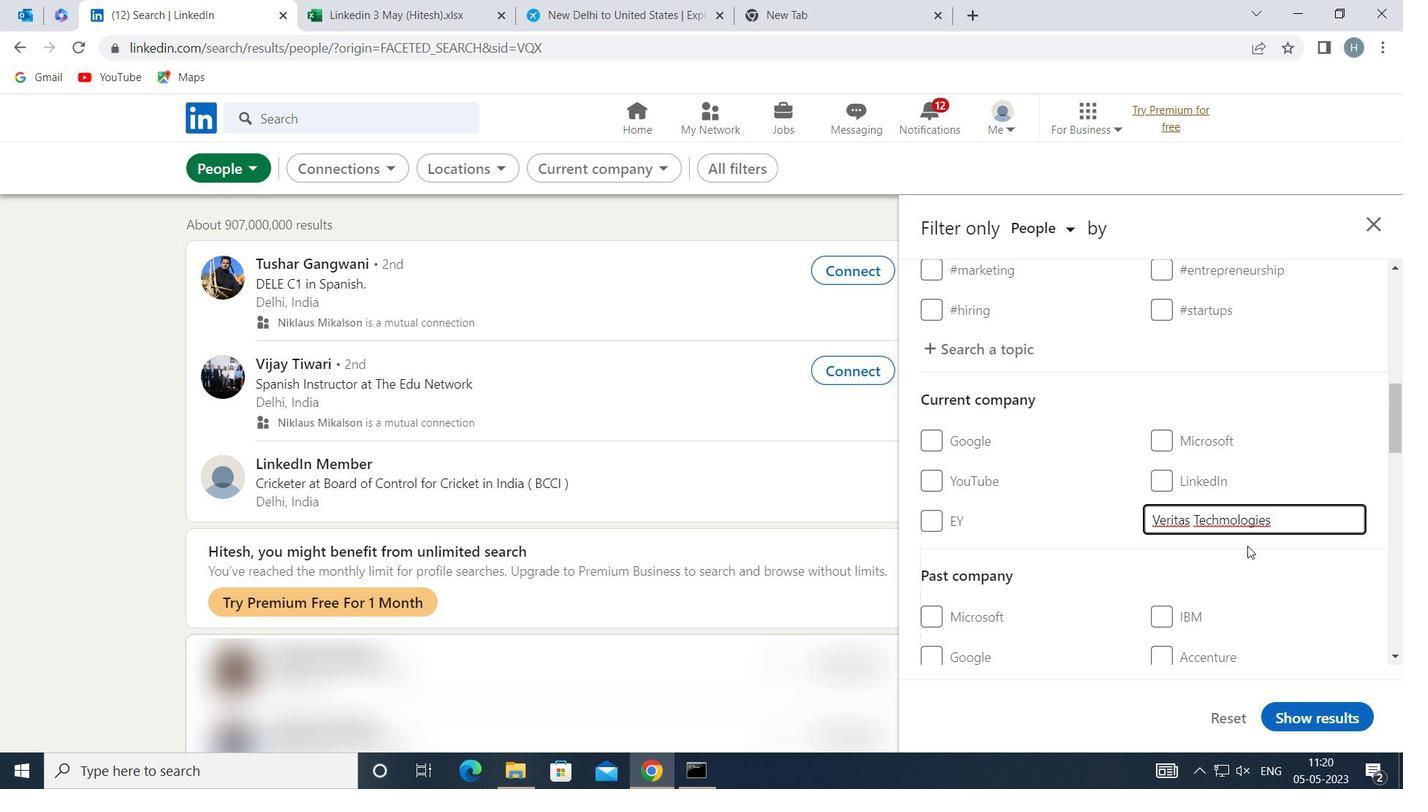 
Action: Key pressed <Key.backspace><Key.backspace><Key.backspace><Key.backspace><Key.backspace><Key.backspace><Key.backspace><Key.backspace>M<Key.backspace>NO
Screenshot: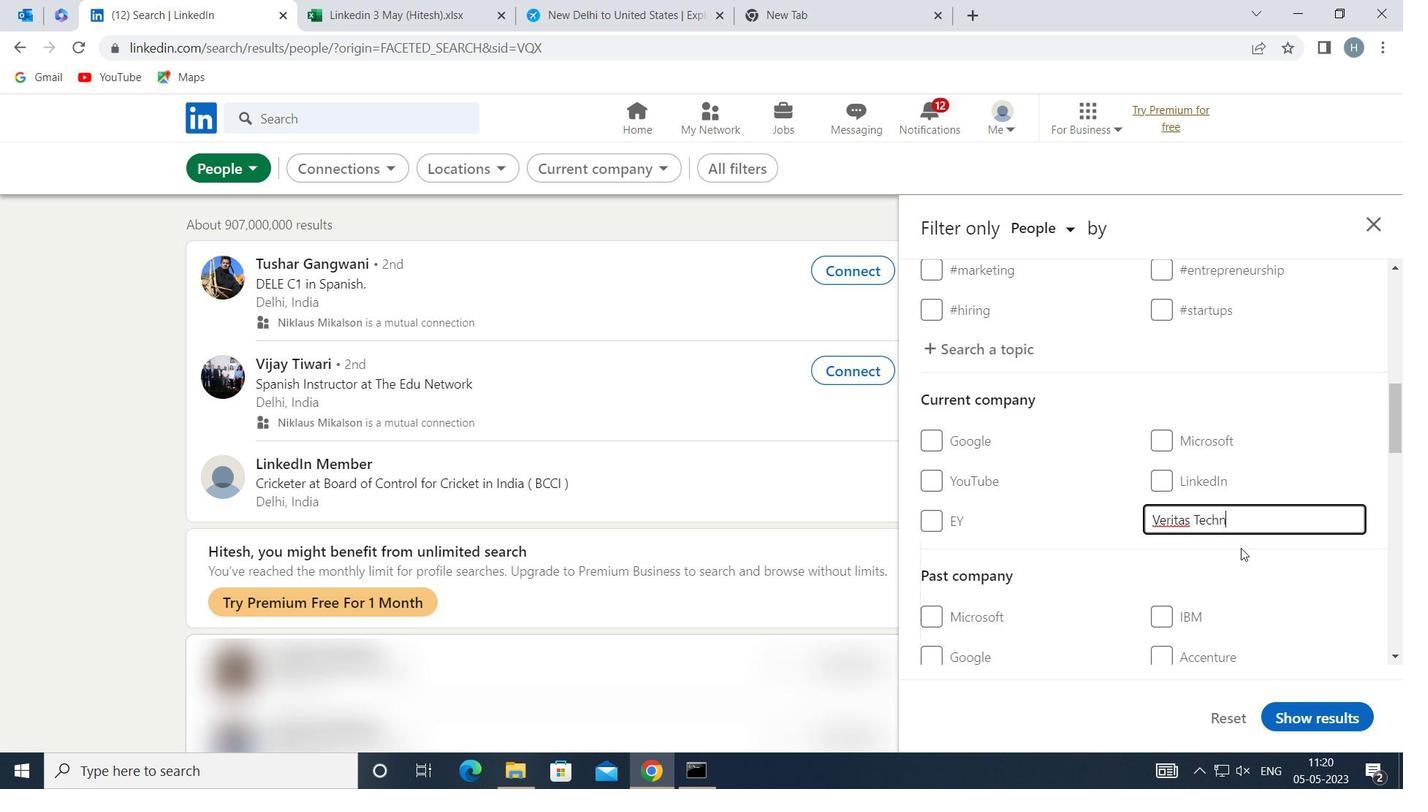 
Action: Mouse moved to (1217, 558)
Screenshot: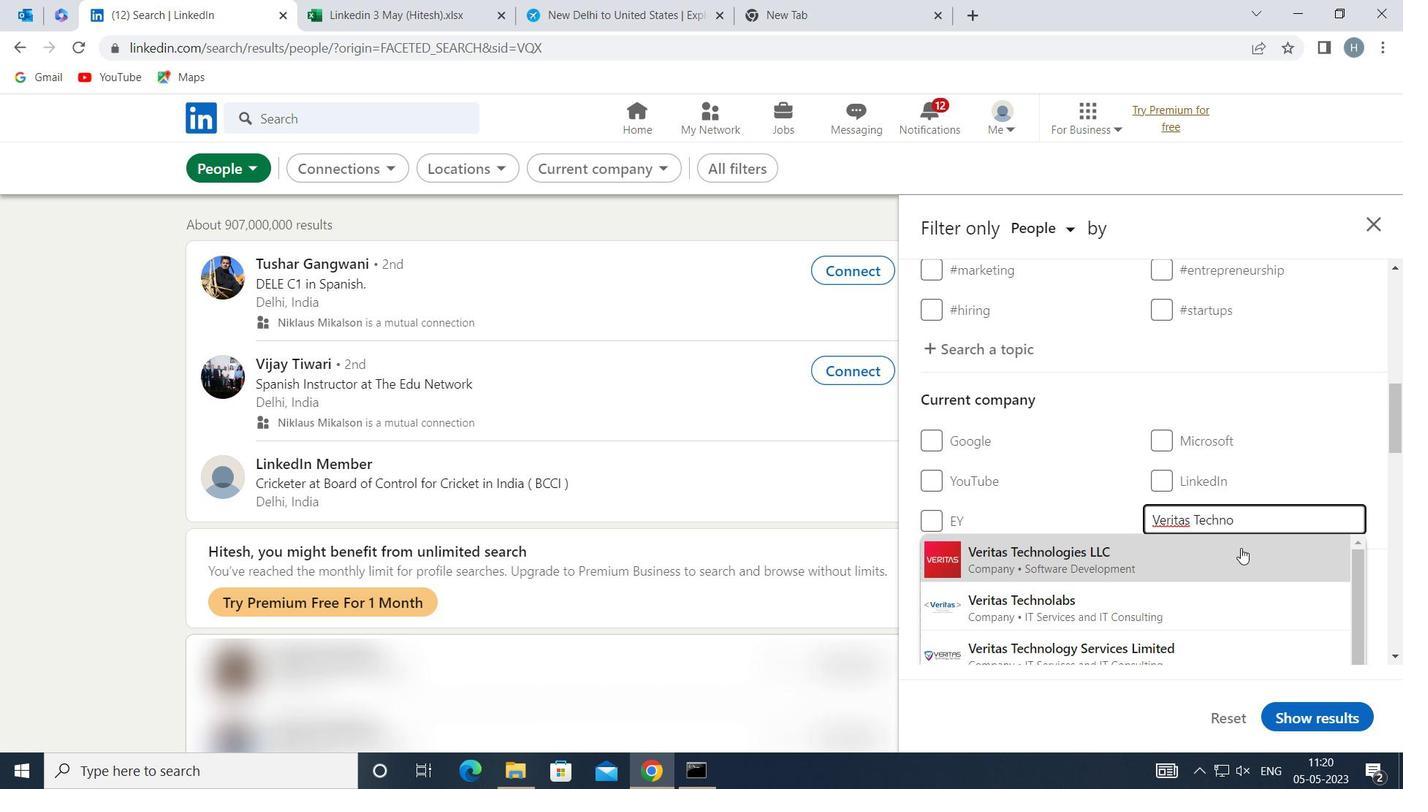 
Action: Mouse pressed left at (1217, 558)
Screenshot: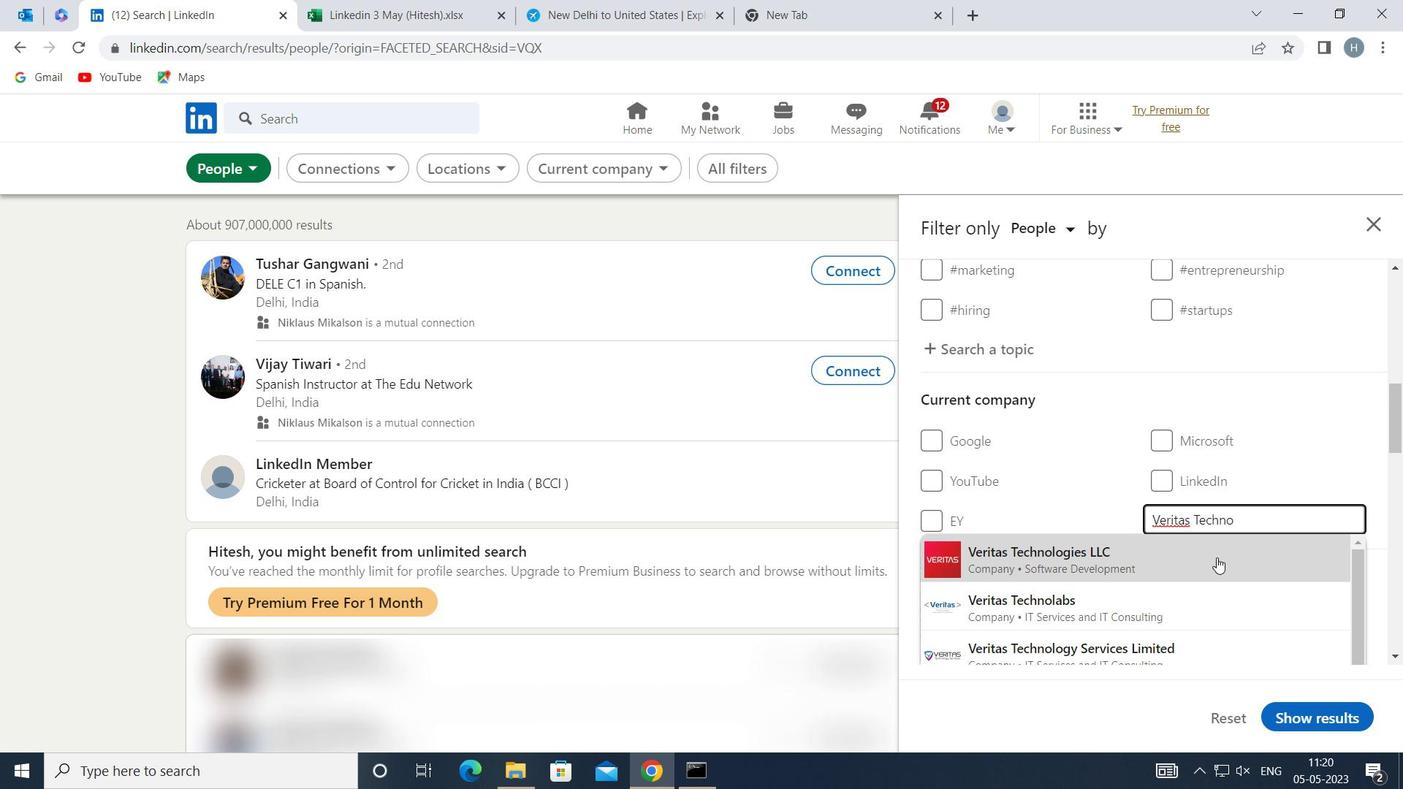 
Action: Mouse moved to (1205, 542)
Screenshot: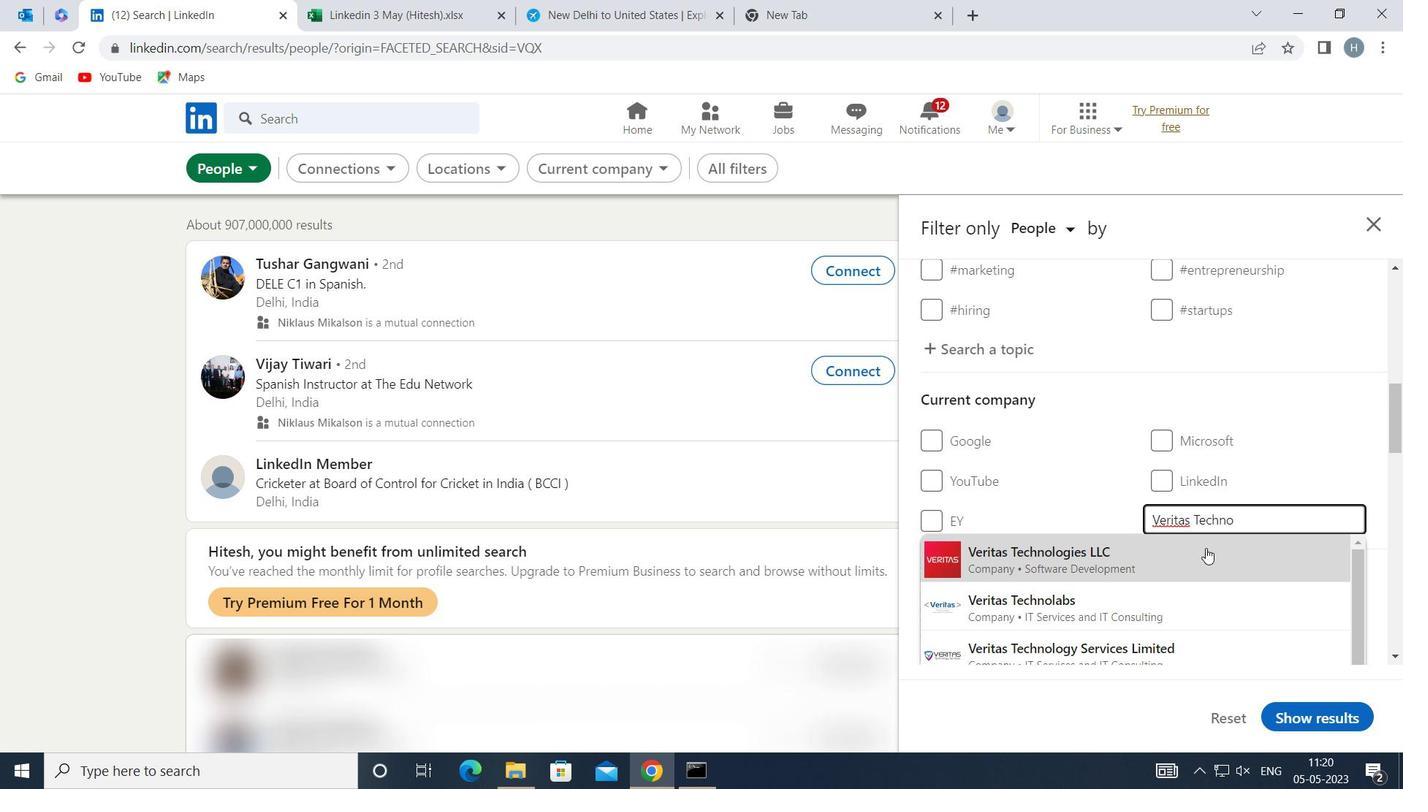 
Action: Mouse scrolled (1205, 541) with delta (0, 0)
Screenshot: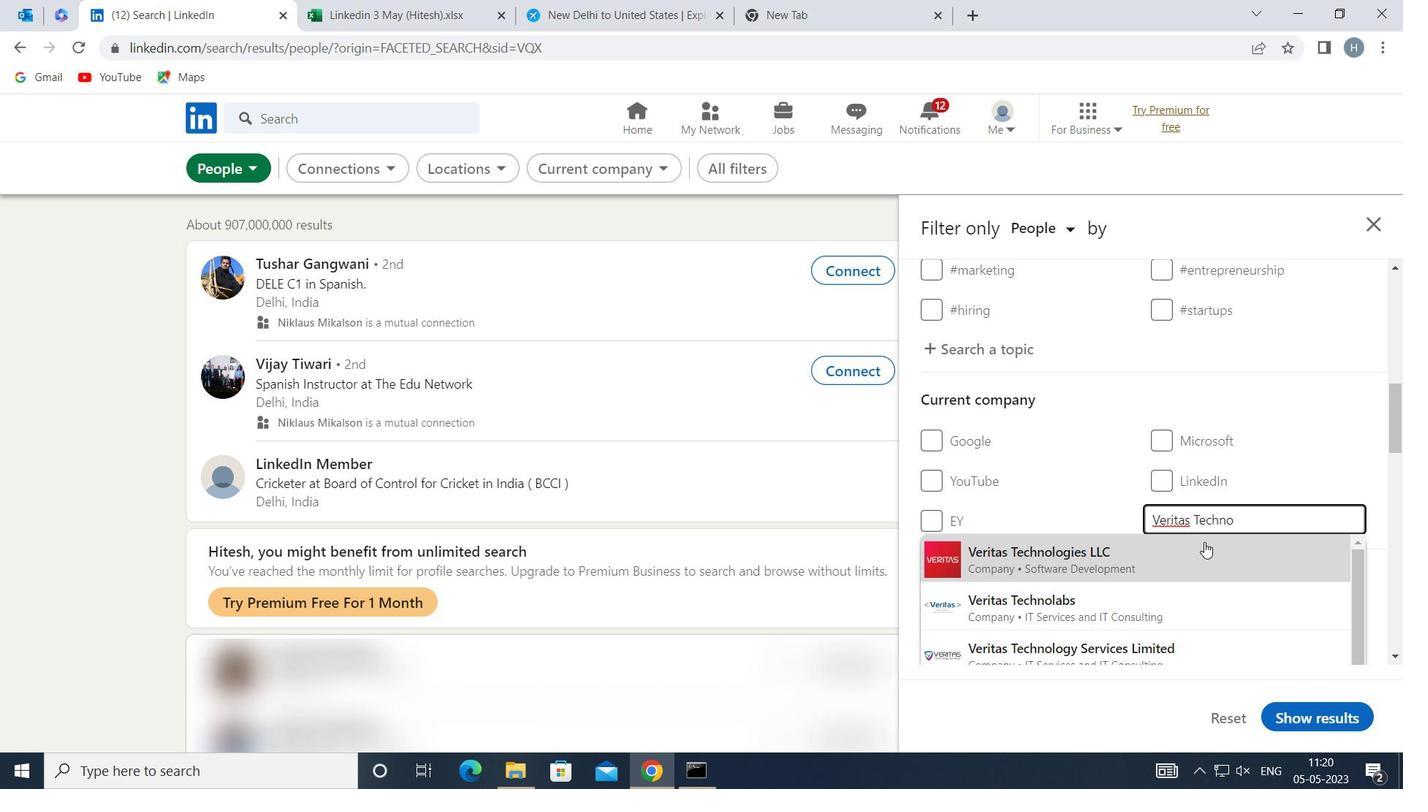 
Action: Mouse scrolled (1205, 541) with delta (0, 0)
Screenshot: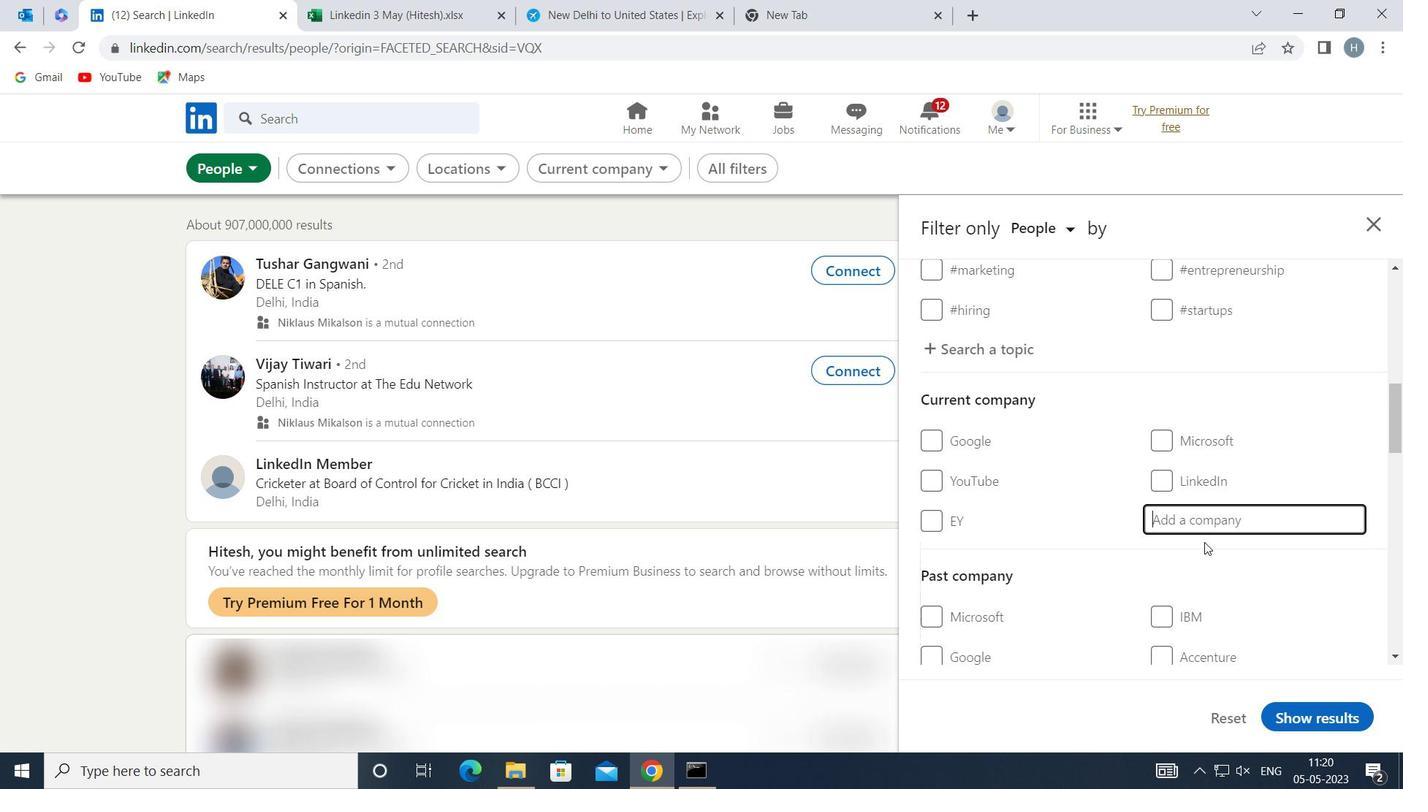 
Action: Mouse scrolled (1205, 541) with delta (0, 0)
Screenshot: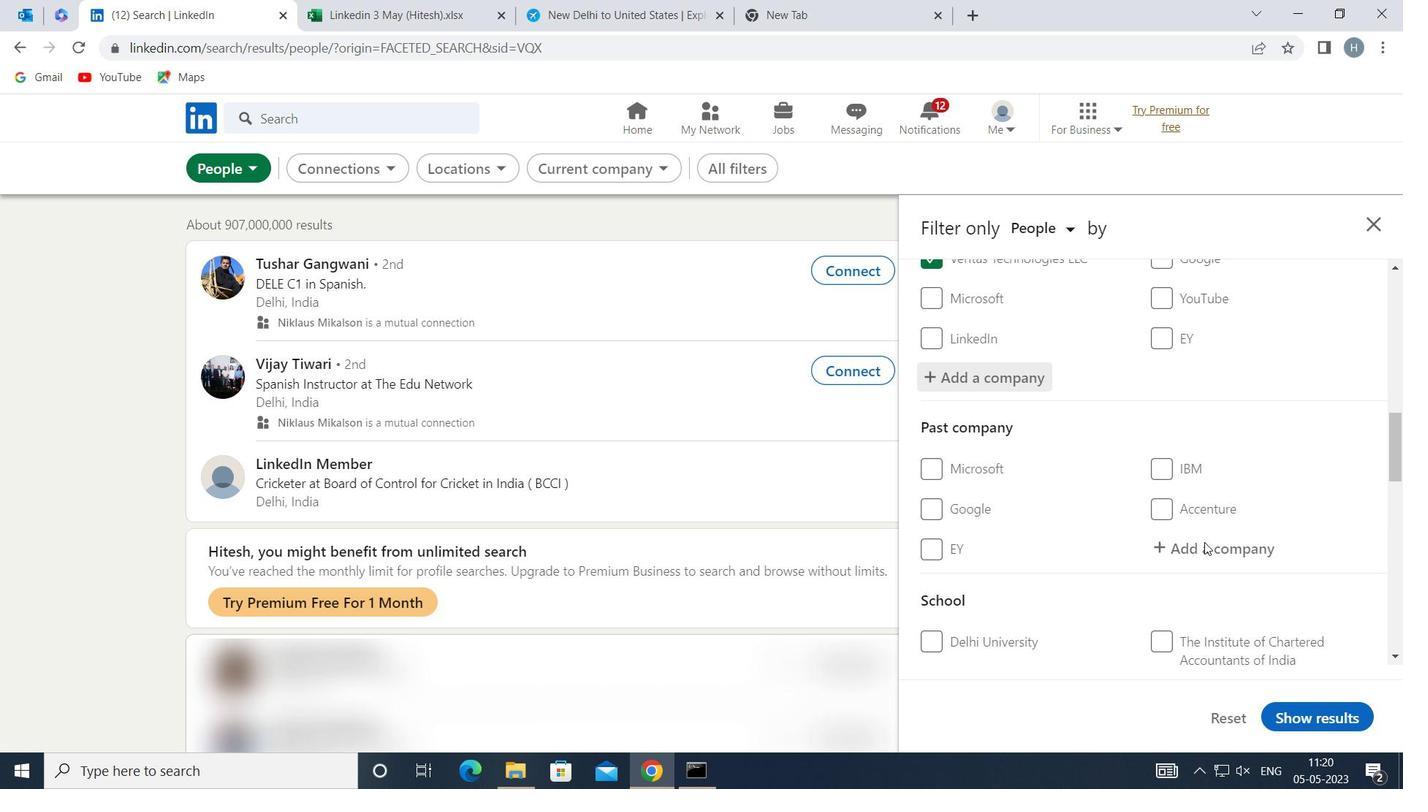 
Action: Mouse moved to (1198, 502)
Screenshot: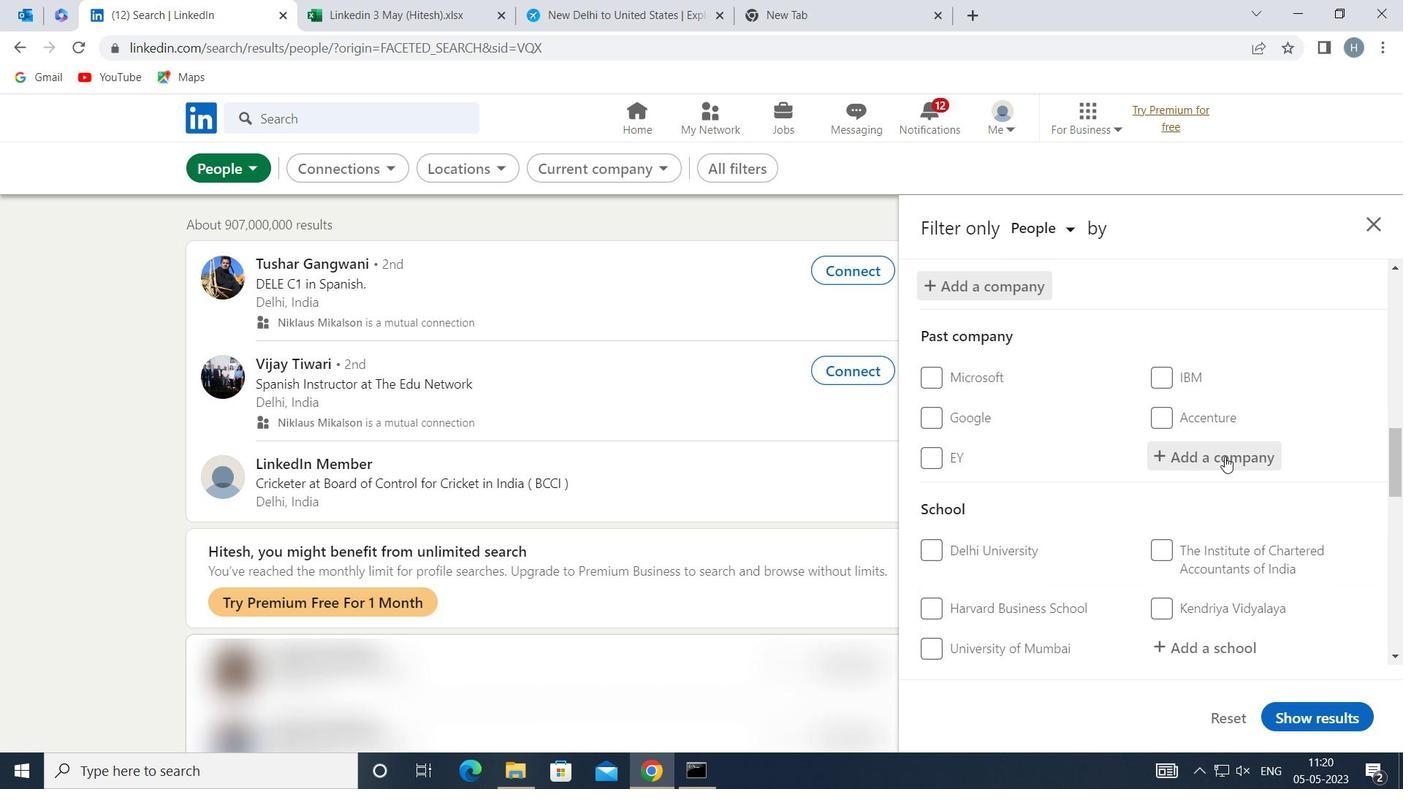 
Action: Mouse scrolled (1198, 501) with delta (0, 0)
Screenshot: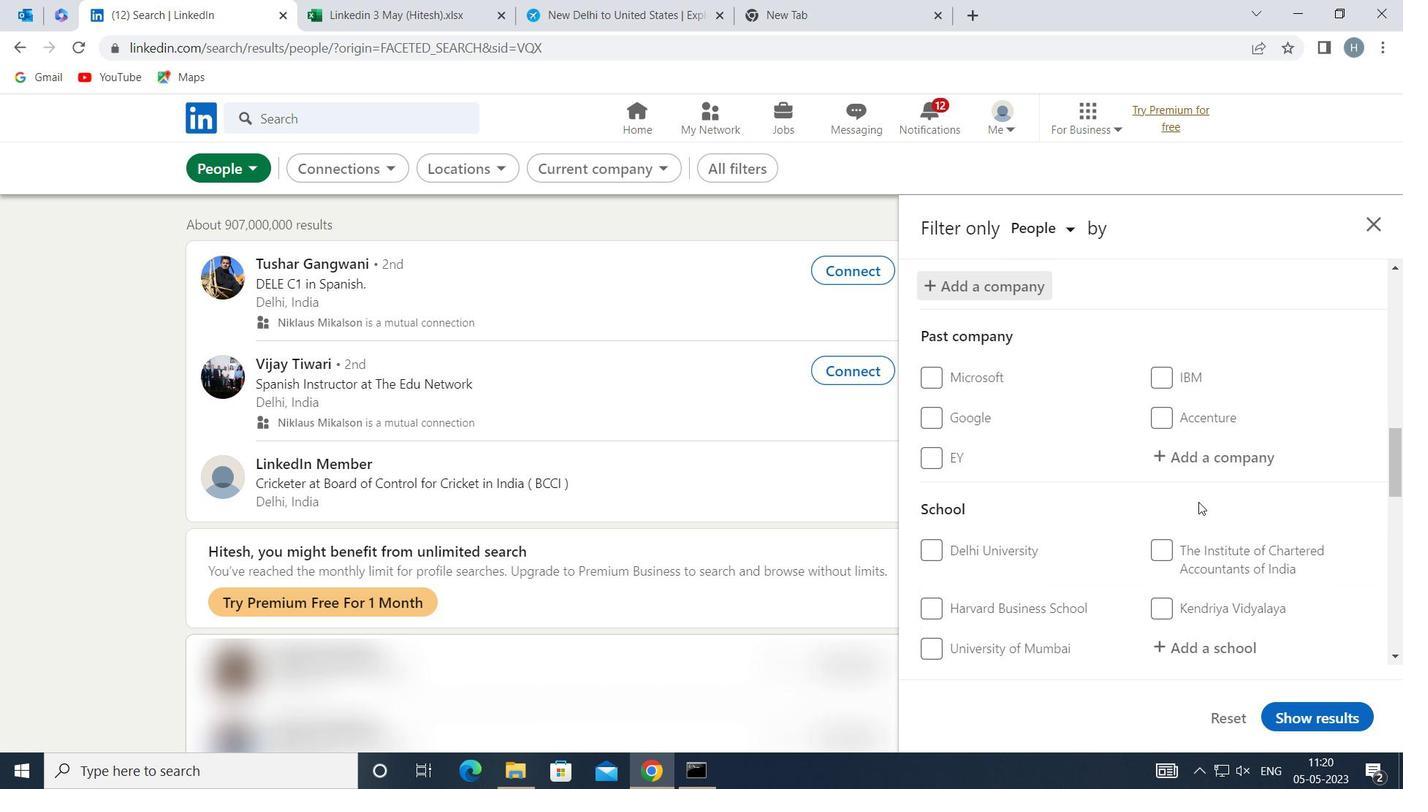 
Action: Mouse moved to (1224, 546)
Screenshot: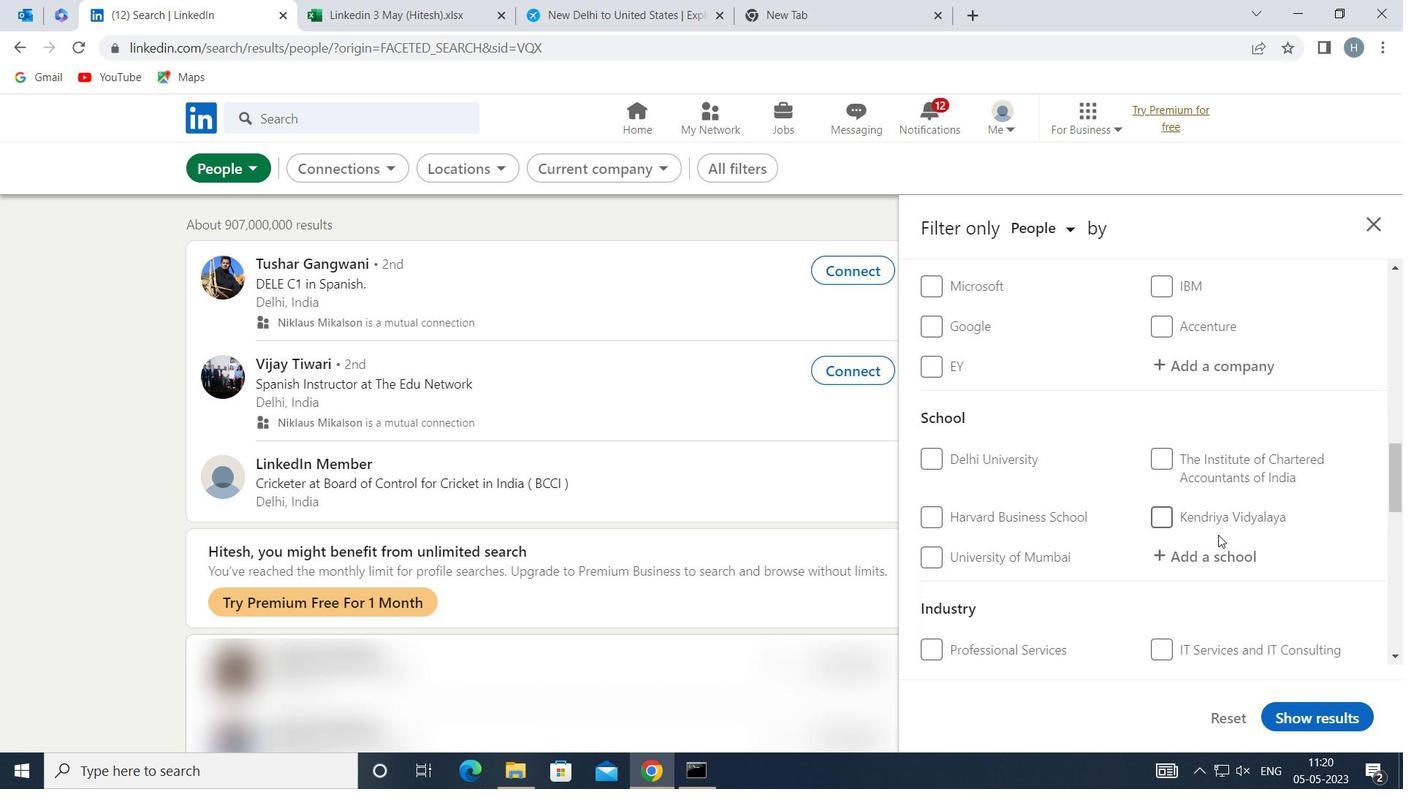 
Action: Mouse pressed left at (1224, 546)
Screenshot: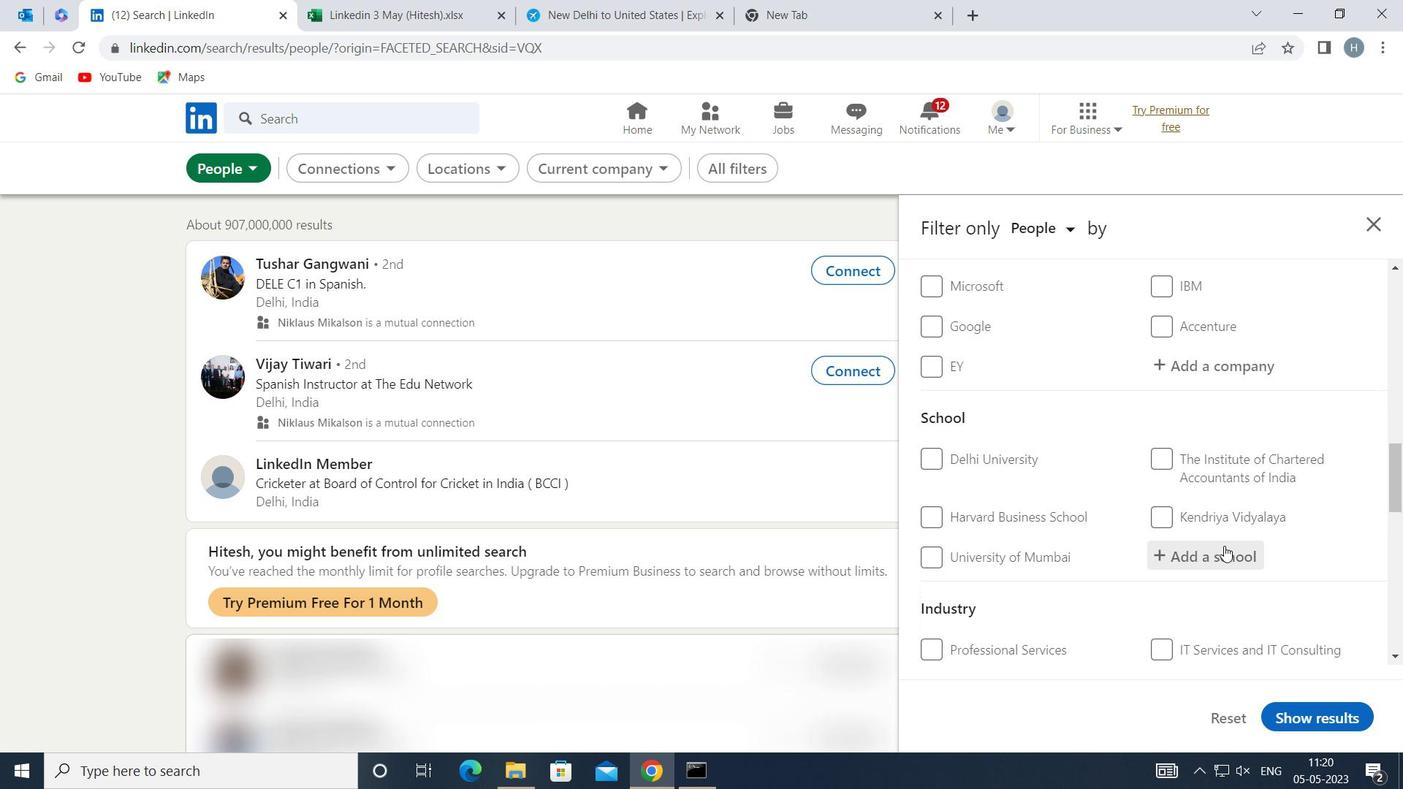 
Action: Key pressed <Key.shift>ISHAN<Key.space><Key.shift>INSTITUTE<Key.space>OF<Key.space><Key.shift>MANA
Screenshot: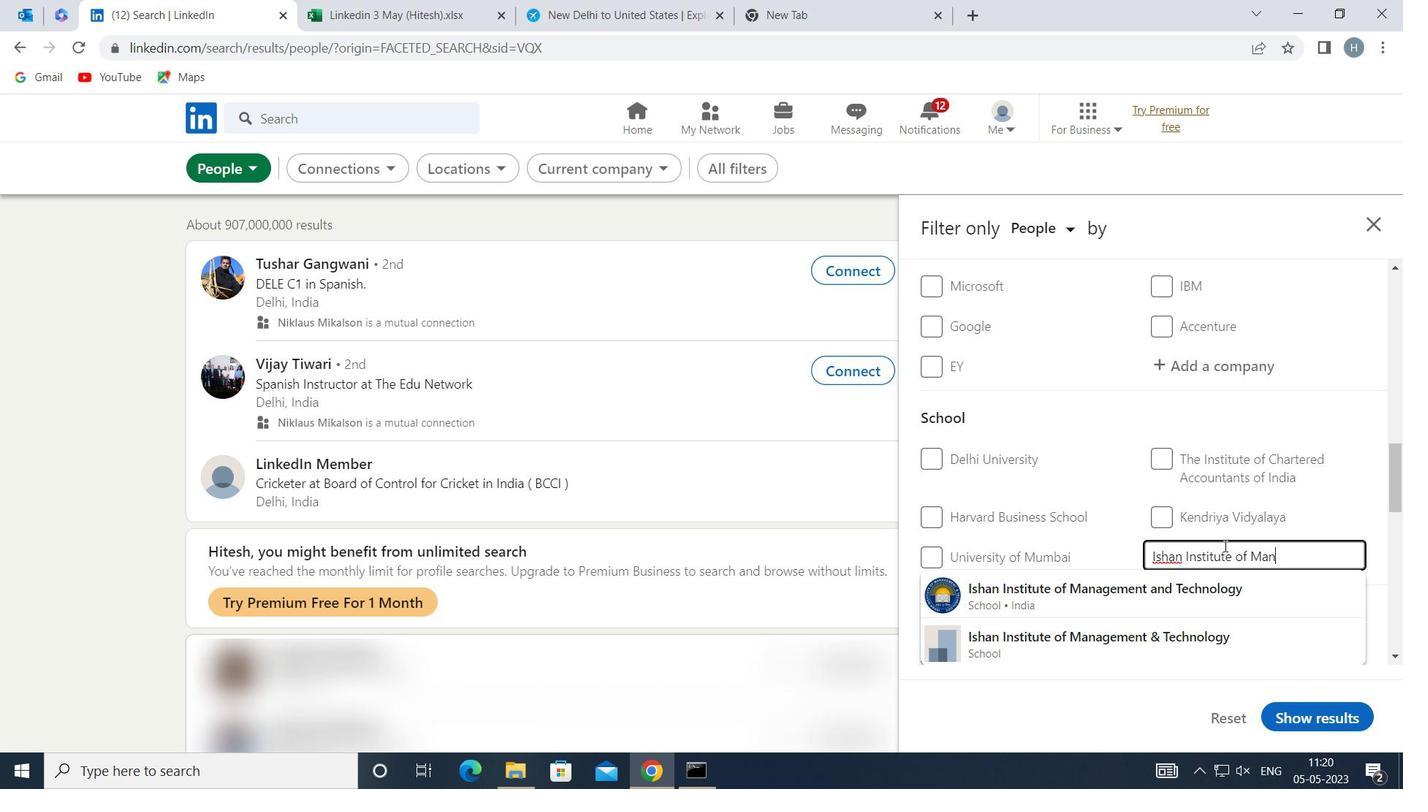 
Action: Mouse moved to (1223, 579)
Screenshot: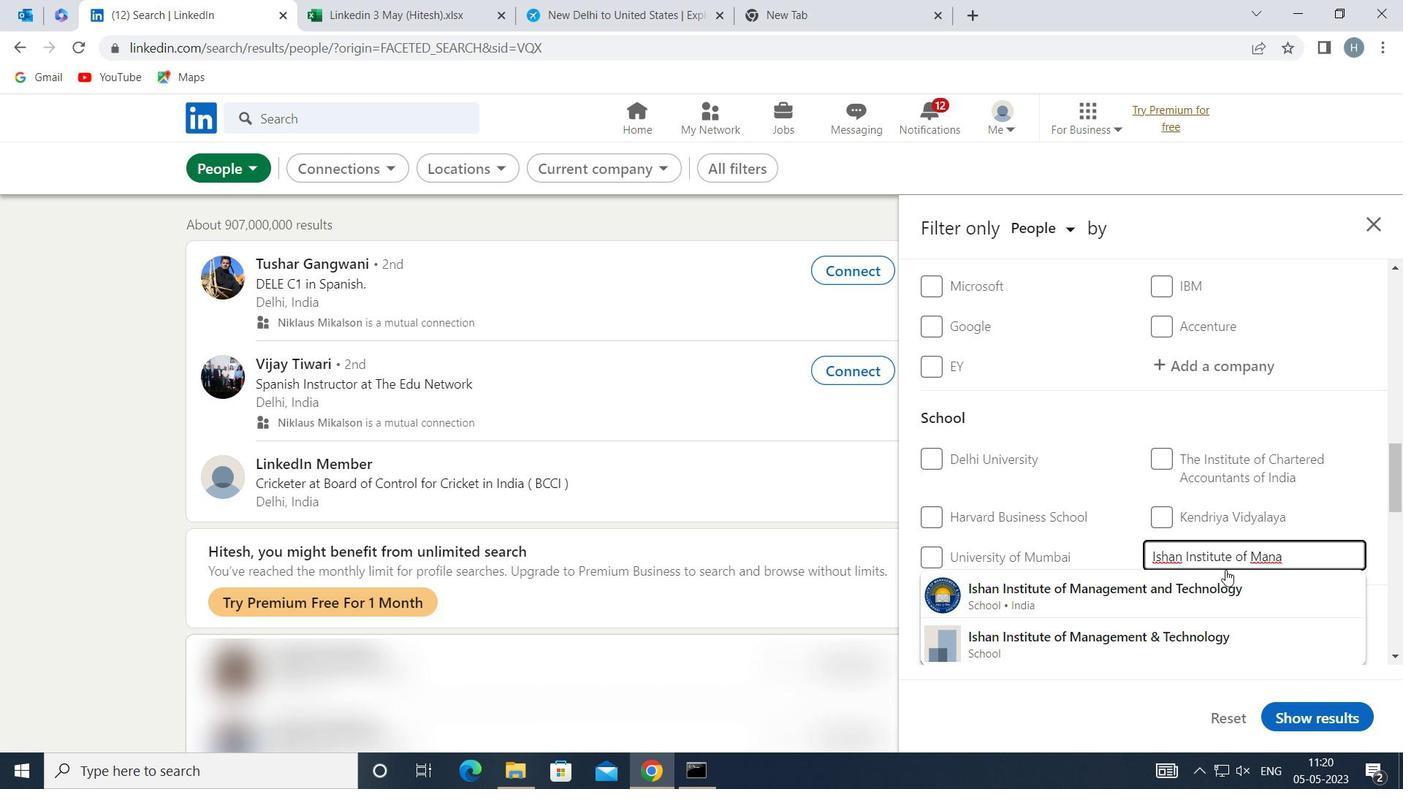
Action: Mouse pressed left at (1223, 579)
Screenshot: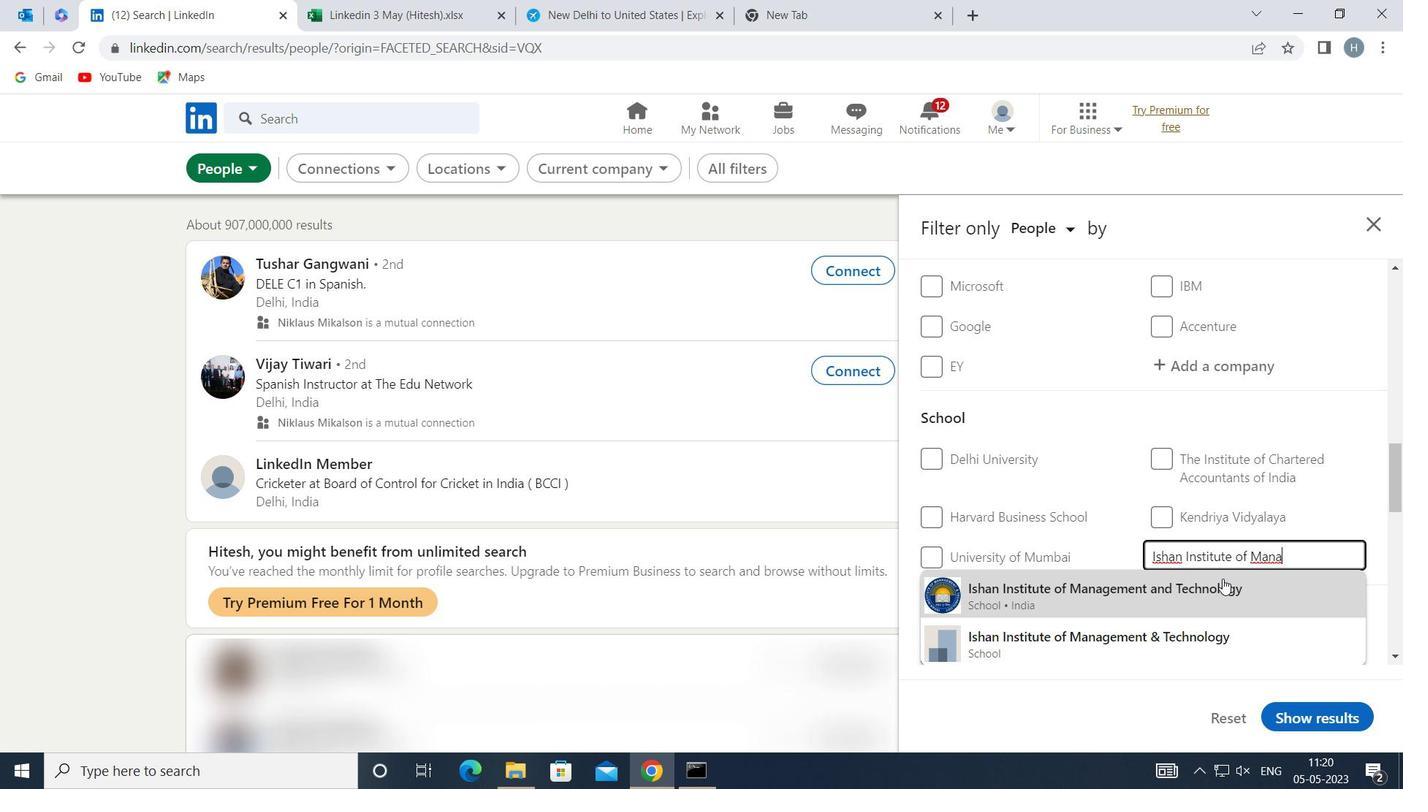 
Action: Mouse moved to (1201, 547)
Screenshot: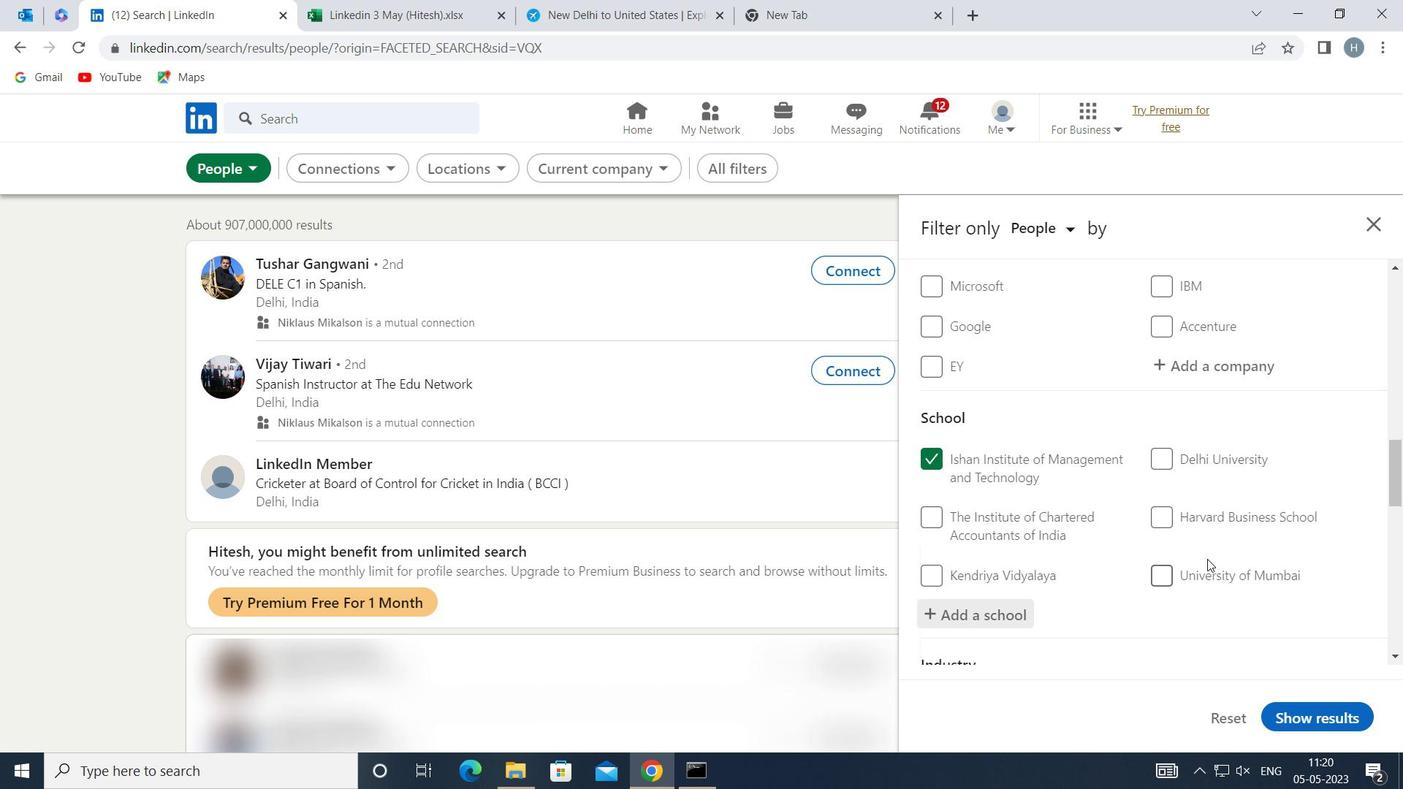 
Action: Mouse scrolled (1201, 546) with delta (0, 0)
Screenshot: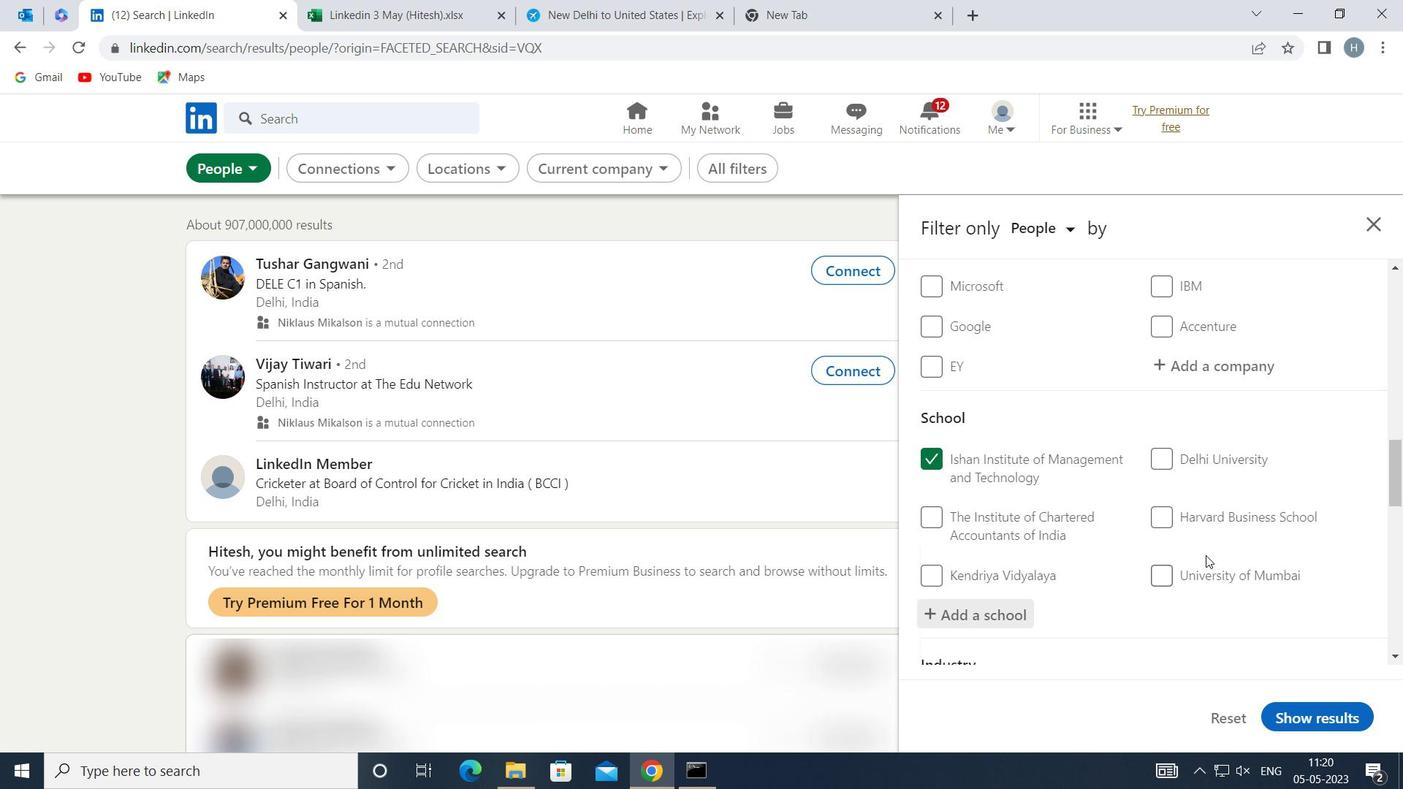 
Action: Mouse moved to (1204, 546)
Screenshot: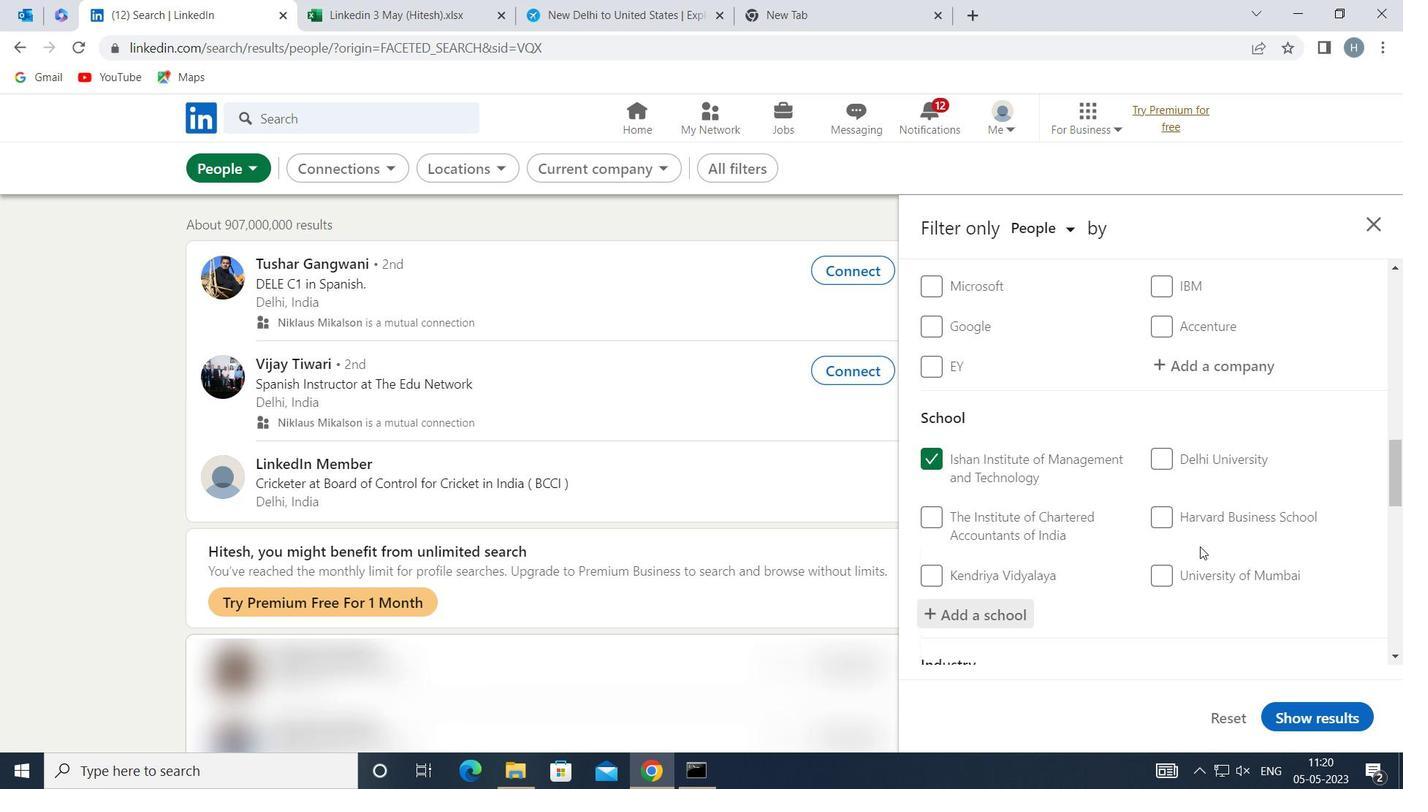 
Action: Mouse scrolled (1204, 545) with delta (0, 0)
Screenshot: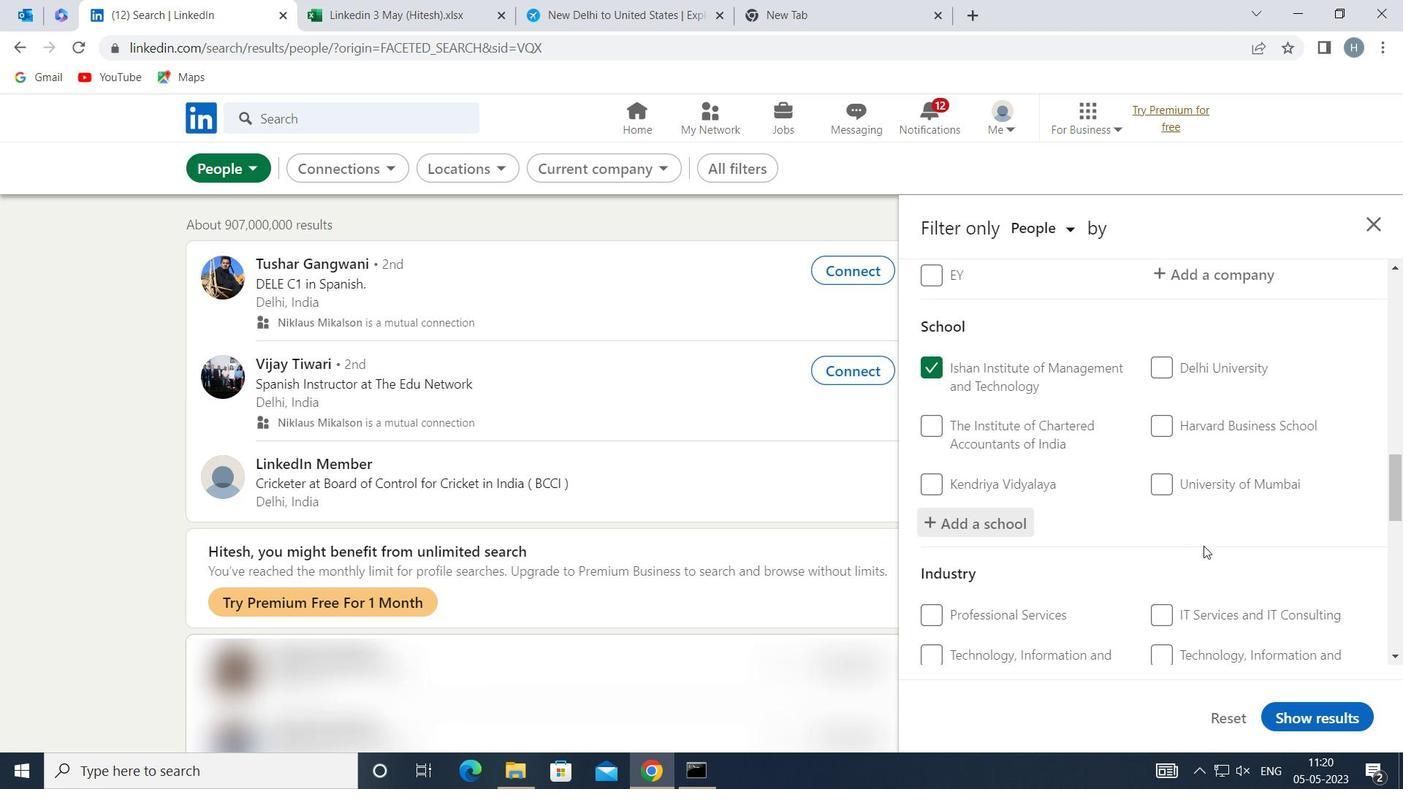 
Action: Mouse moved to (1228, 551)
Screenshot: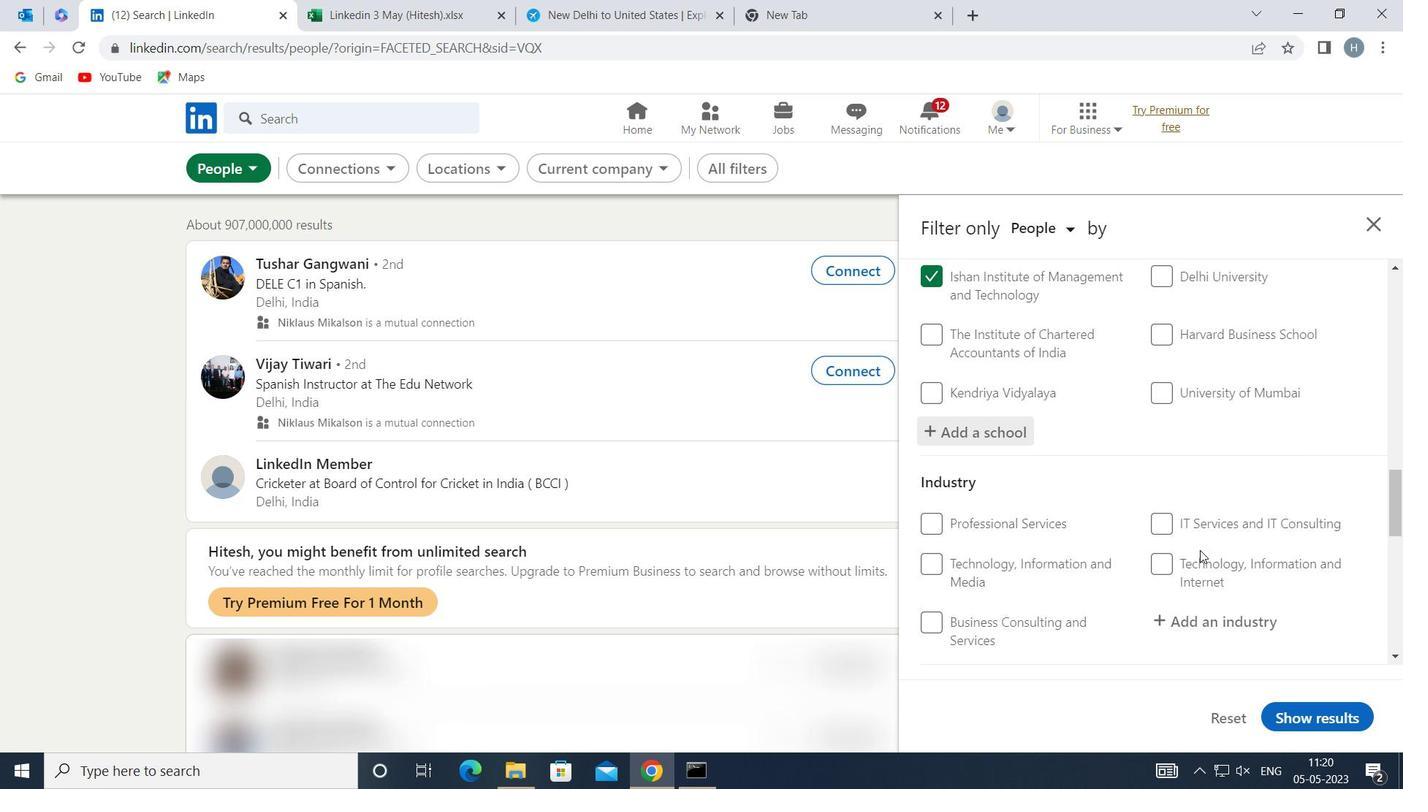 
Action: Mouse scrolled (1228, 550) with delta (0, 0)
Screenshot: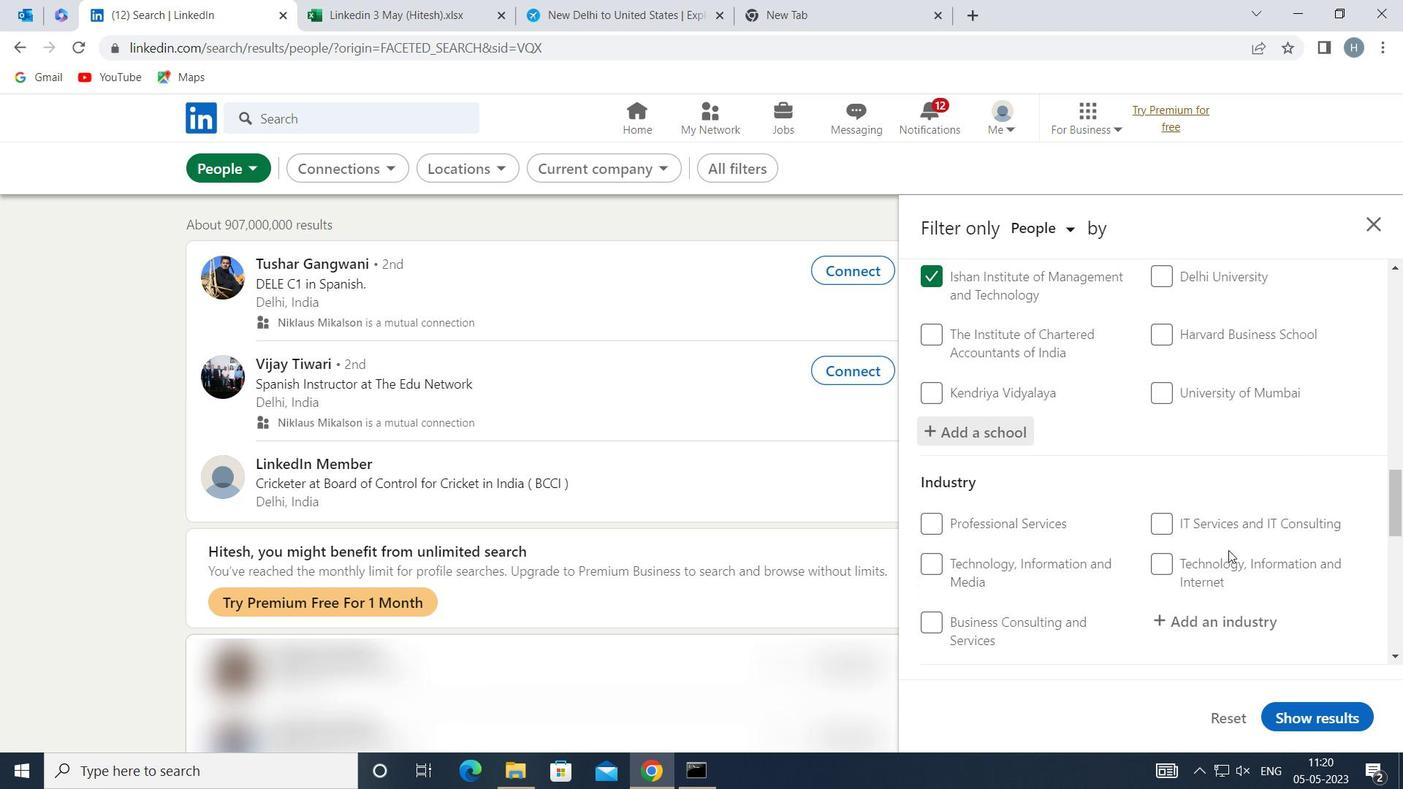 
Action: Mouse moved to (1243, 532)
Screenshot: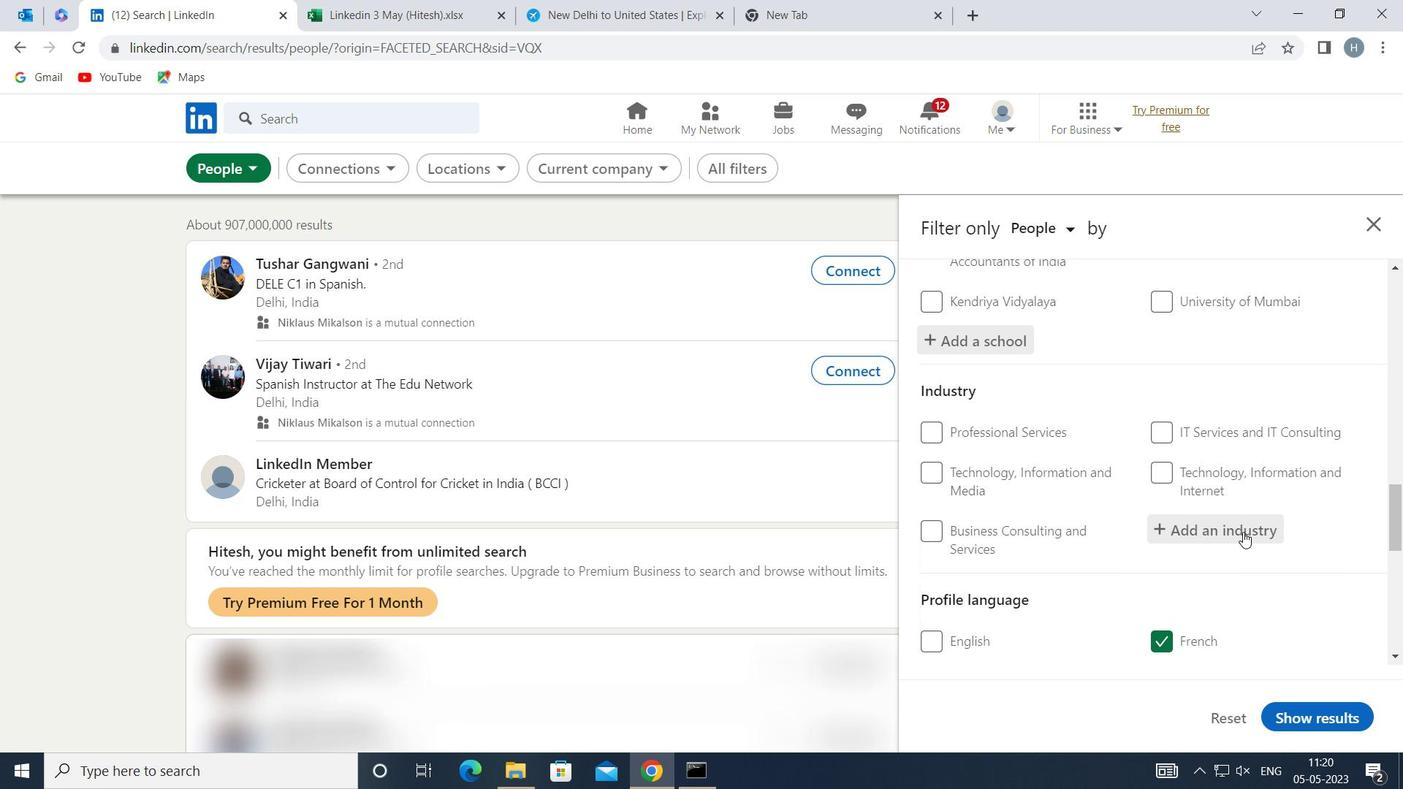 
Action: Mouse pressed left at (1243, 532)
Screenshot: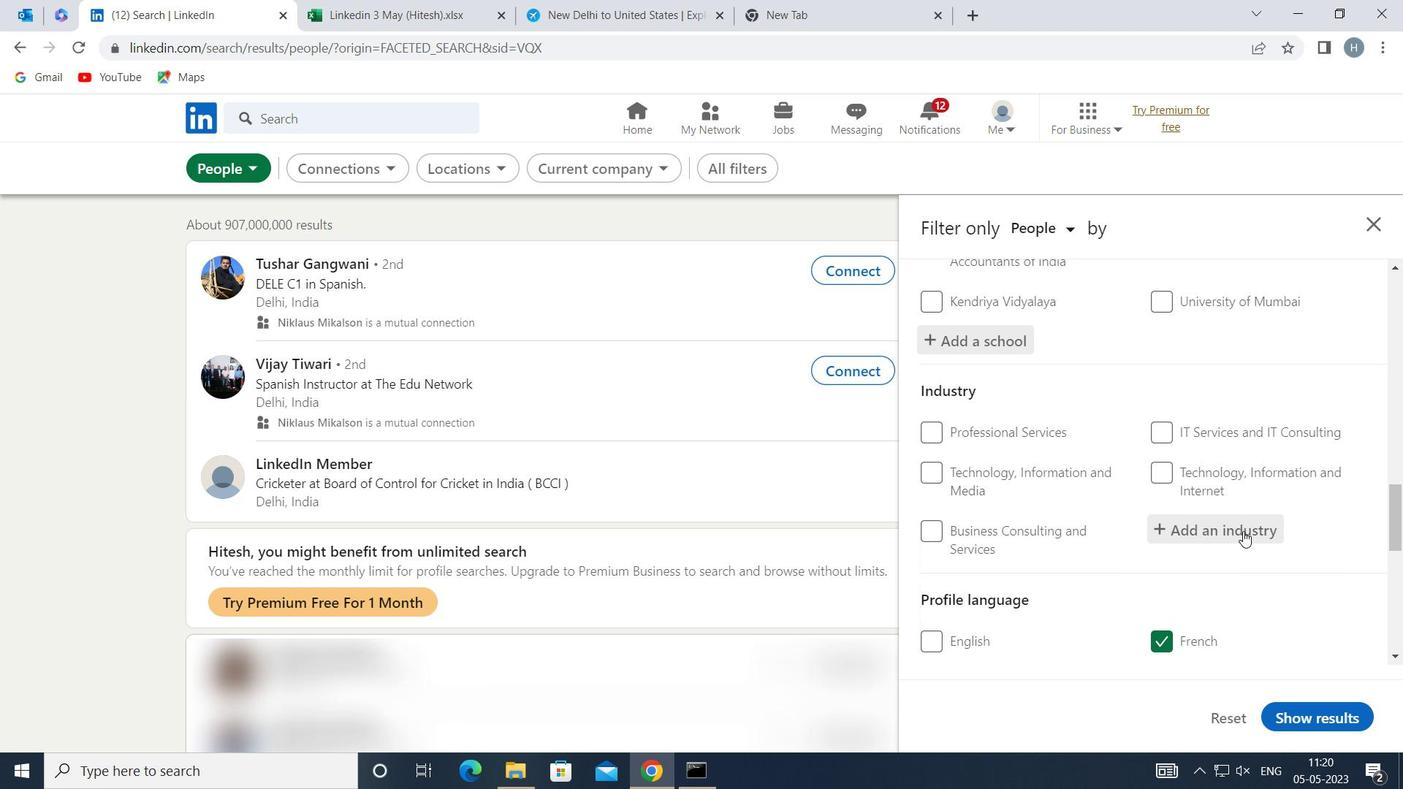 
Action: Key pressed <Key.shift>MEDICAL<Key.space>AND<Key.space><Key.shift>D
Screenshot: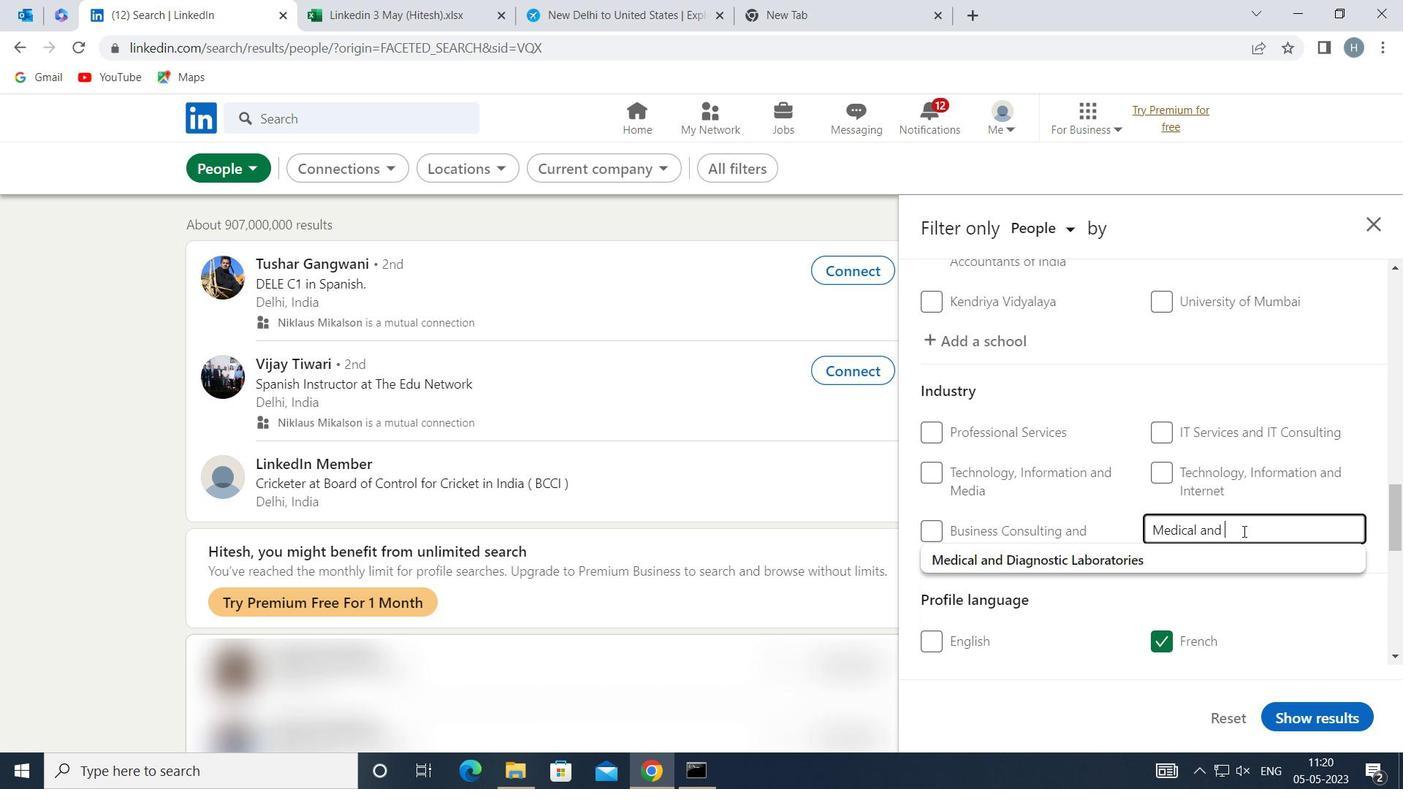 
Action: Mouse moved to (1159, 561)
Screenshot: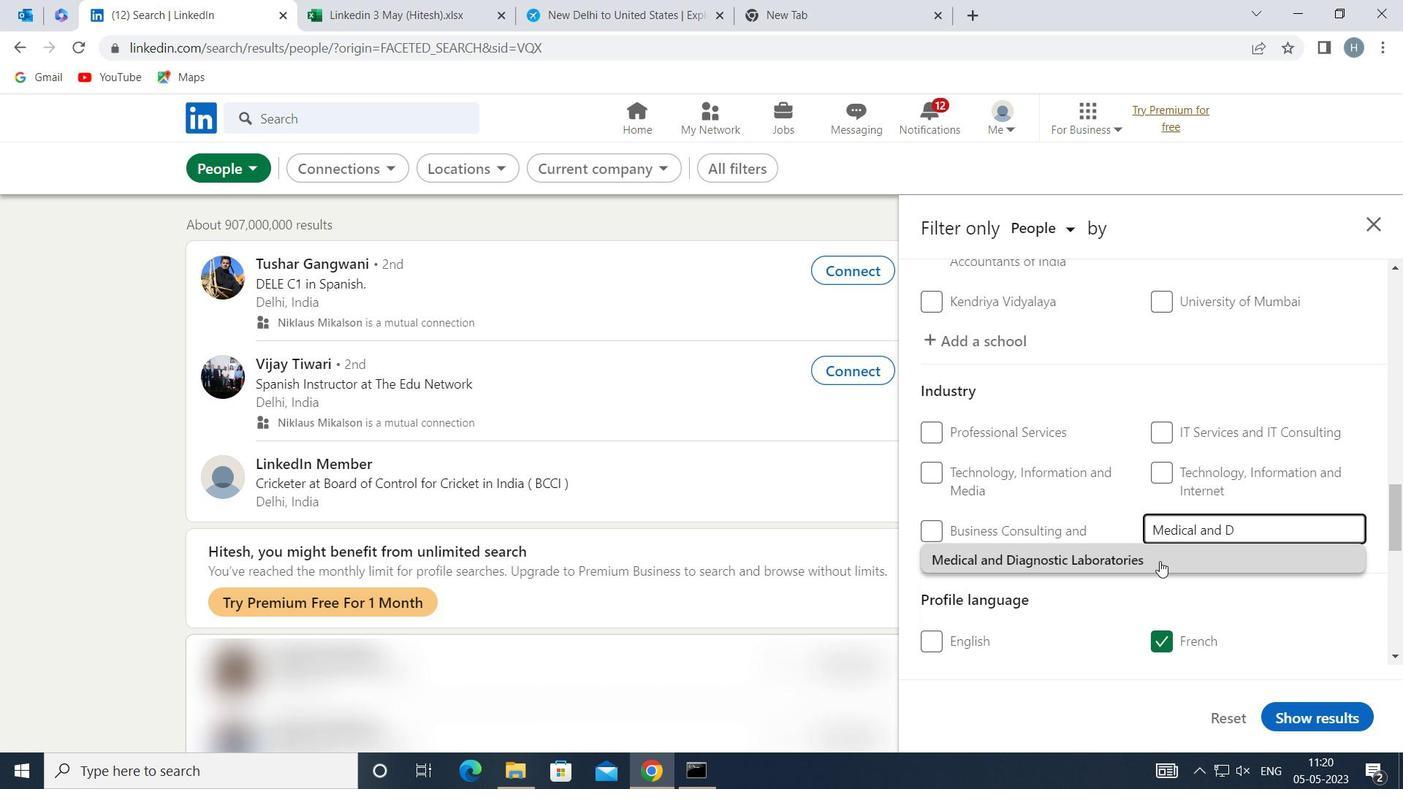 
Action: Mouse pressed left at (1159, 561)
Screenshot: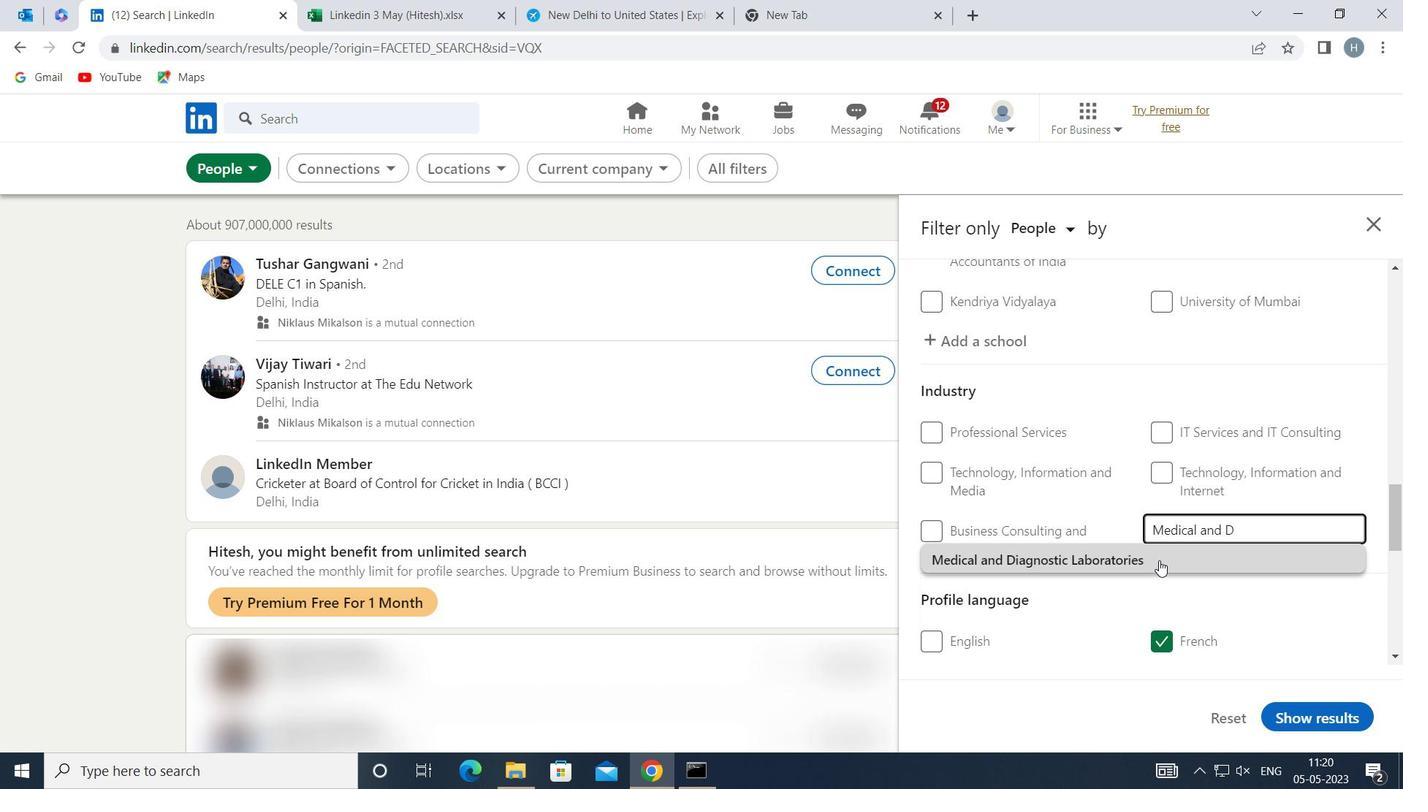
Action: Mouse moved to (1130, 532)
Screenshot: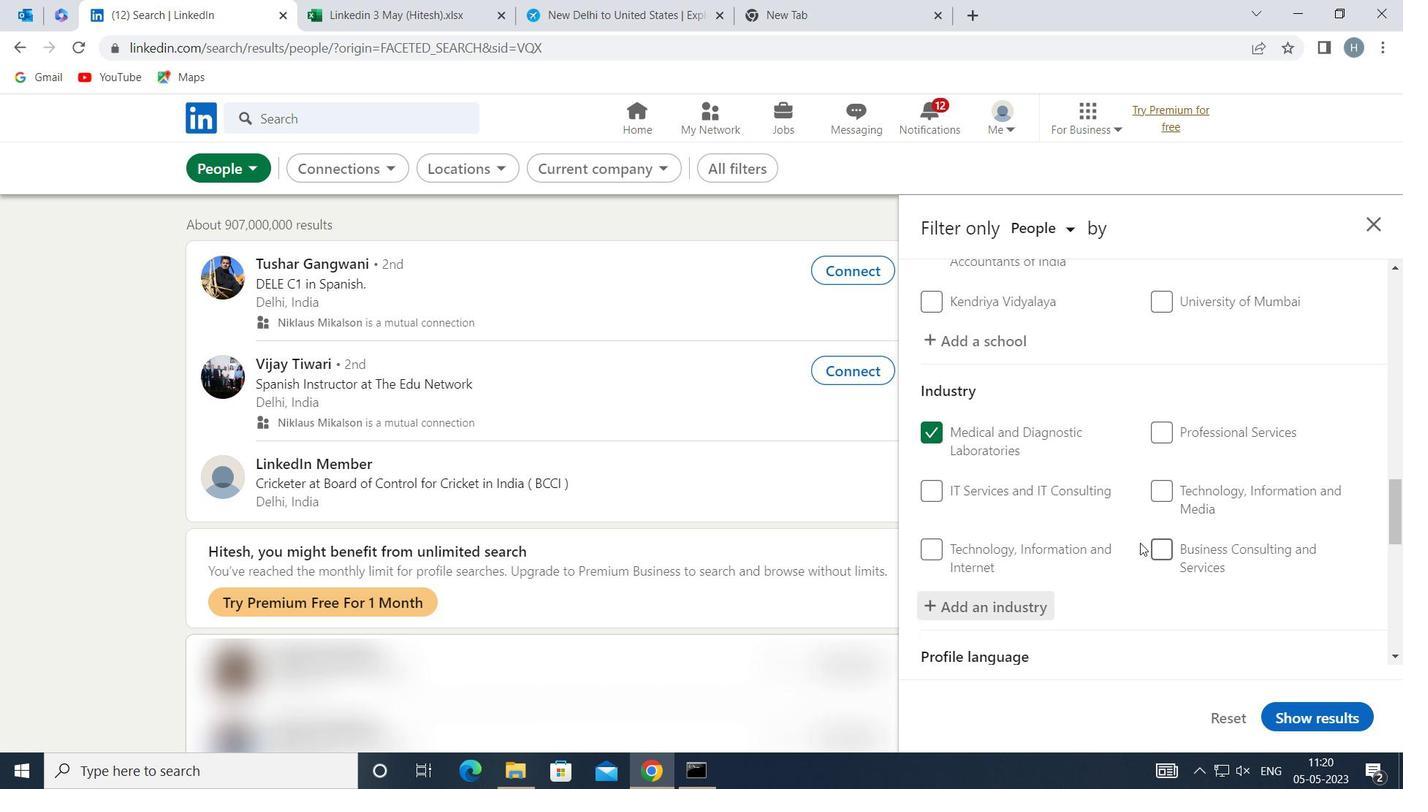 
Action: Mouse scrolled (1130, 531) with delta (0, 0)
Screenshot: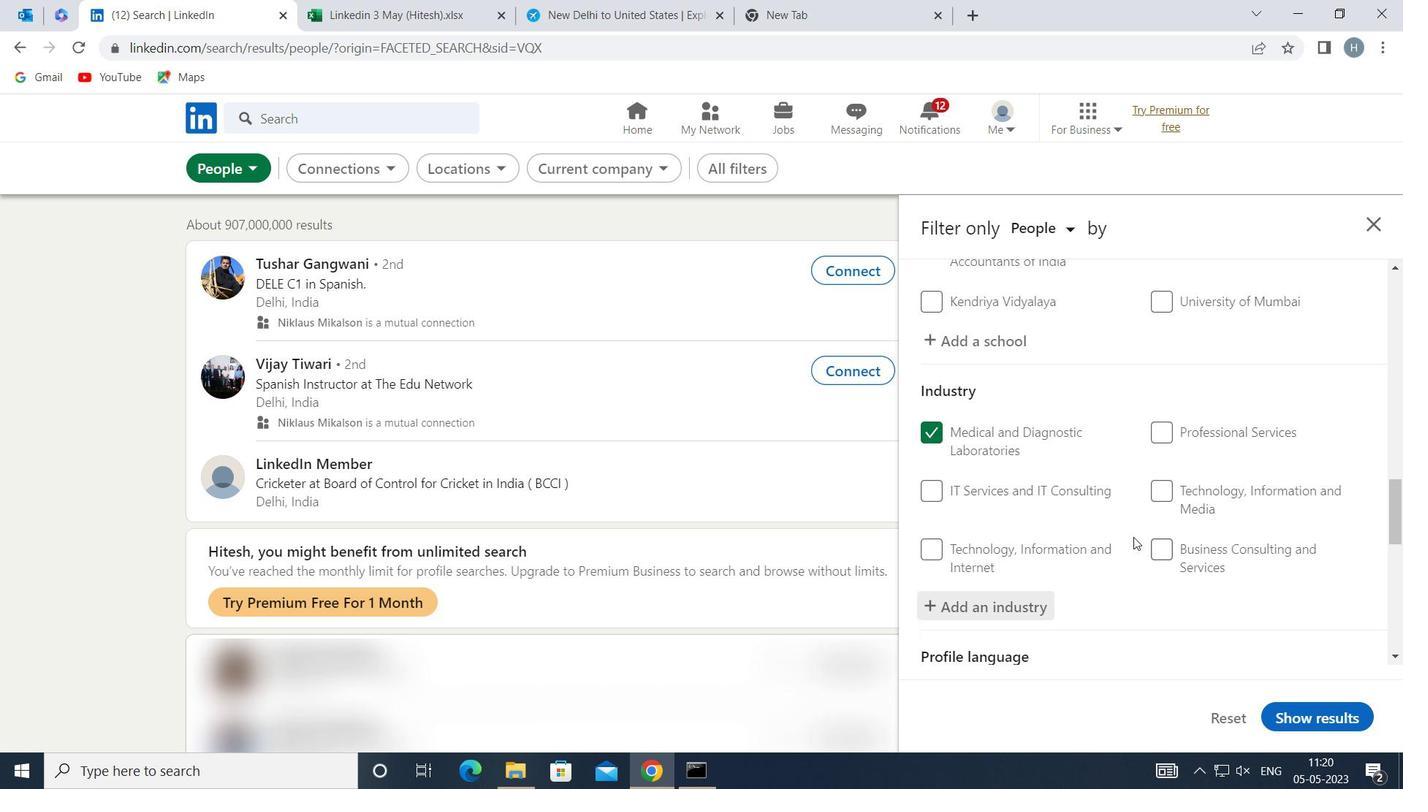 
Action: Mouse moved to (1133, 528)
Screenshot: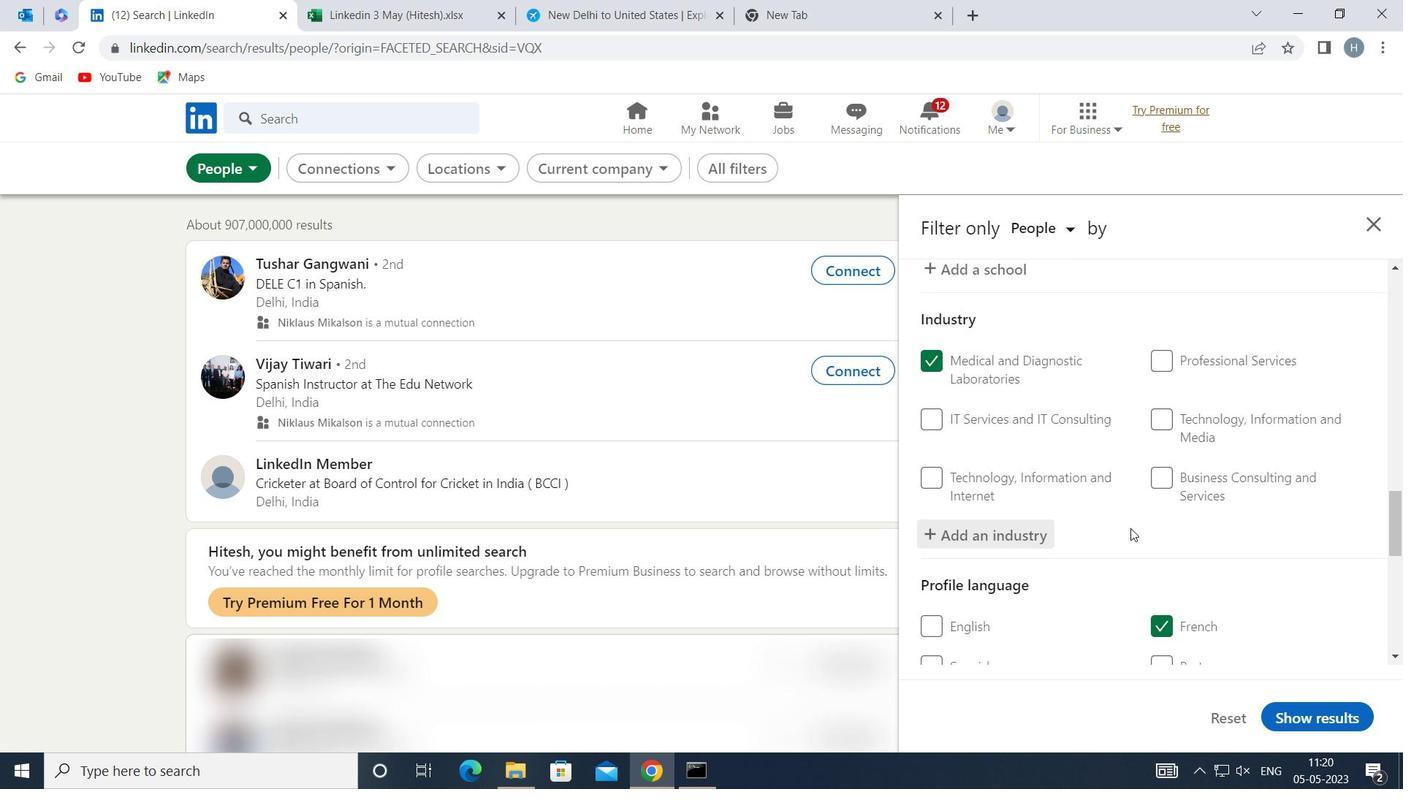 
Action: Mouse scrolled (1133, 527) with delta (0, 0)
Screenshot: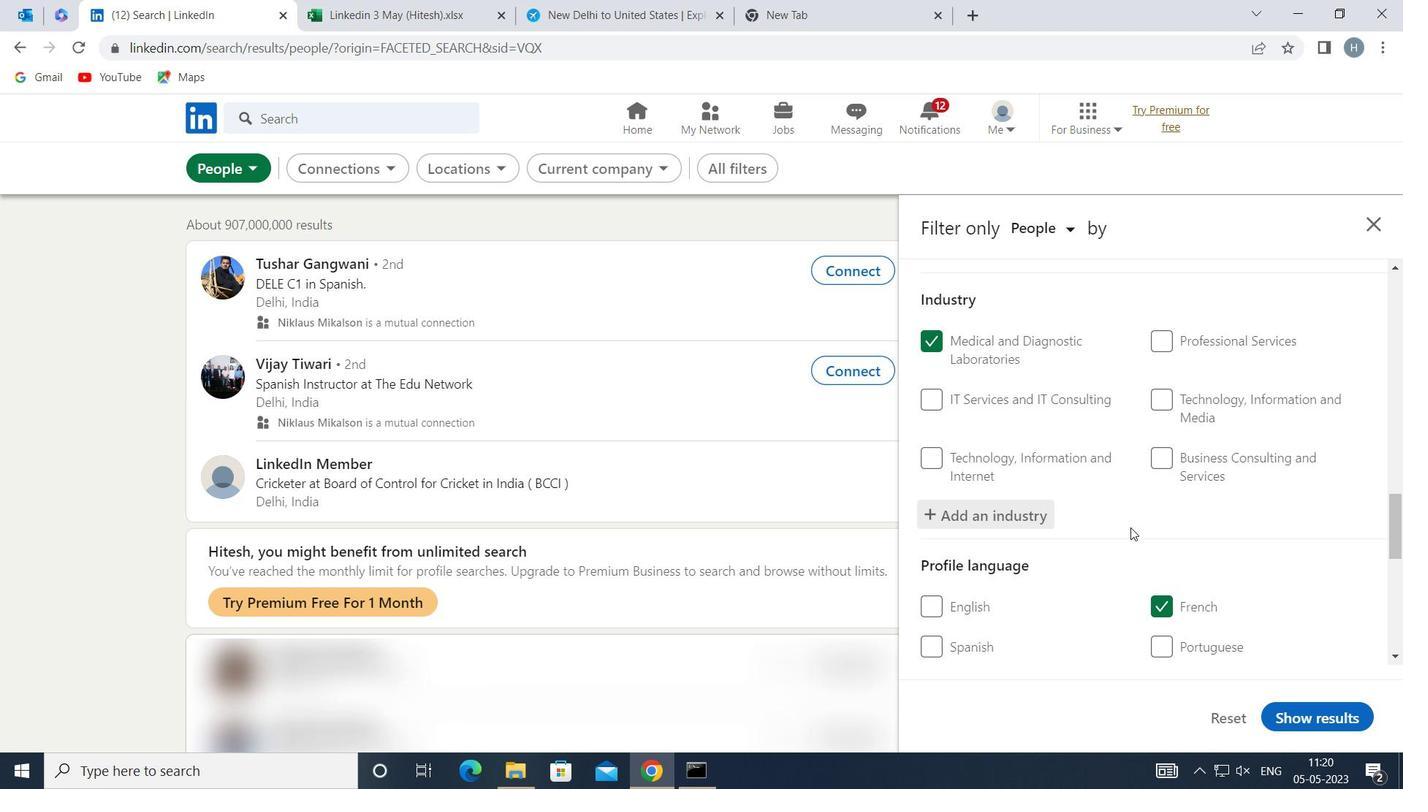 
Action: Mouse moved to (1134, 528)
Screenshot: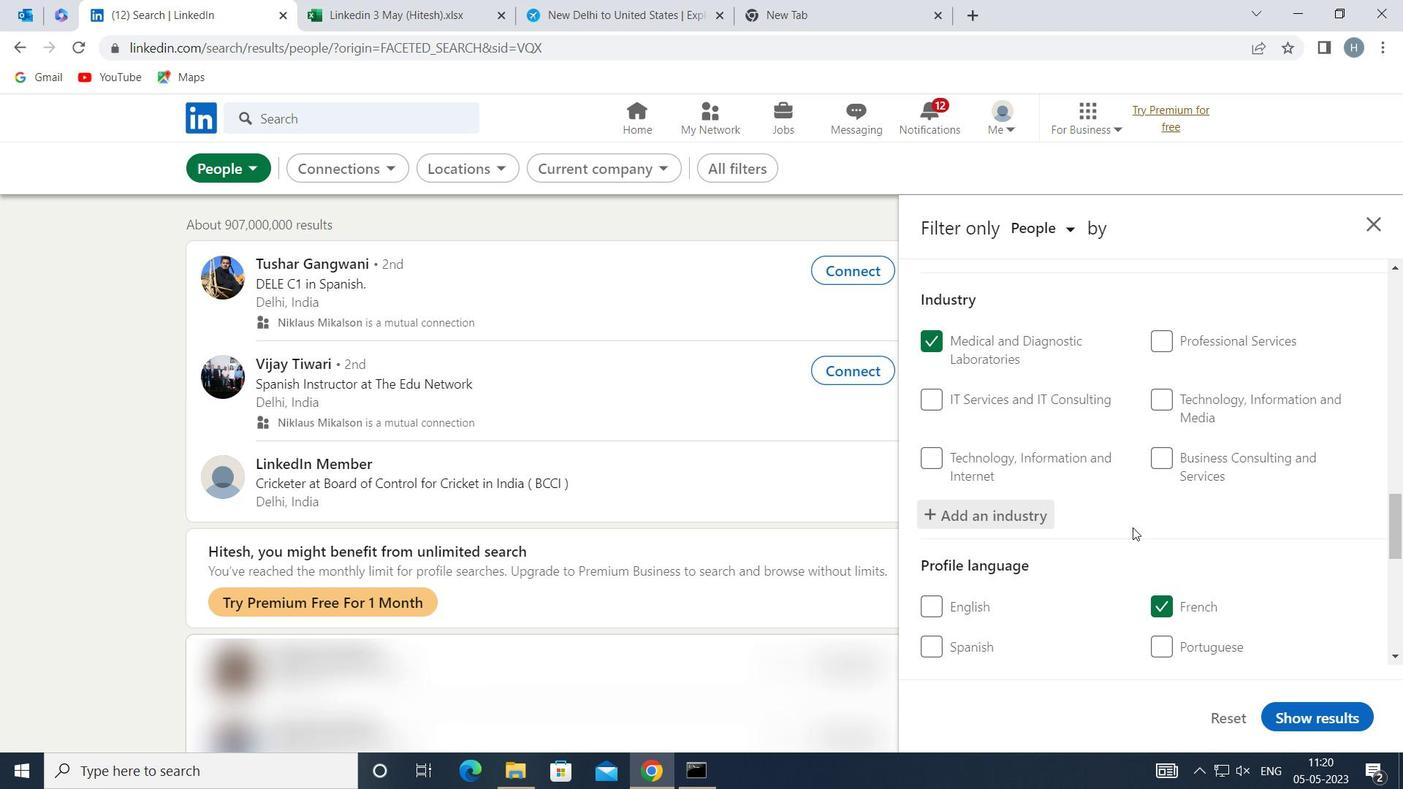 
Action: Mouse scrolled (1134, 527) with delta (0, 0)
Screenshot: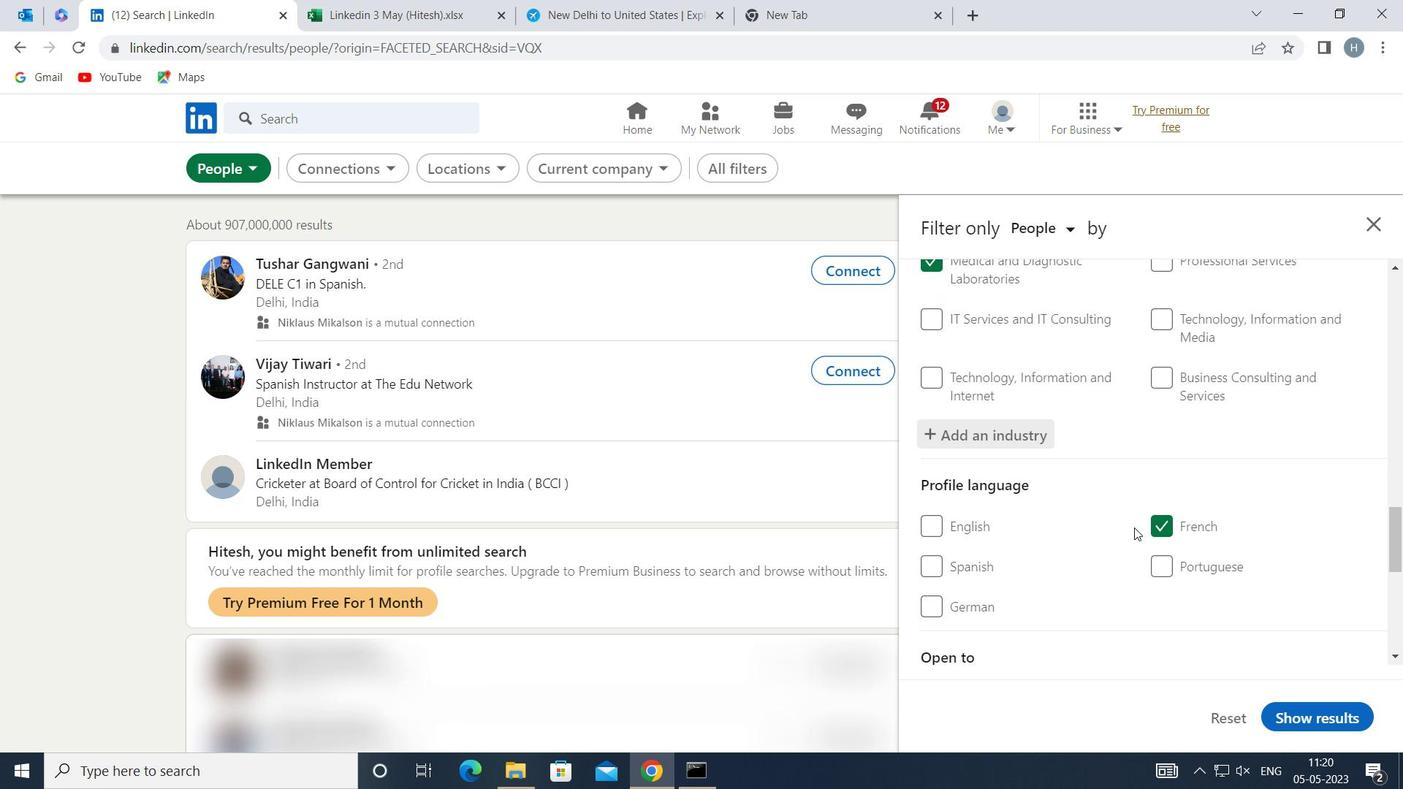 
Action: Mouse moved to (1137, 528)
Screenshot: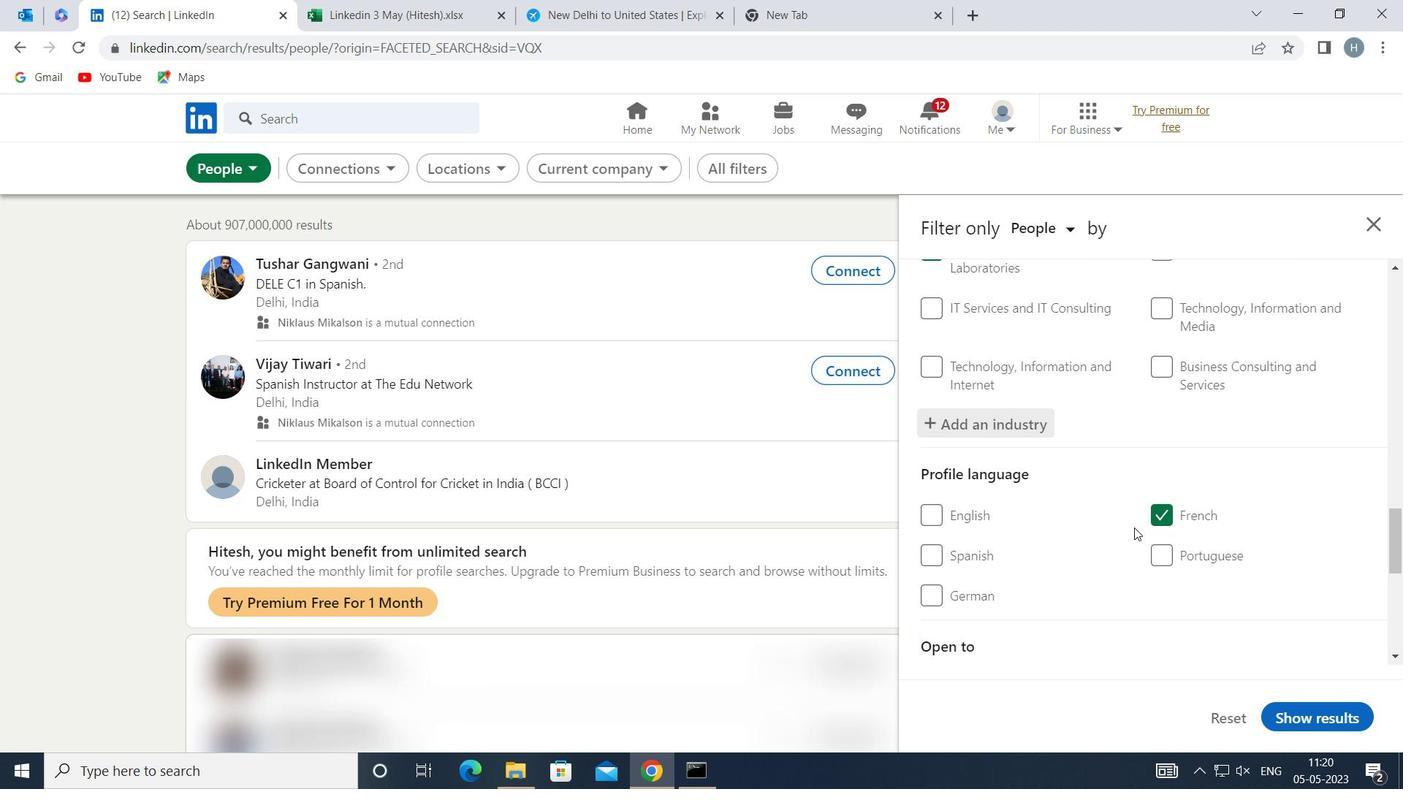 
Action: Mouse scrolled (1137, 527) with delta (0, 0)
Screenshot: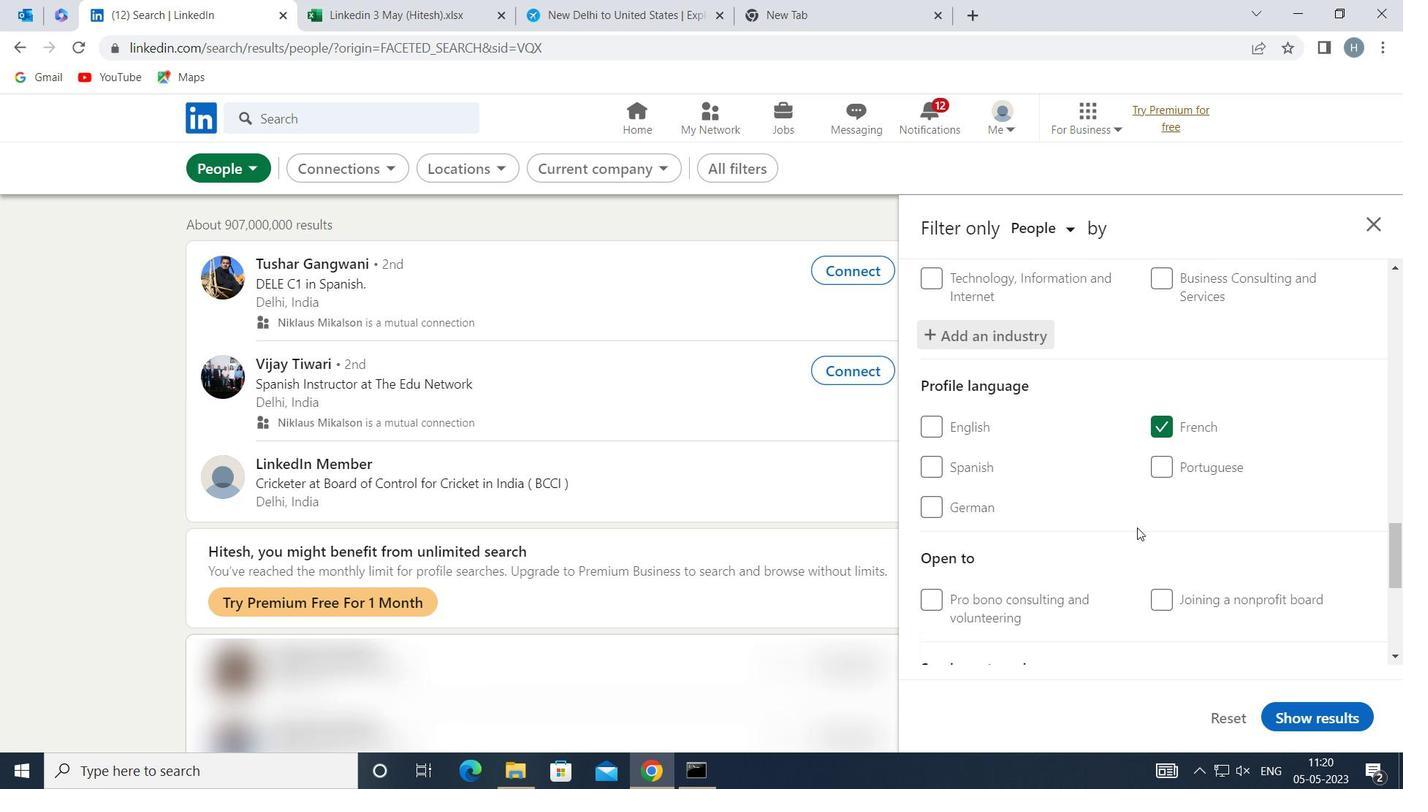 
Action: Mouse scrolled (1137, 527) with delta (0, 0)
Screenshot: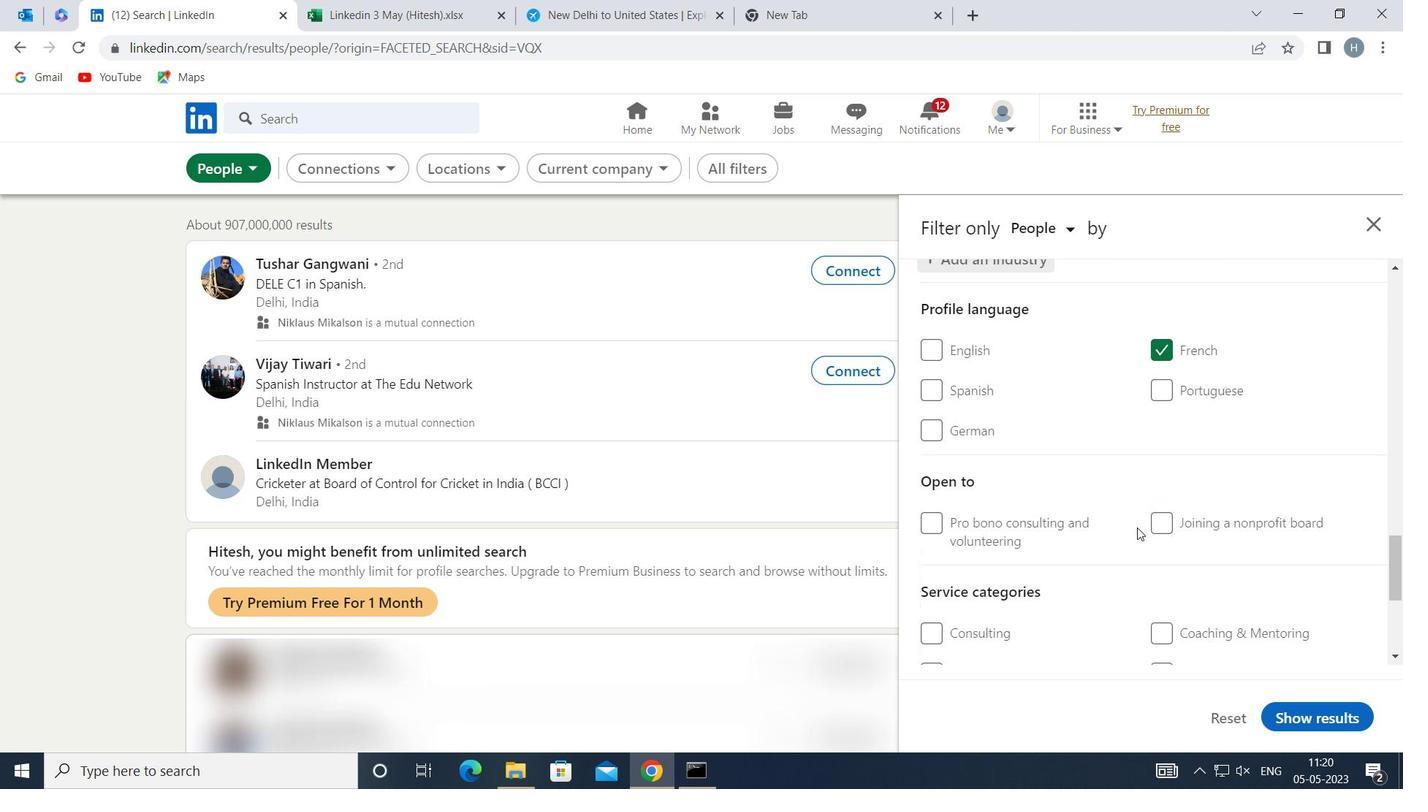 
Action: Mouse scrolled (1137, 527) with delta (0, 0)
Screenshot: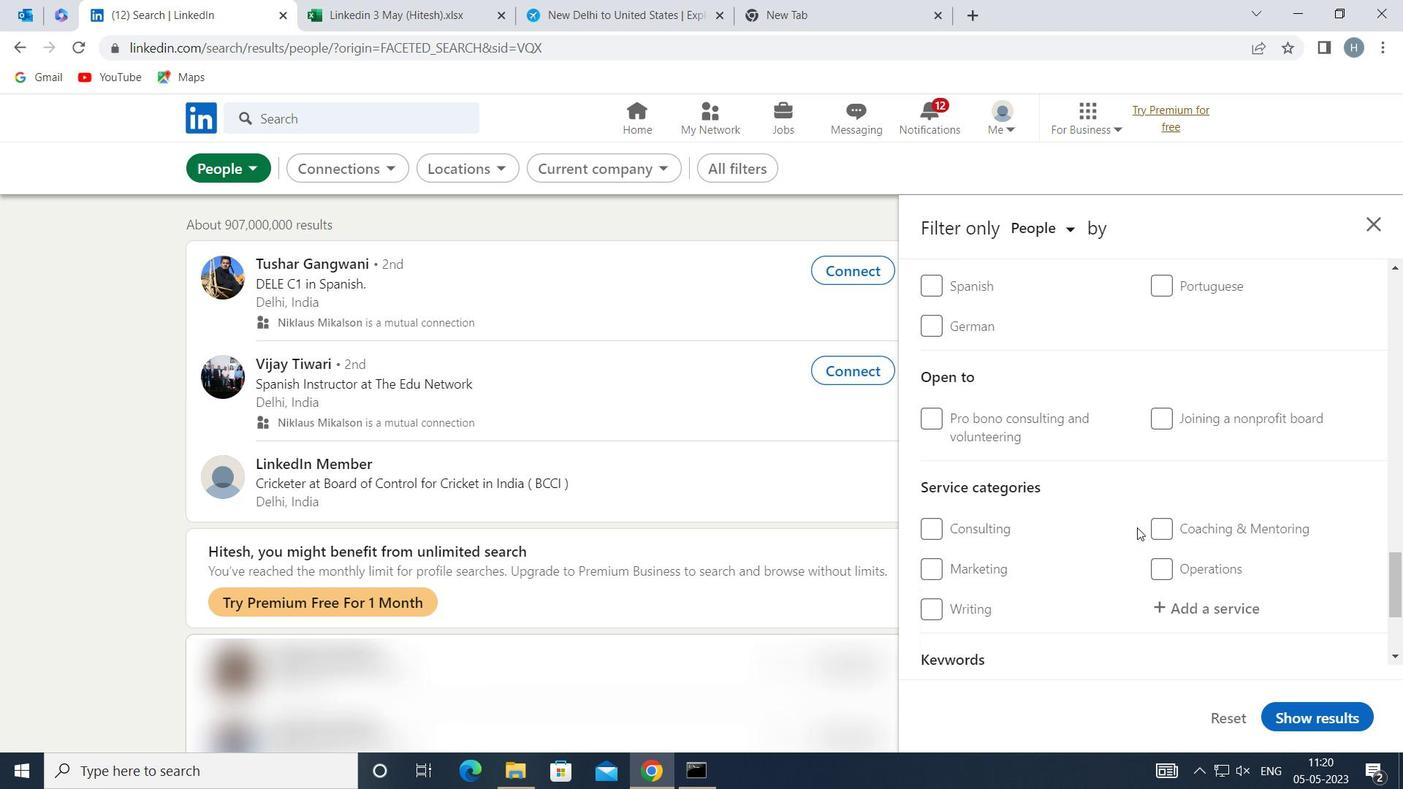 
Action: Mouse moved to (1194, 510)
Screenshot: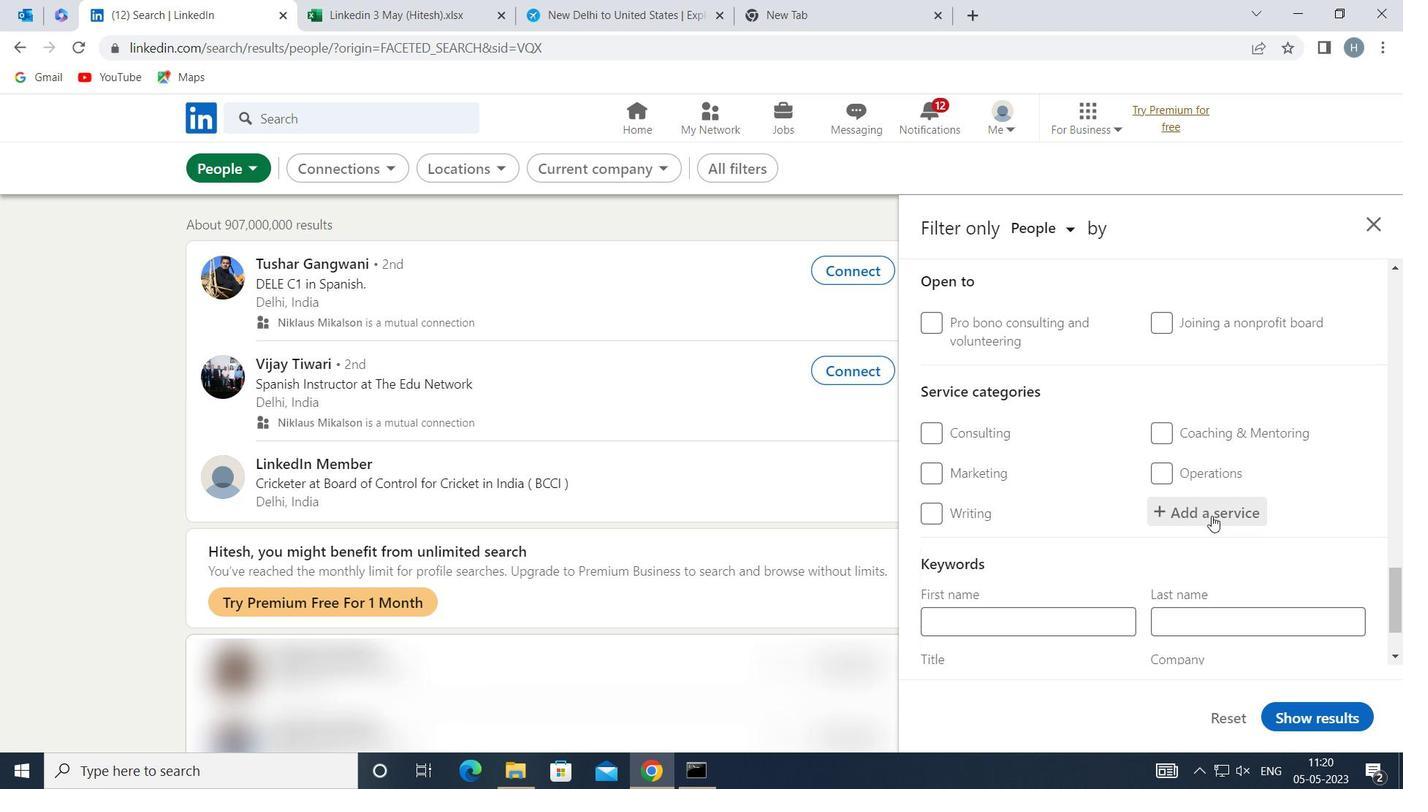 
Action: Mouse pressed left at (1194, 510)
Screenshot: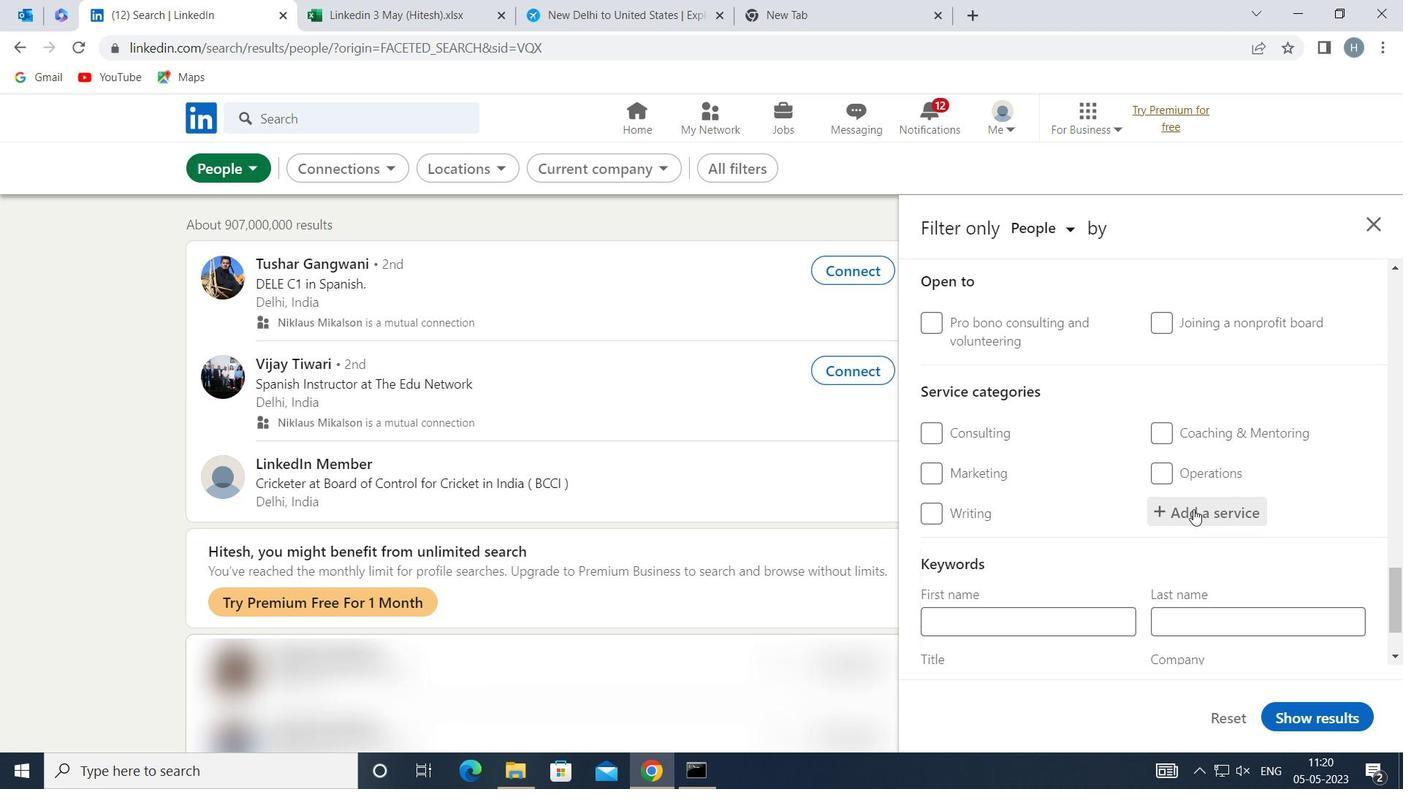 
Action: Mouse moved to (1192, 510)
Screenshot: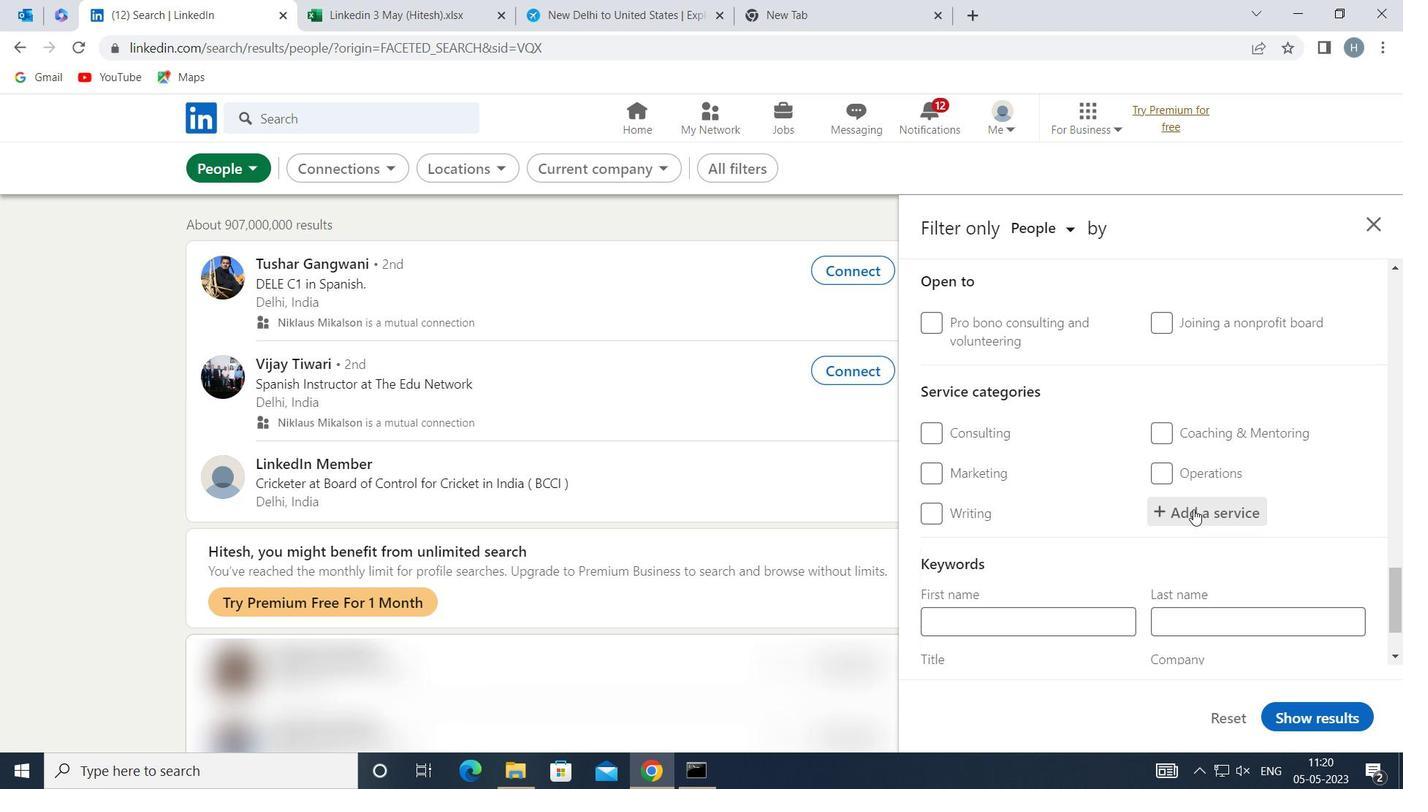 
Action: Key pressed <Key.shift>VISUAL<Key.space><Key.shift>DES
Screenshot: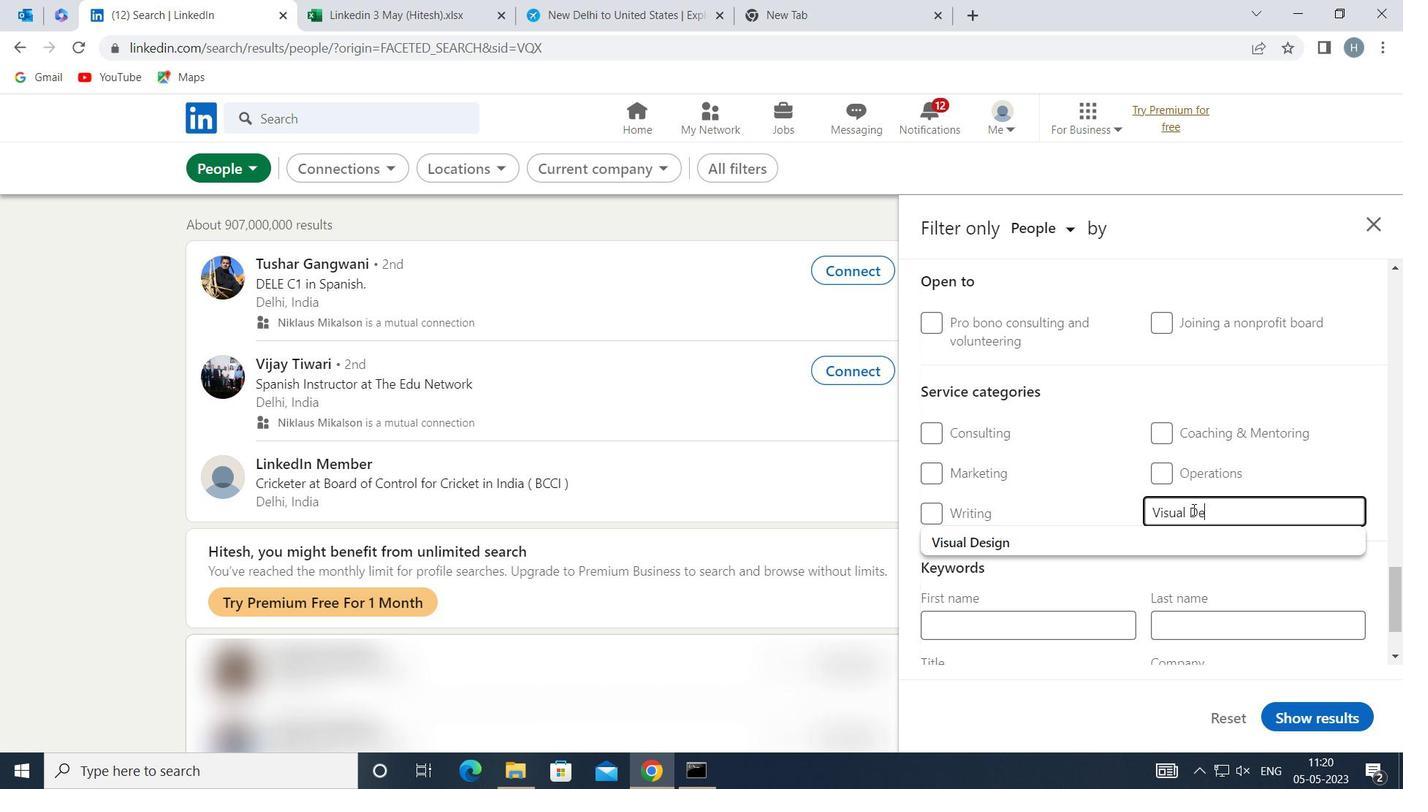 
Action: Mouse moved to (1138, 535)
Screenshot: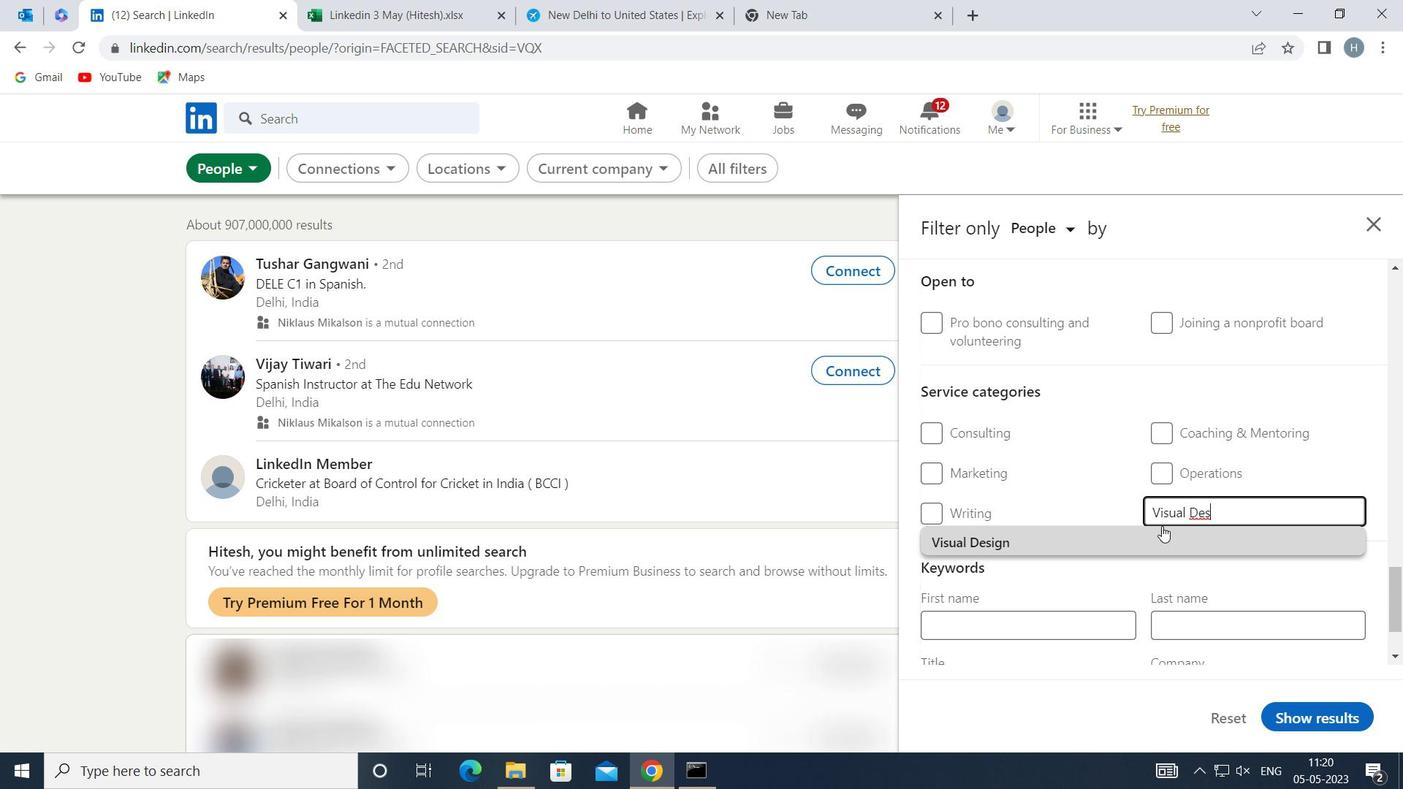 
Action: Mouse pressed left at (1138, 535)
Screenshot: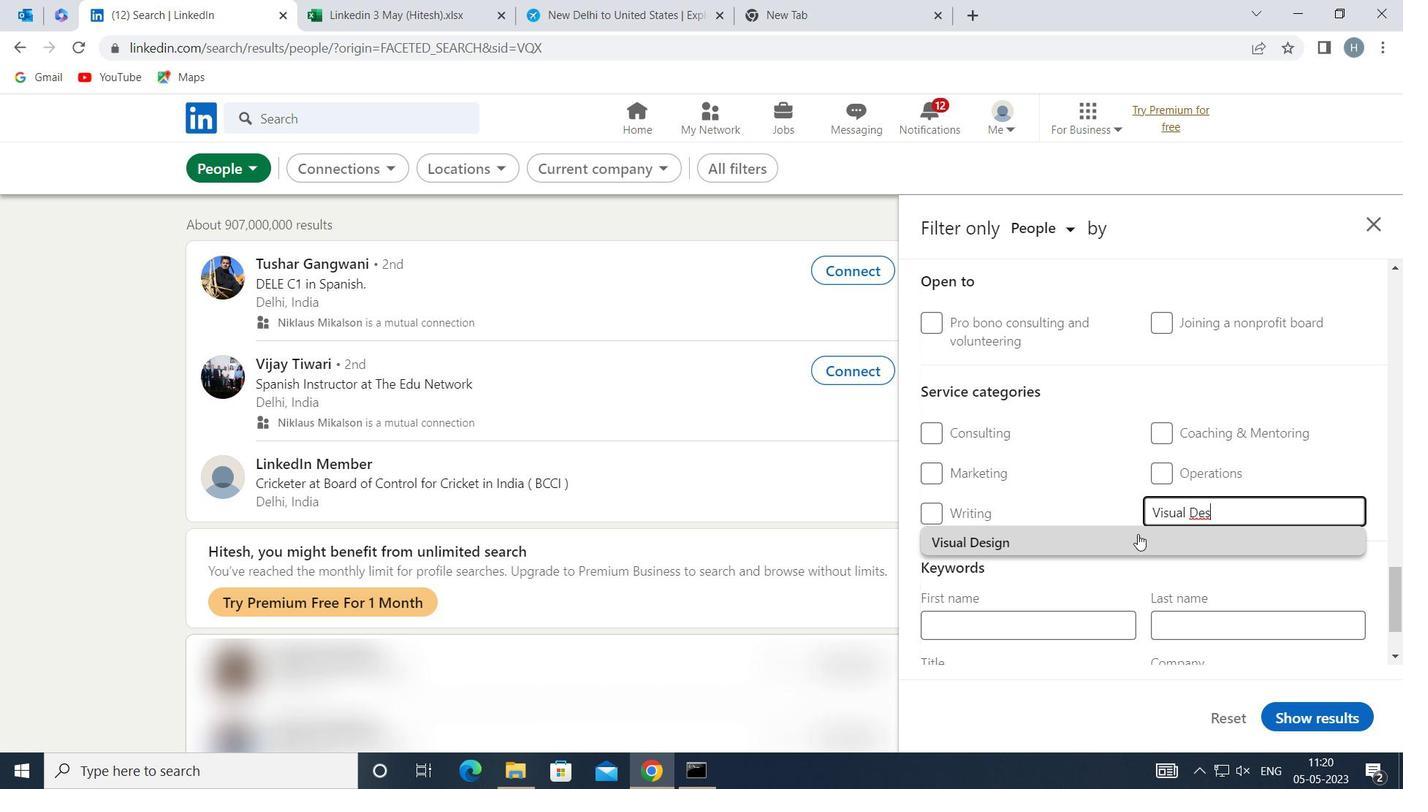 
Action: Mouse moved to (1096, 536)
Screenshot: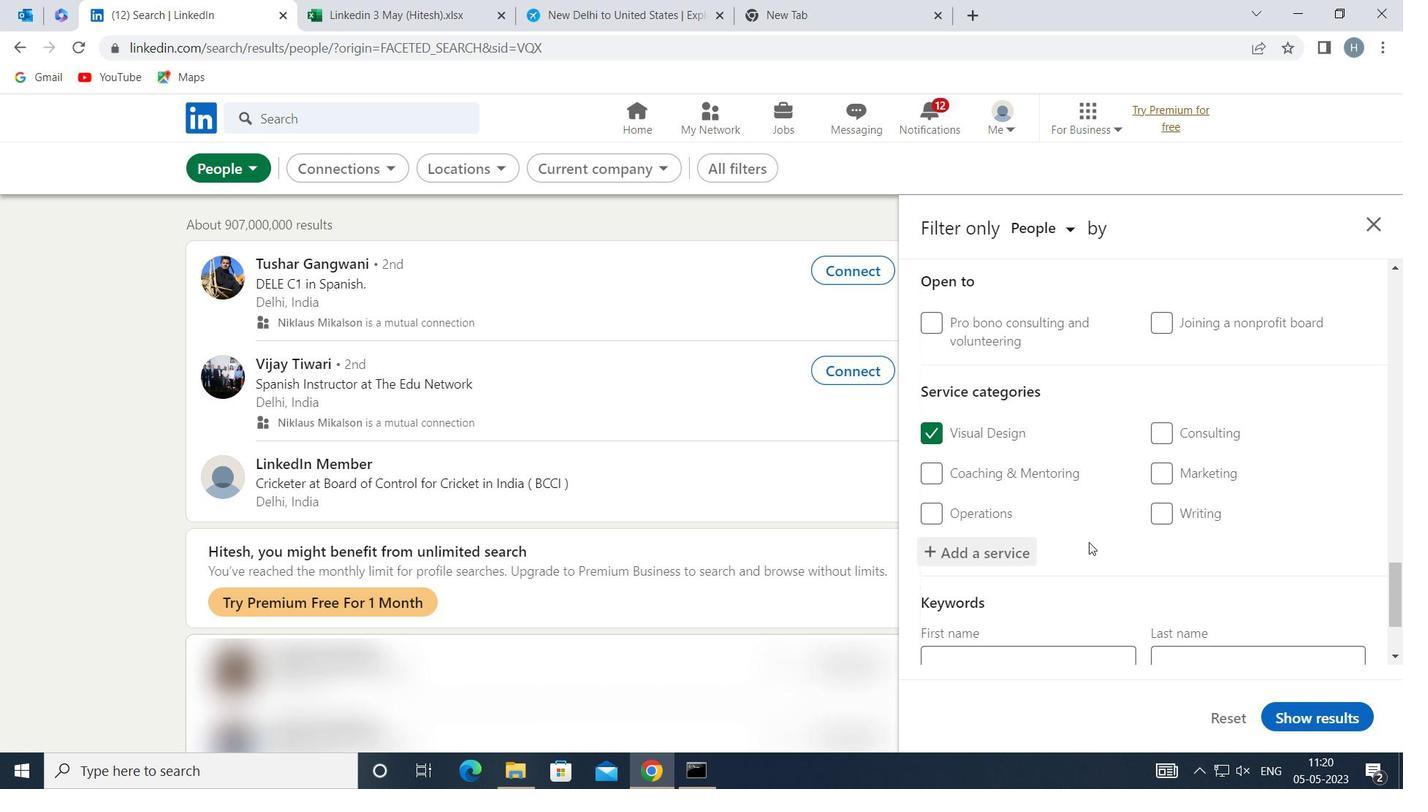 
Action: Mouse scrolled (1096, 535) with delta (0, 0)
Screenshot: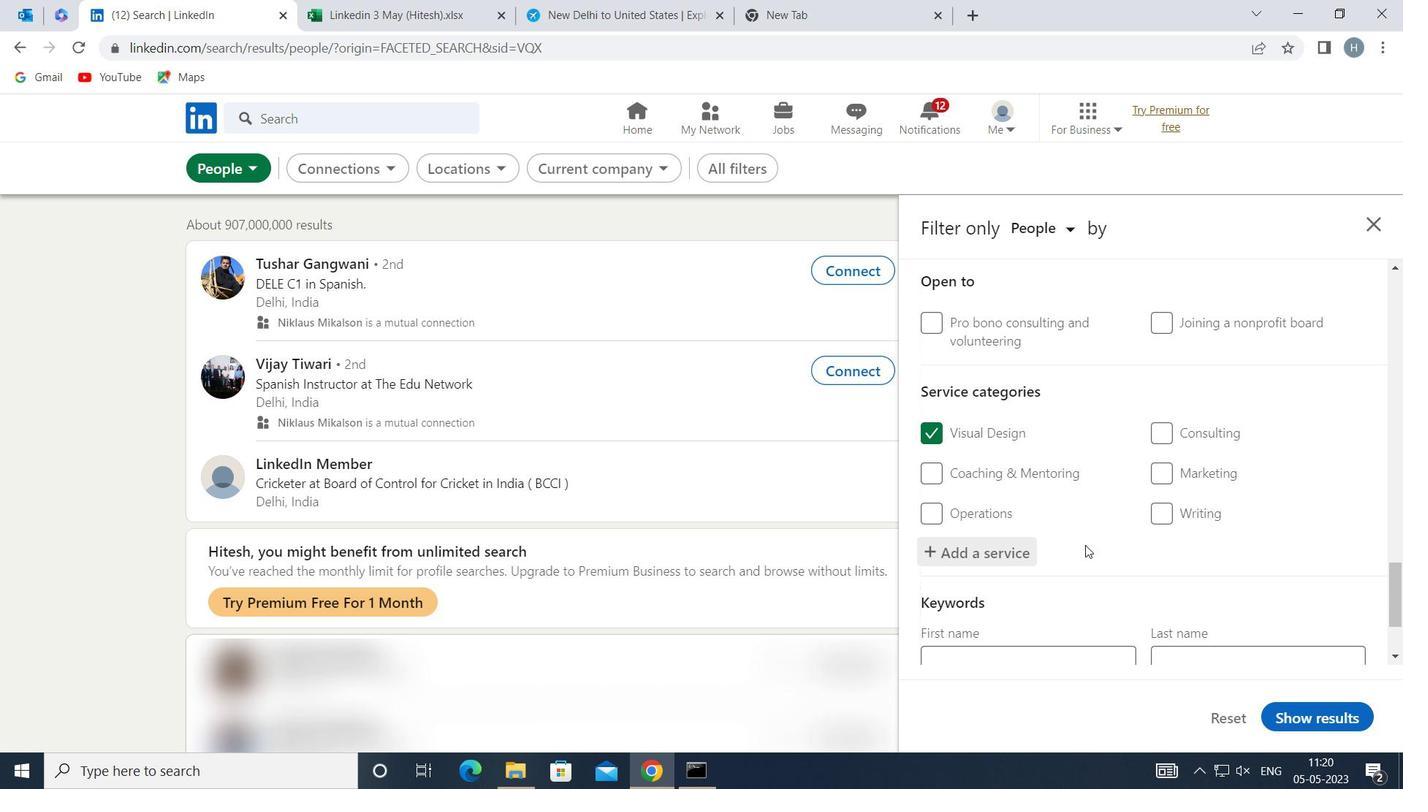 
Action: Mouse scrolled (1096, 535) with delta (0, 0)
Screenshot: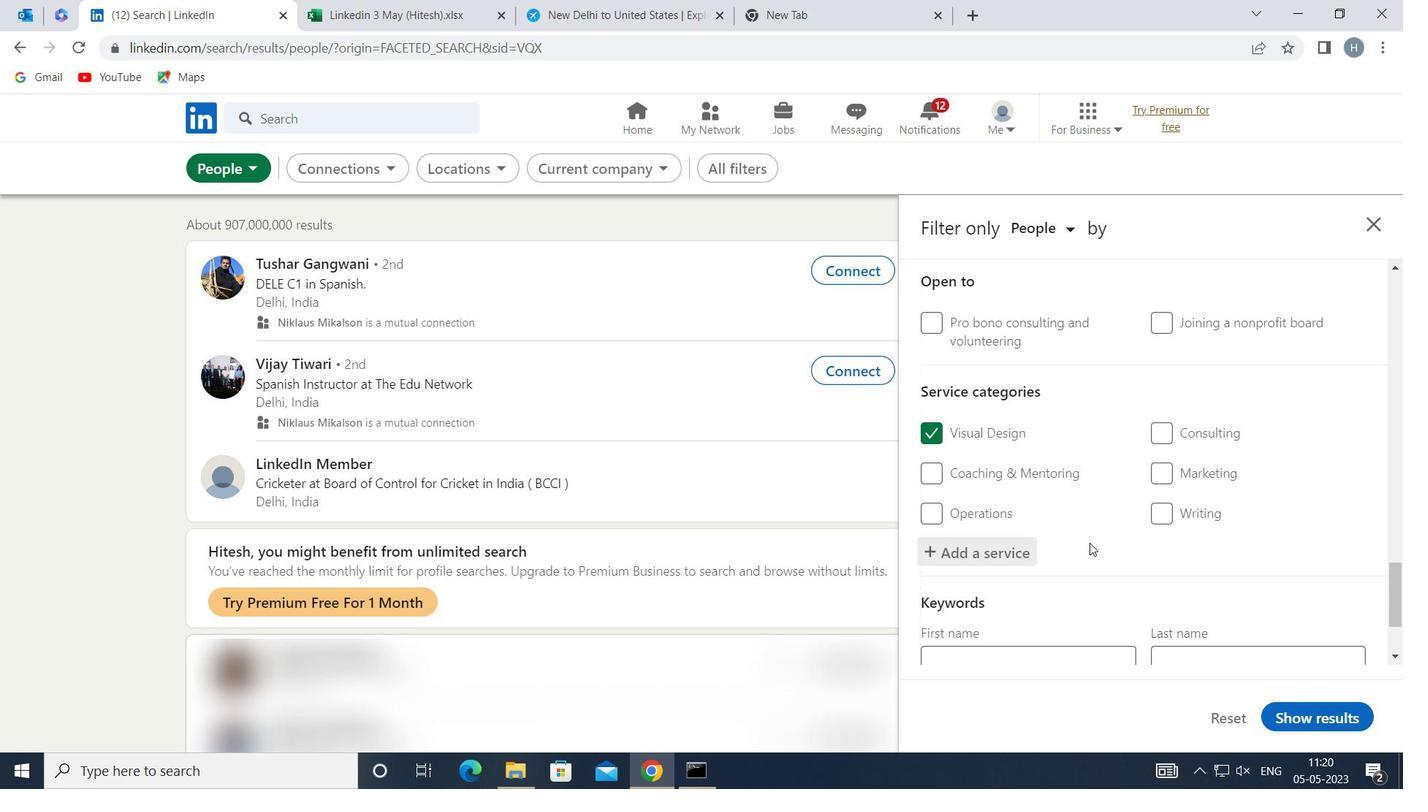 
Action: Mouse scrolled (1096, 535) with delta (0, 0)
Screenshot: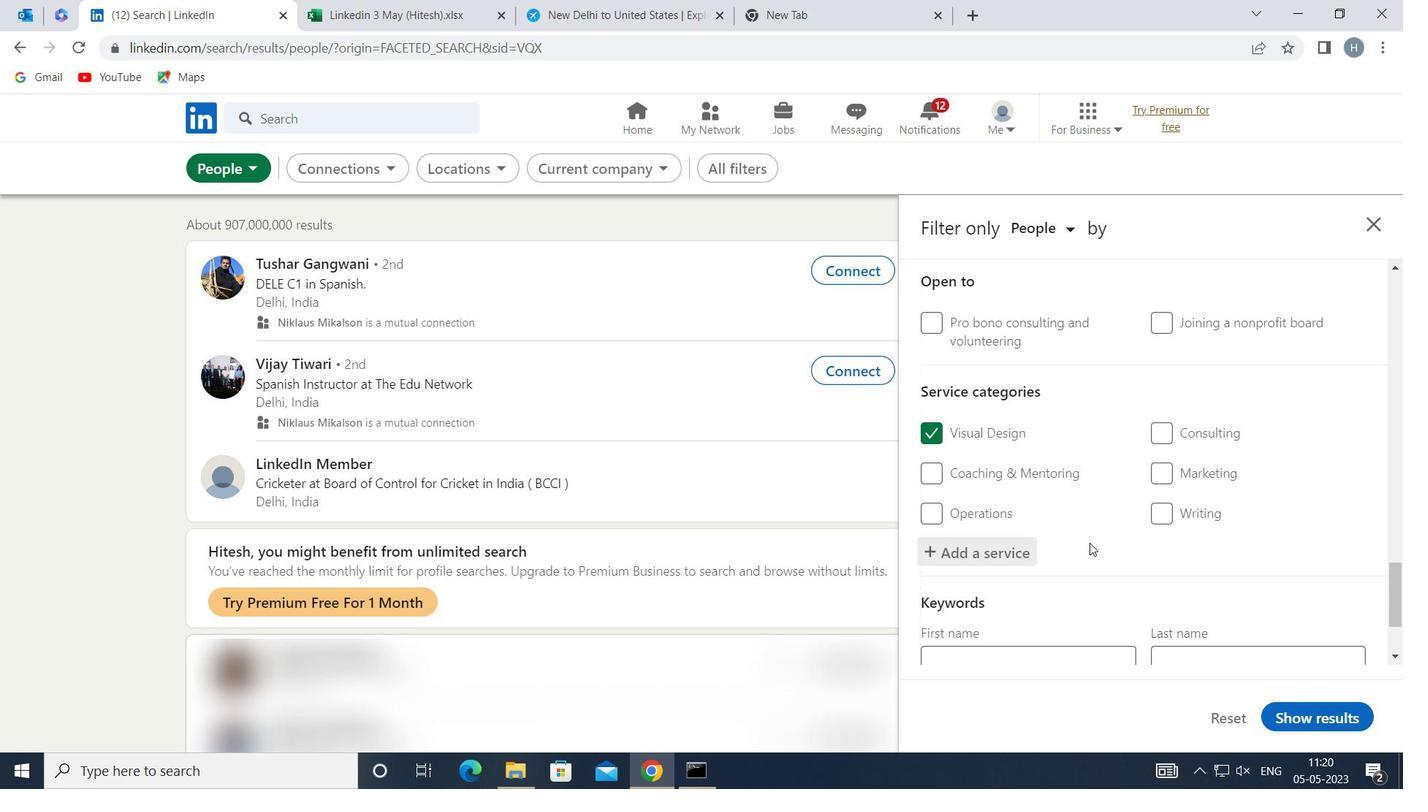 
Action: Mouse moved to (1105, 531)
Screenshot: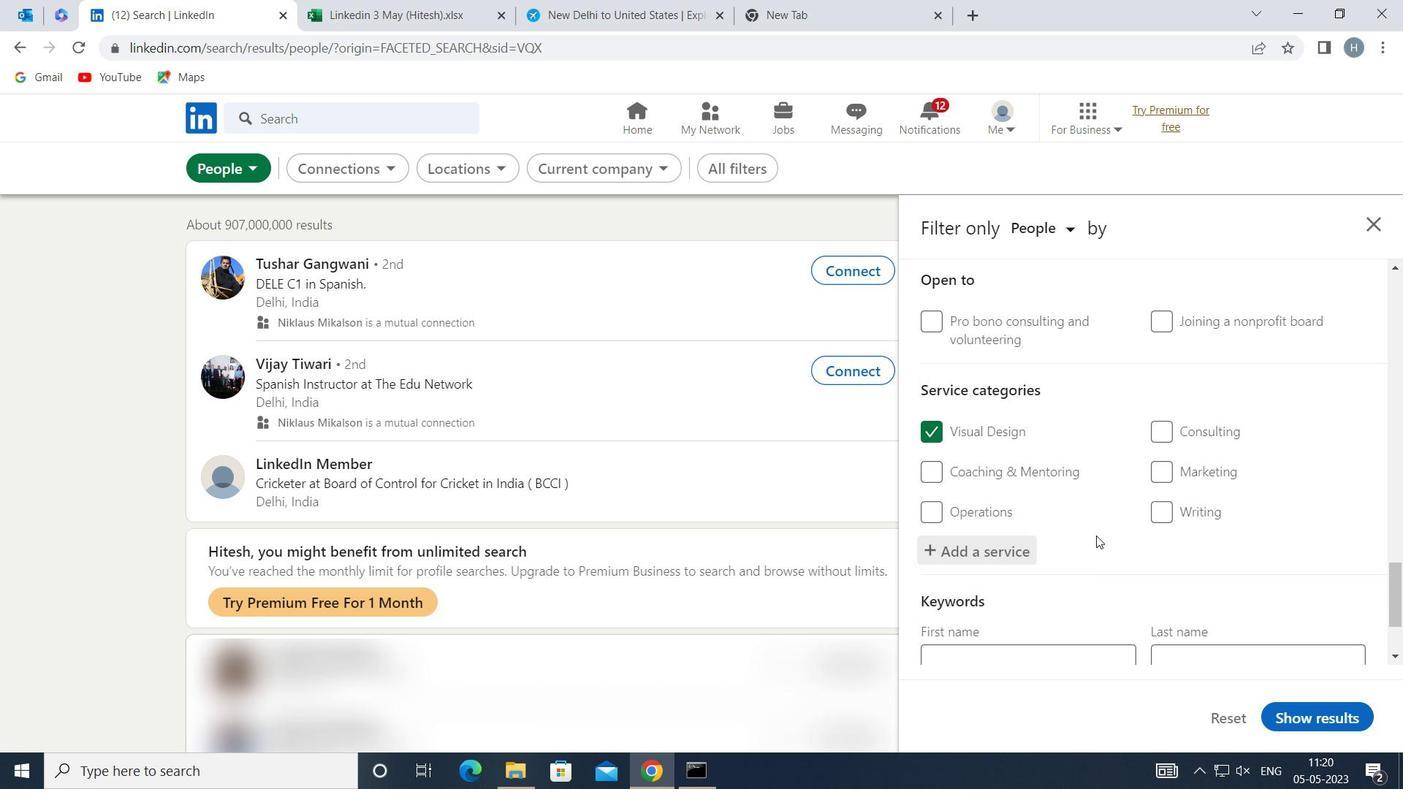 
Action: Mouse scrolled (1105, 530) with delta (0, 0)
Screenshot: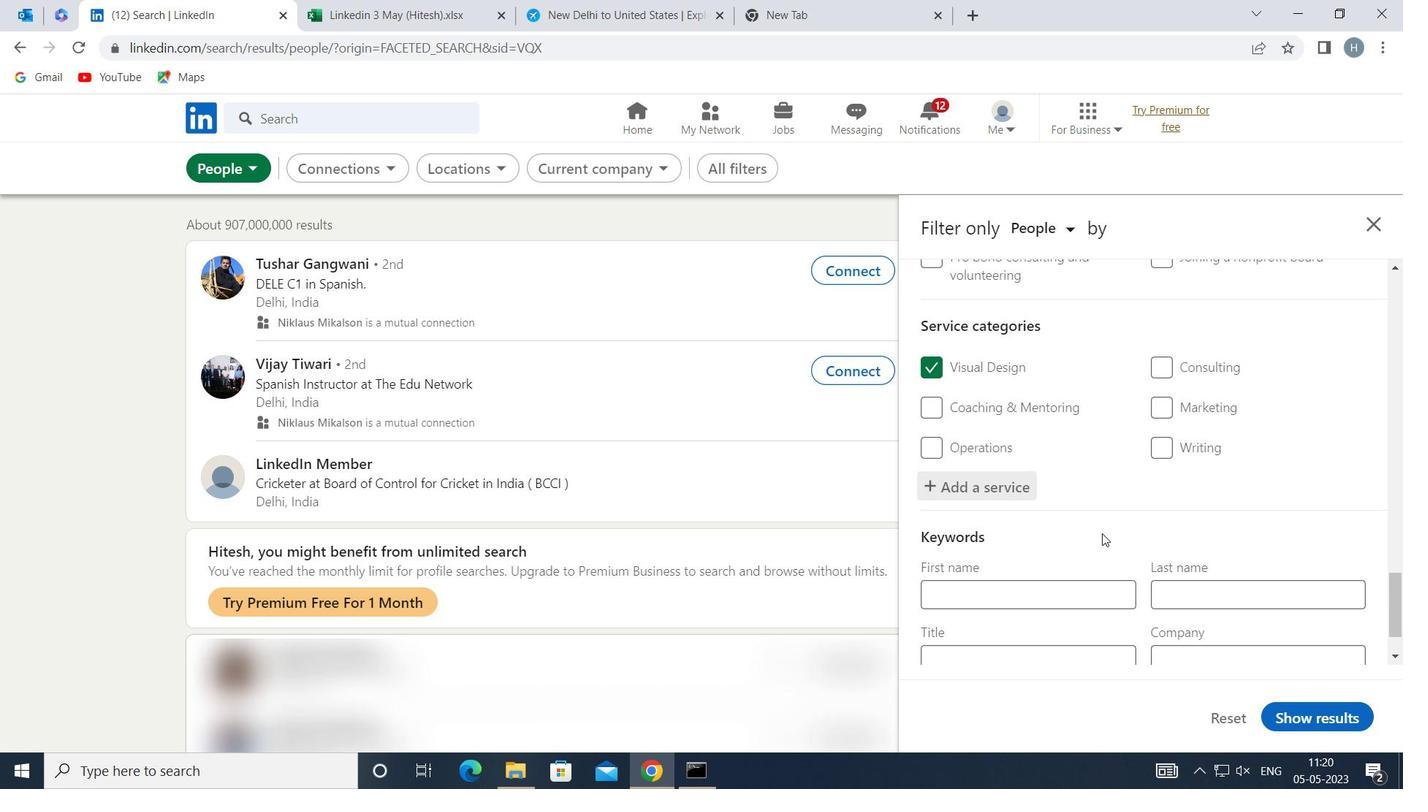 
Action: Mouse scrolled (1105, 530) with delta (0, 0)
Screenshot: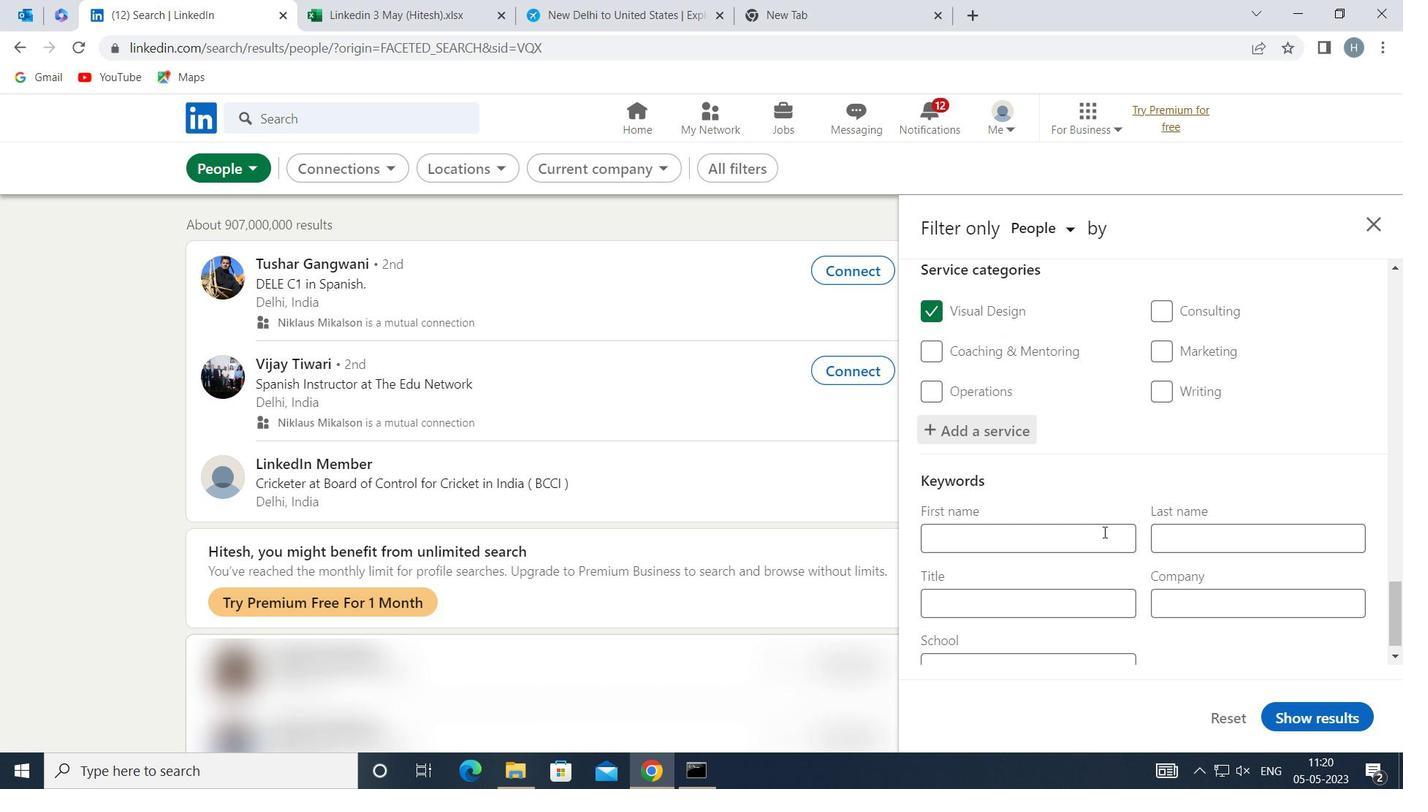 
Action: Mouse moved to (1106, 531)
Screenshot: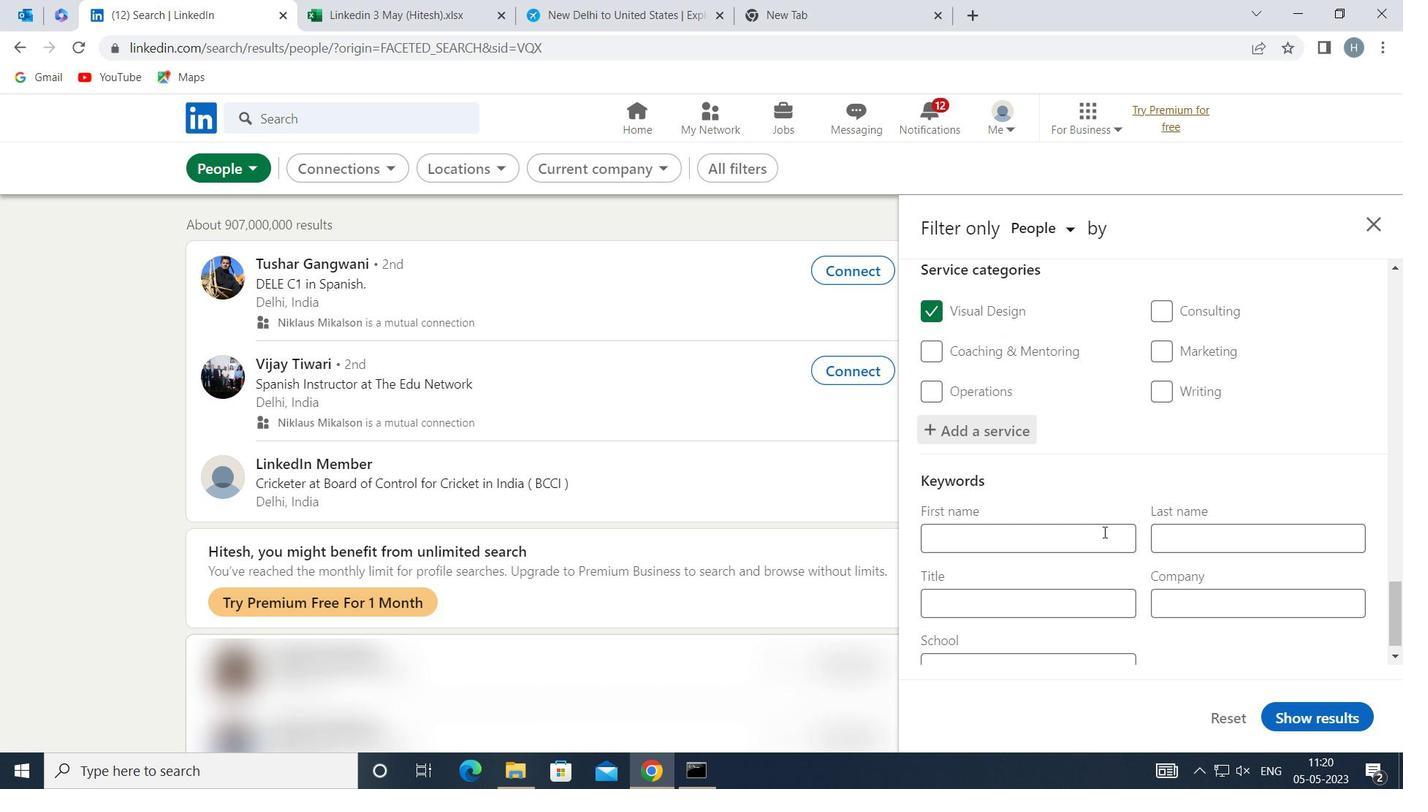 
Action: Mouse scrolled (1106, 530) with delta (0, 0)
Screenshot: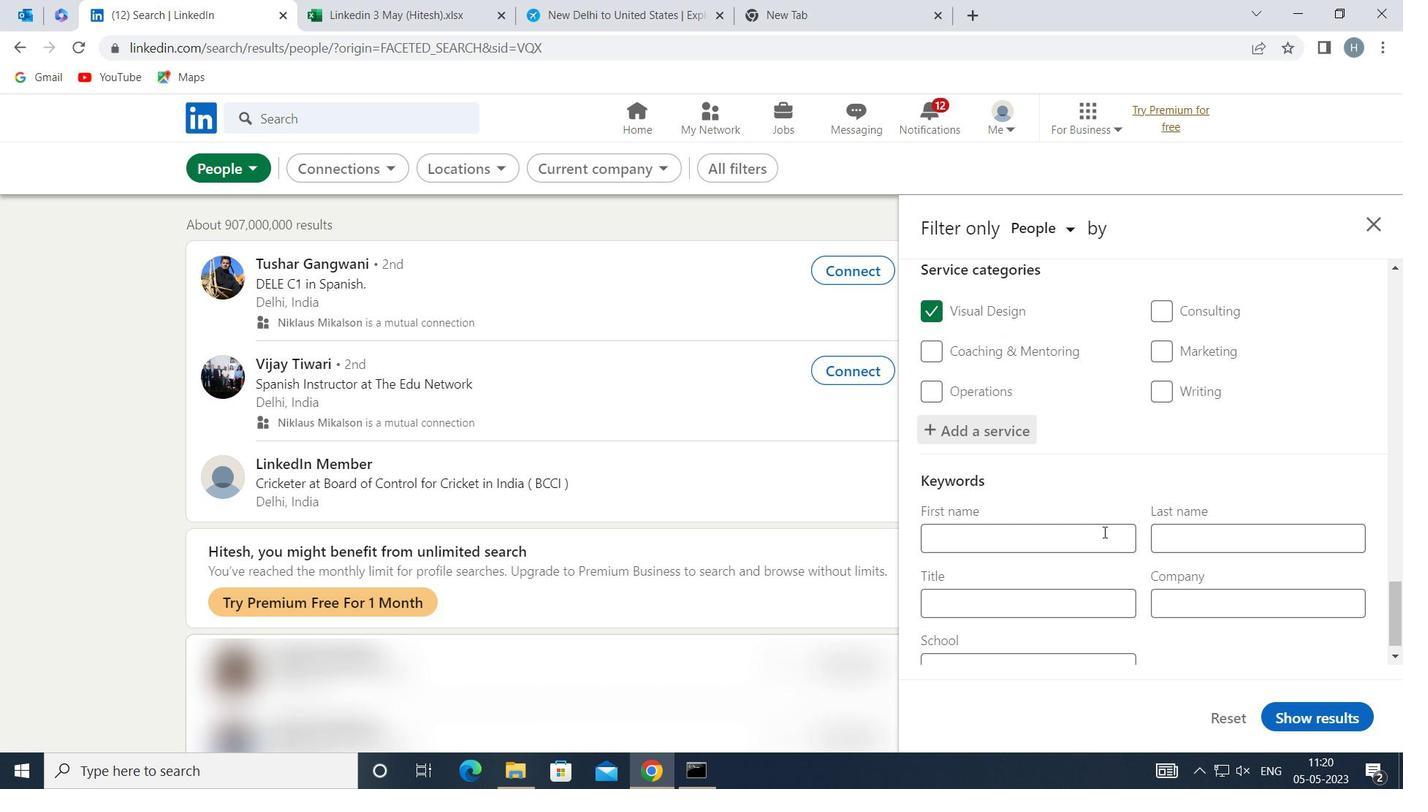 
Action: Mouse moved to (1107, 531)
Screenshot: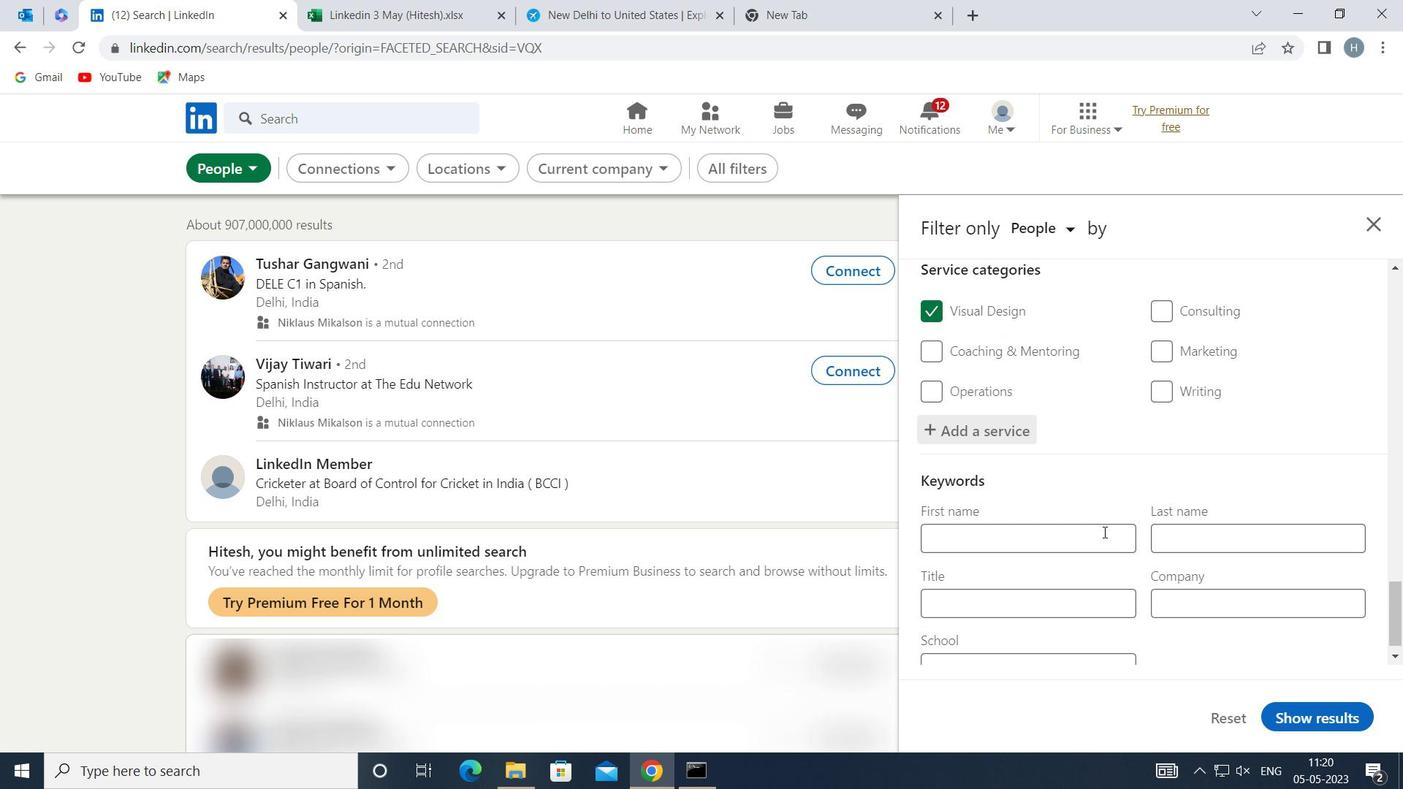 
Action: Mouse scrolled (1107, 530) with delta (0, 0)
Screenshot: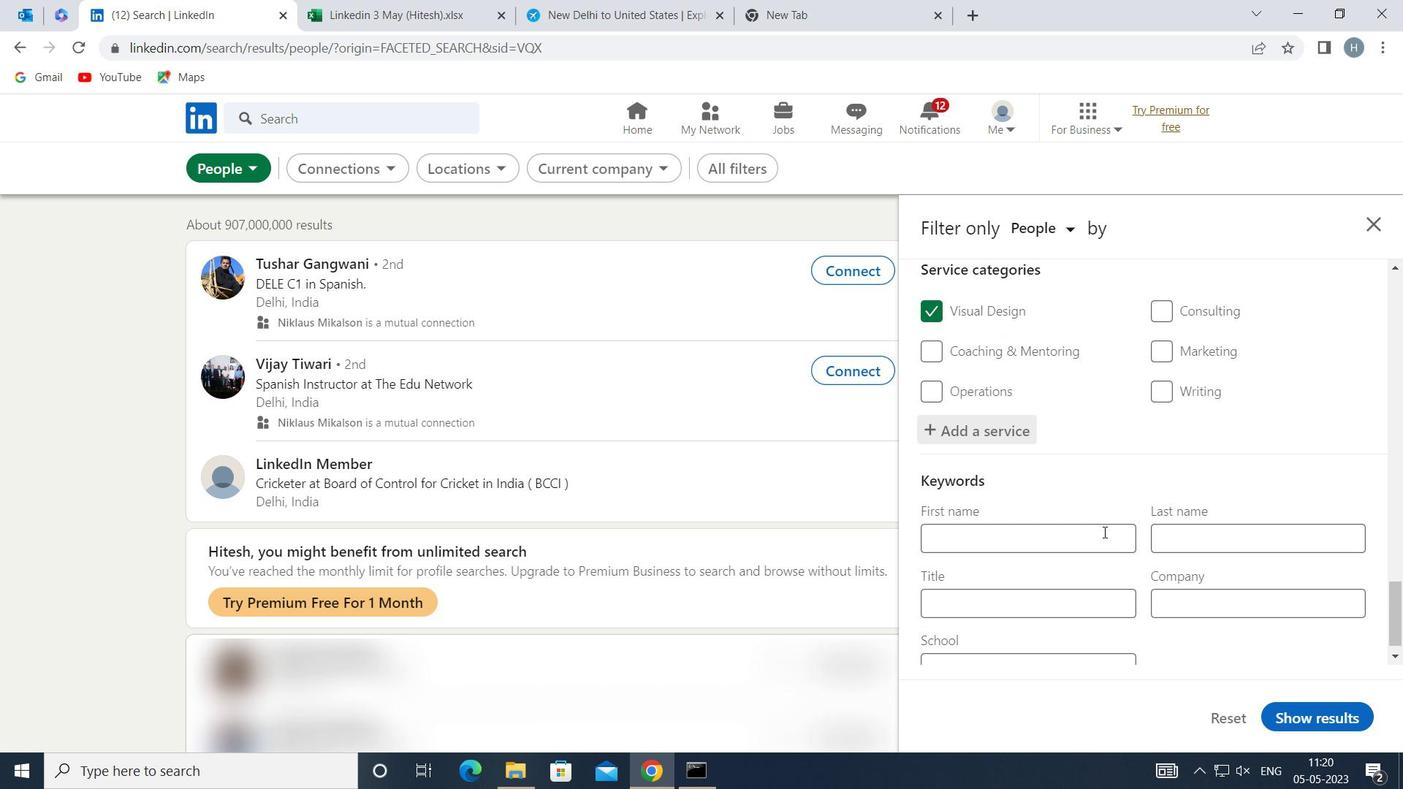 
Action: Mouse moved to (1104, 581)
Screenshot: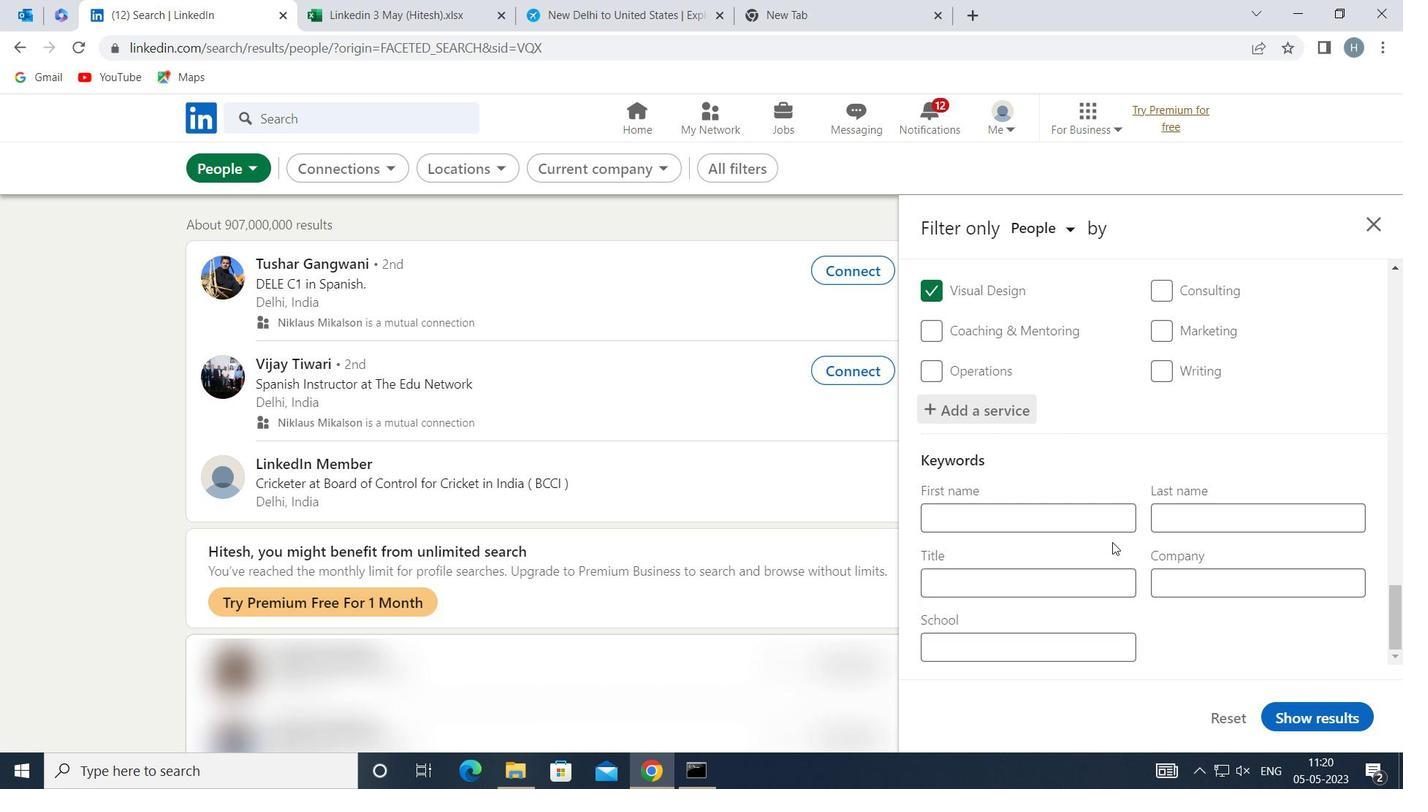 
Action: Mouse pressed left at (1104, 581)
Screenshot: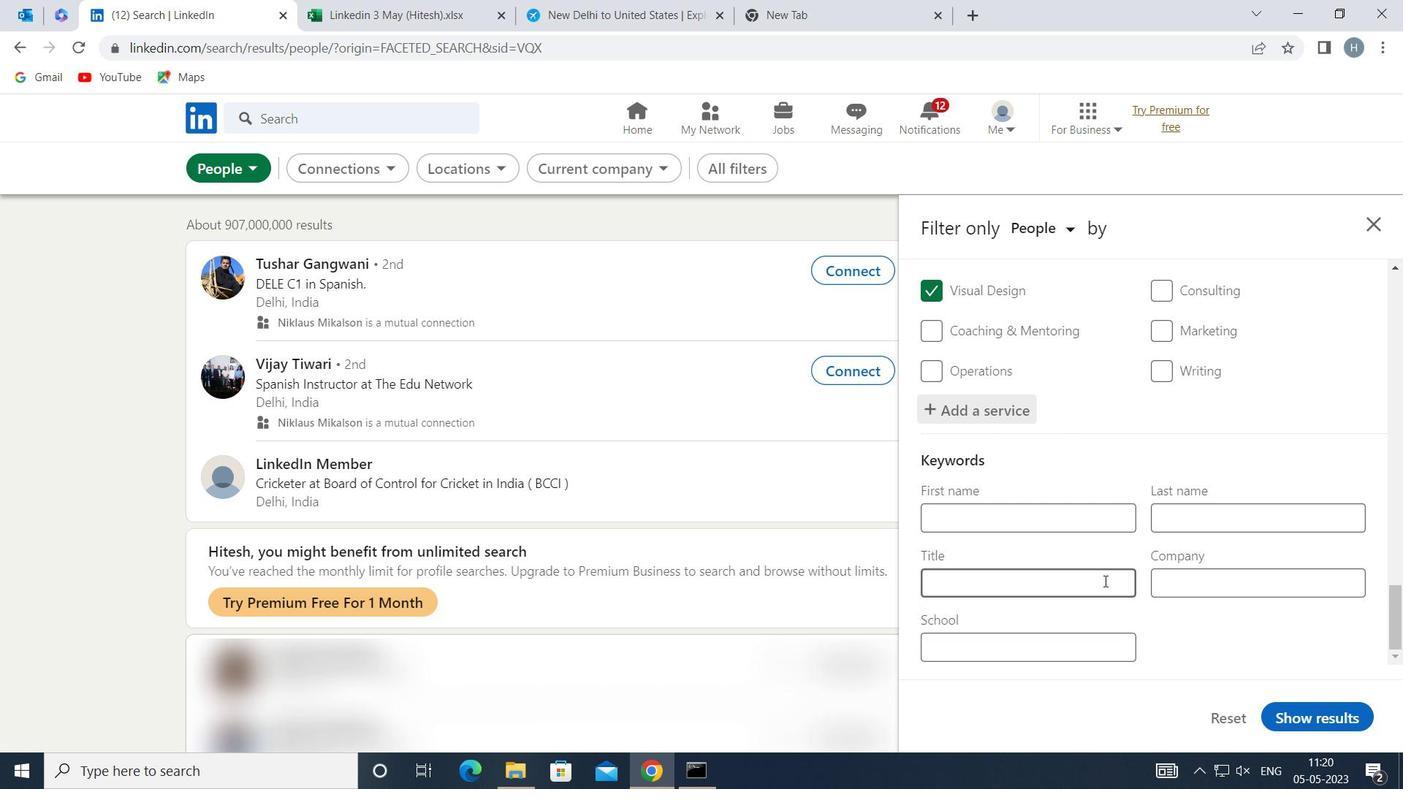 
Action: Mouse moved to (1110, 581)
Screenshot: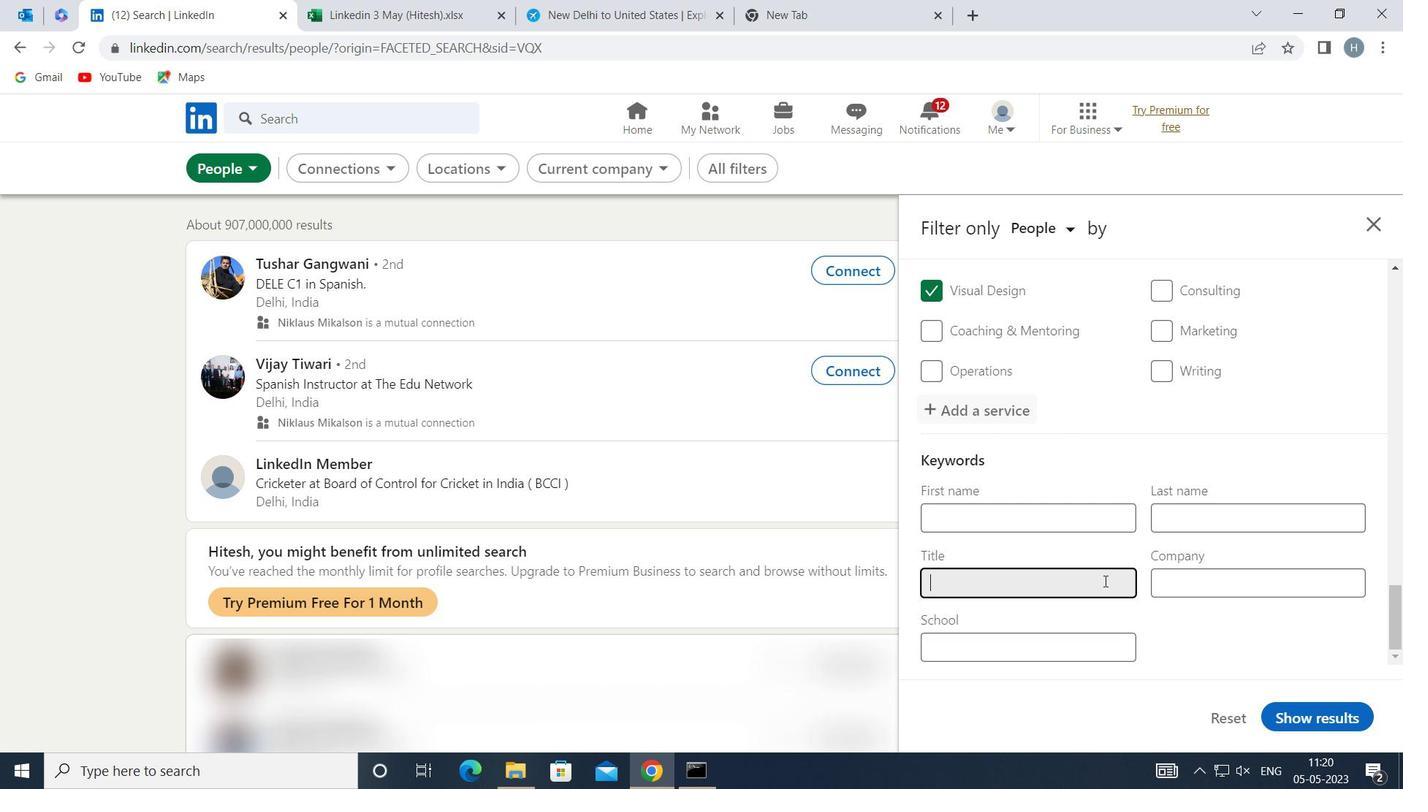 
Action: Key pressed <Key.shift>MEDICAL<Key.space><Key.shift>TRANC<Key.backspace>SCRIPTIO<Key.backspace>ONIST
Screenshot: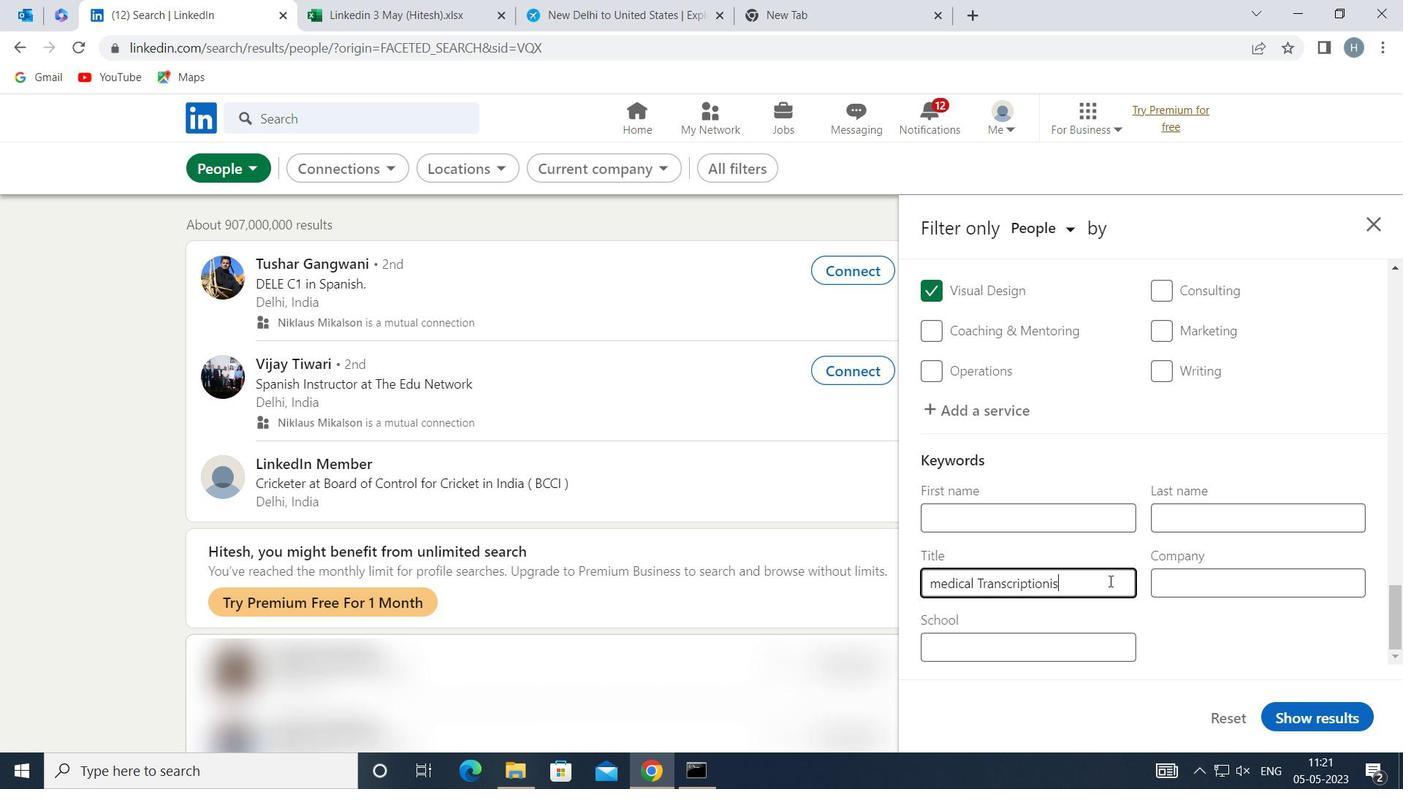 
Action: Mouse moved to (1348, 715)
Screenshot: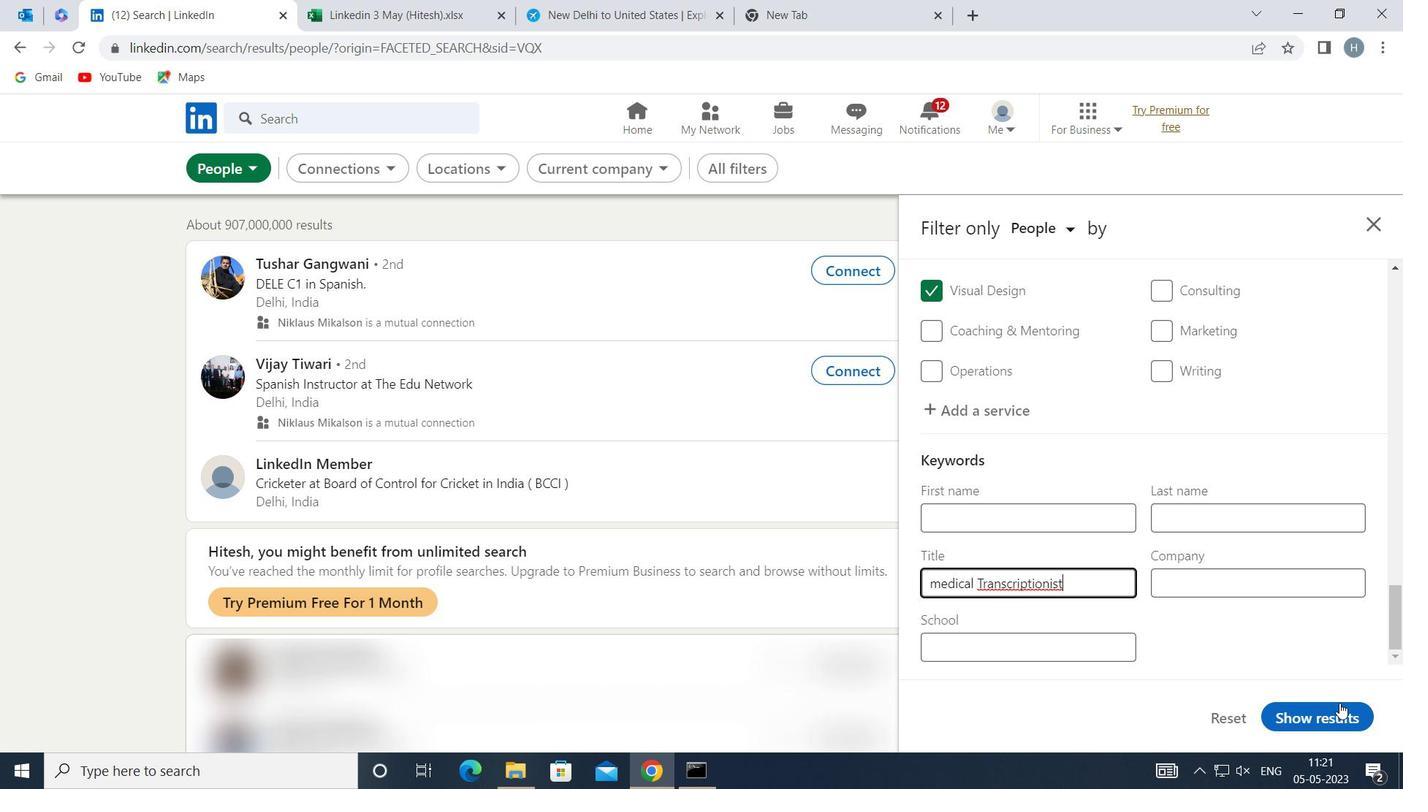 
Action: Mouse pressed left at (1348, 715)
Screenshot: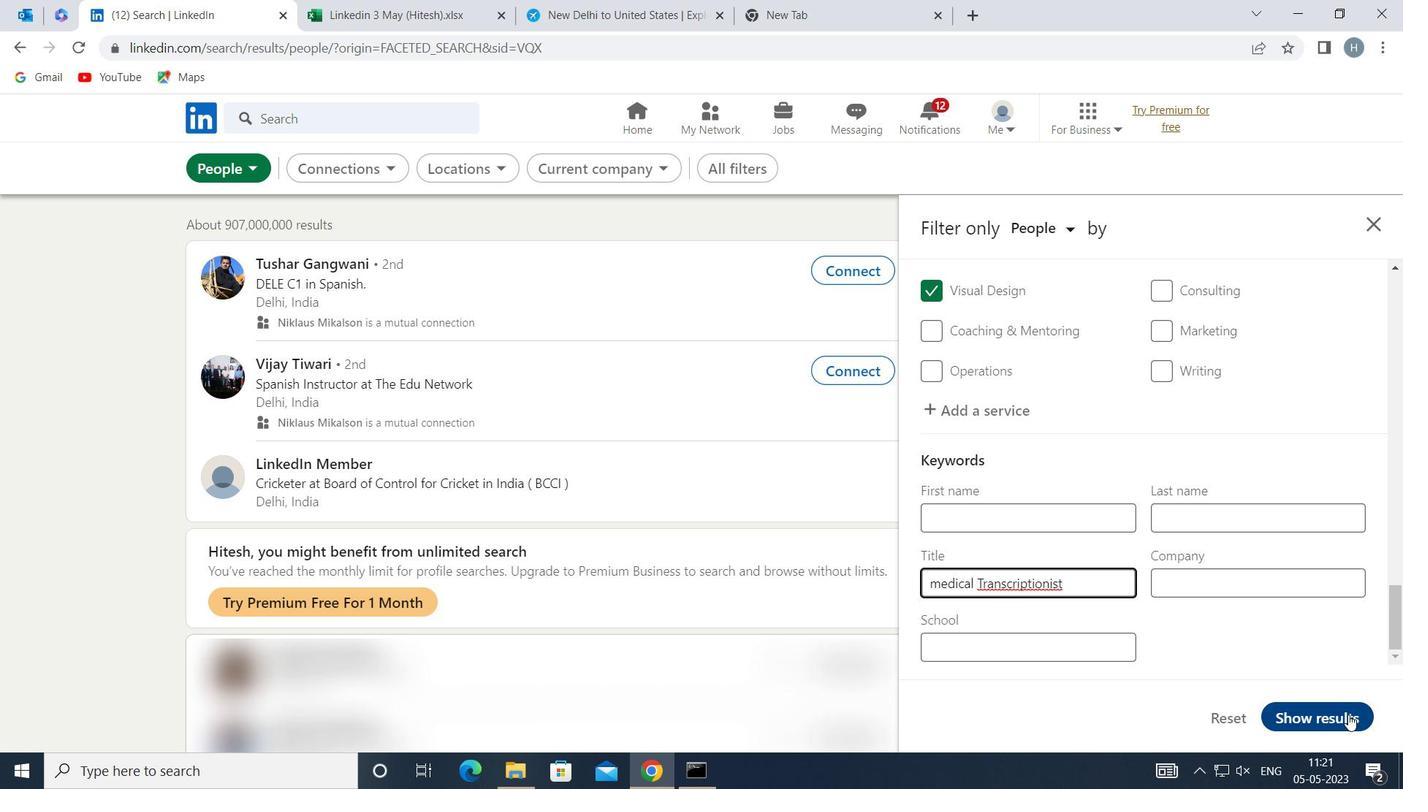 
Action: Mouse moved to (1152, 575)
Screenshot: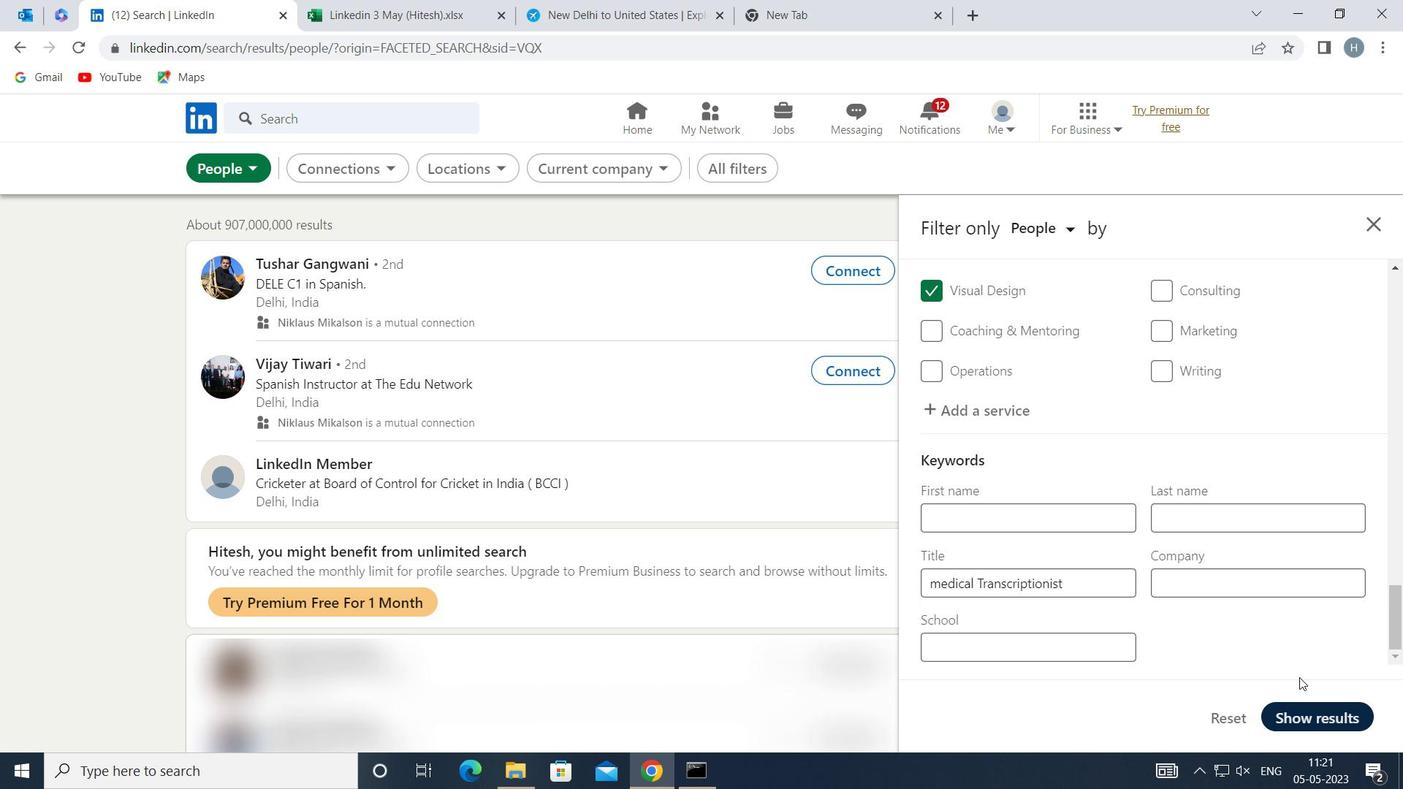 
